 Task: Look for Airbnb options in Songkhla, Thailand from 9th December, 2023 to 16th December, 2023 for 2 adults. Place can be entire room with 2 bedrooms having 2 beds and 1 bathroom. Property type can be flat.
Action: Mouse moved to (400, 90)
Screenshot: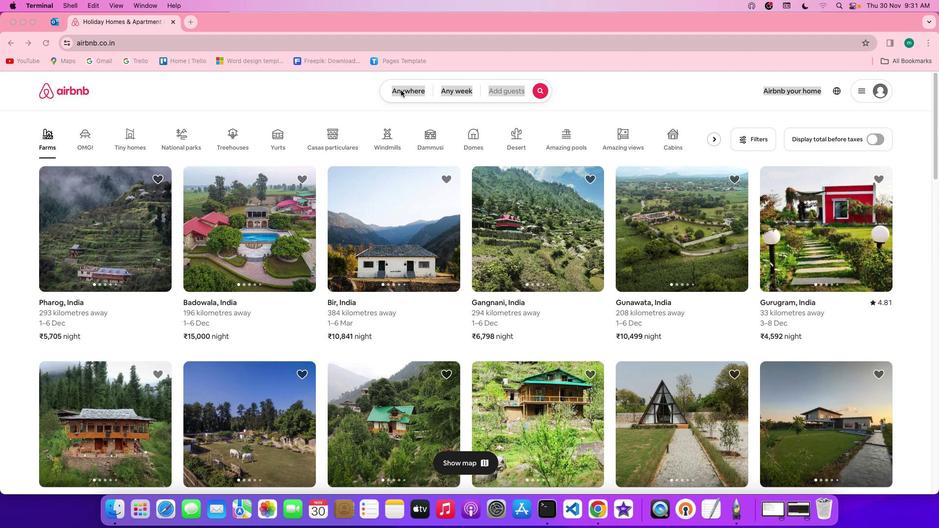 
Action: Mouse pressed left at (400, 90)
Screenshot: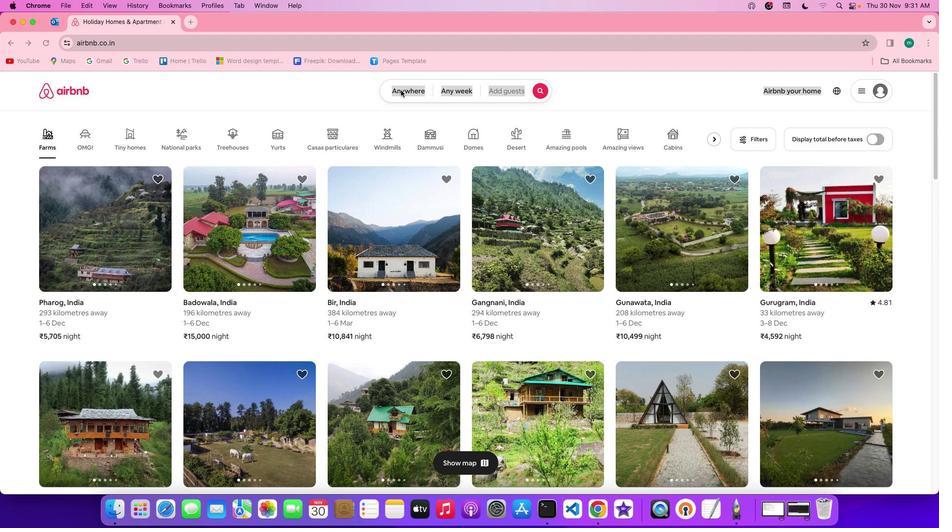 
Action: Mouse pressed left at (400, 90)
Screenshot: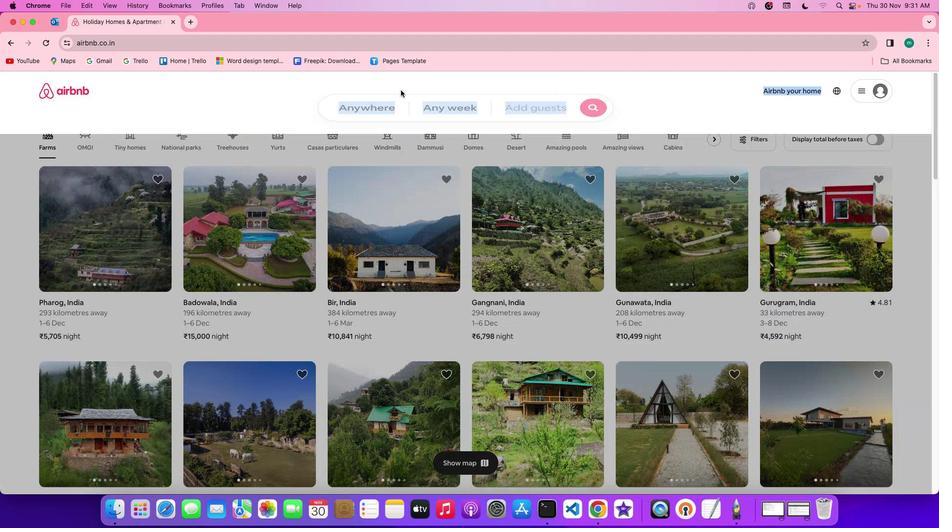 
Action: Mouse moved to (345, 132)
Screenshot: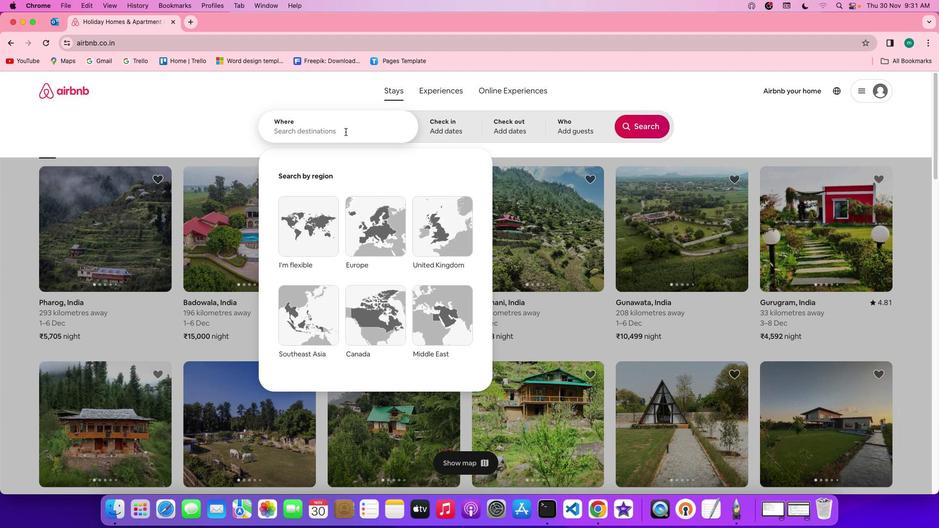 
Action: Mouse pressed left at (345, 132)
Screenshot: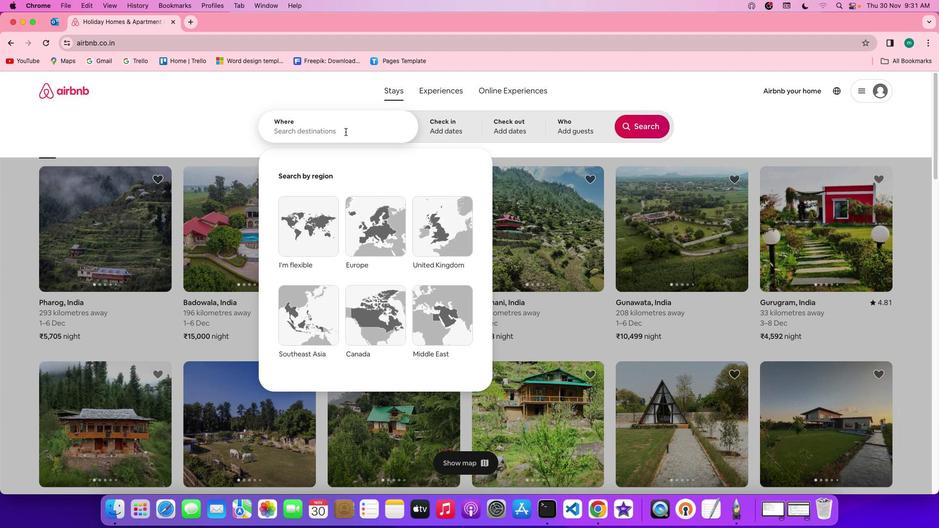 
Action: Key pressed Key.shift'S''o''n''g''k''h''l''a'','Key.spaceKey.shift't''h''a''i''l''a''n''d'
Screenshot: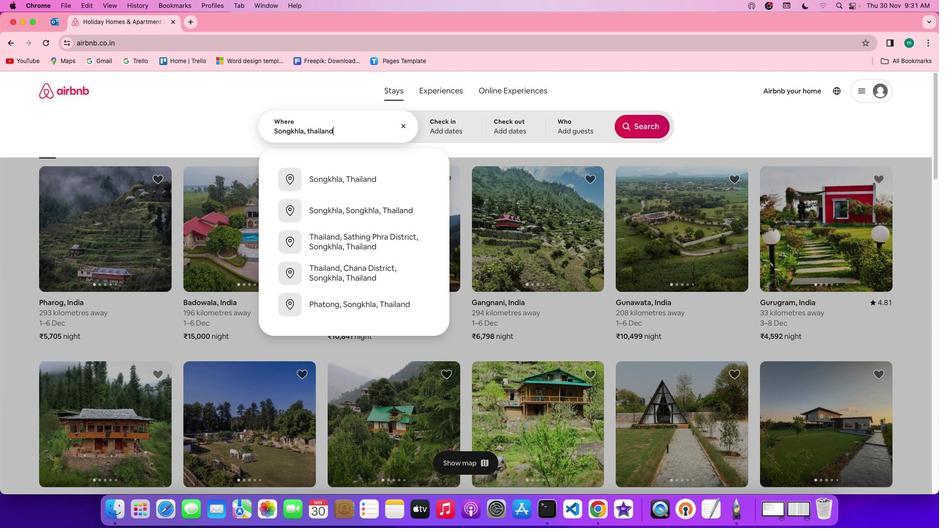 
Action: Mouse moved to (446, 127)
Screenshot: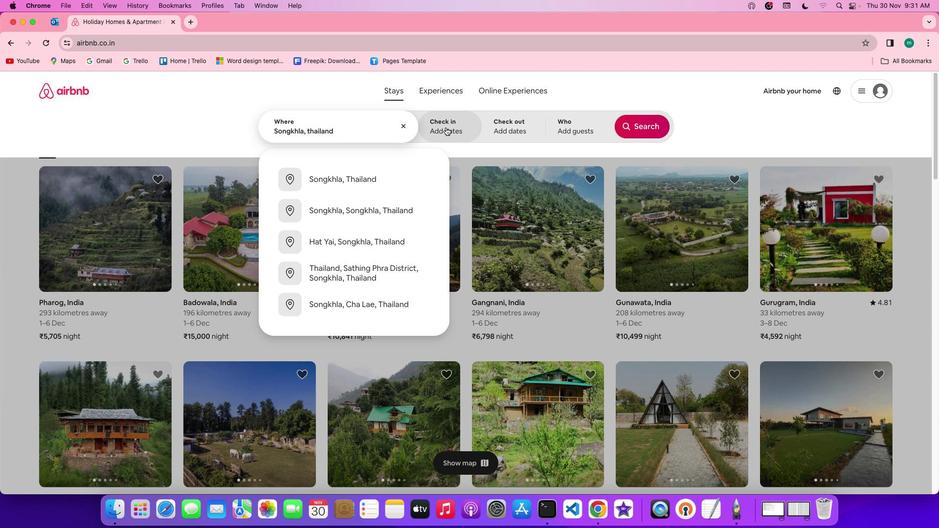 
Action: Mouse pressed left at (446, 127)
Screenshot: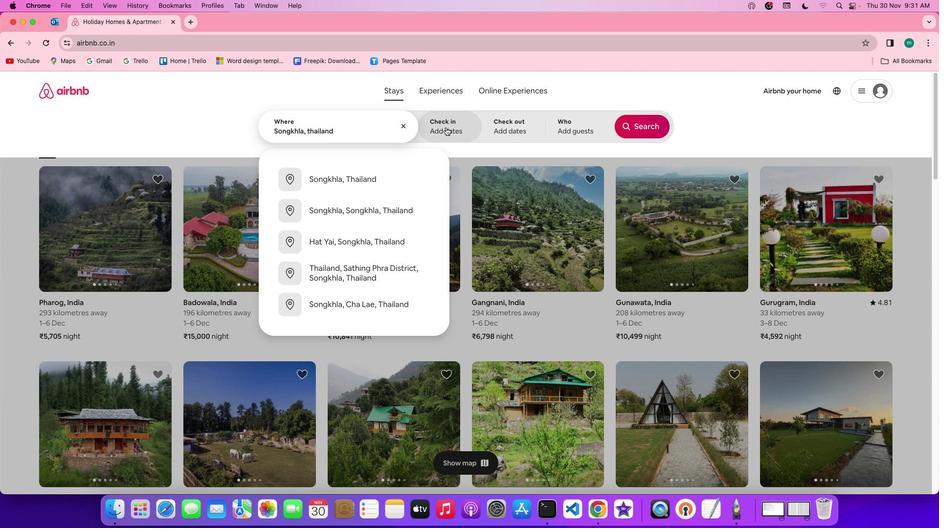
Action: Mouse moved to (624, 275)
Screenshot: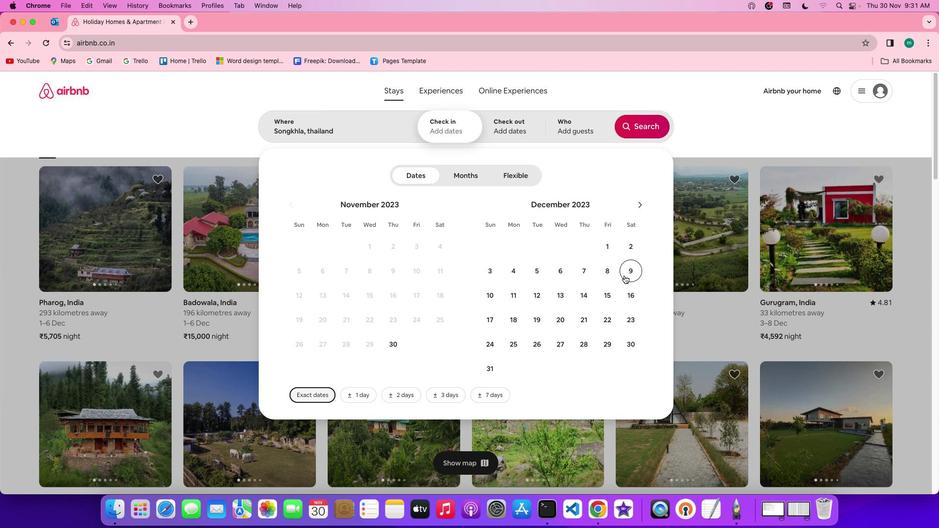 
Action: Mouse pressed left at (624, 275)
Screenshot: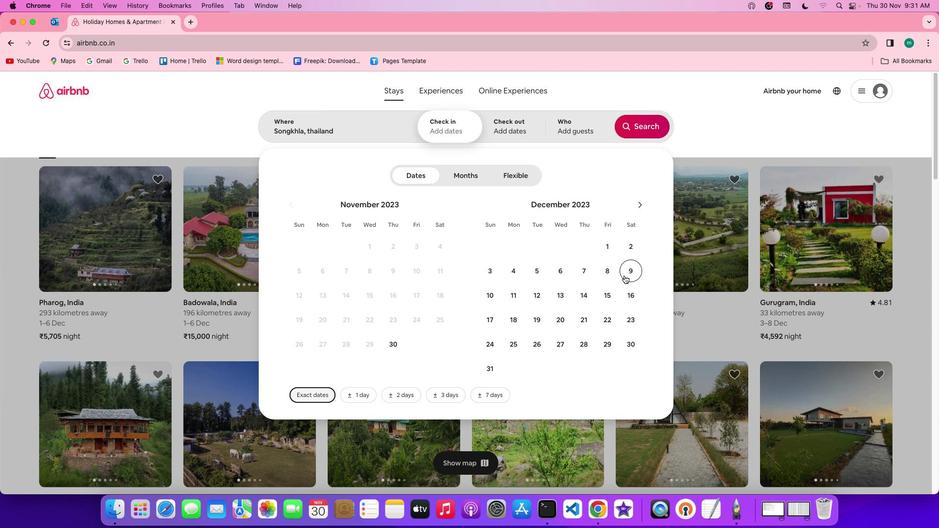 
Action: Mouse moved to (627, 299)
Screenshot: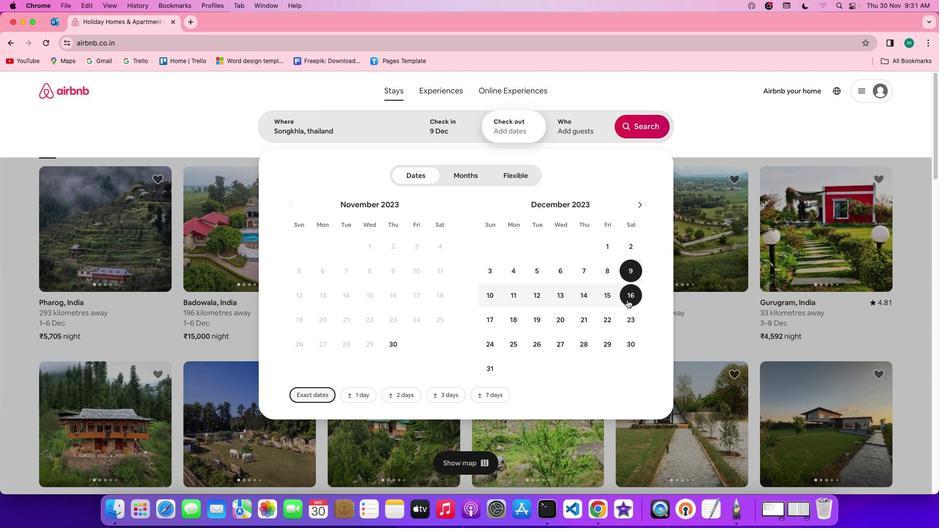 
Action: Mouse pressed left at (627, 299)
Screenshot: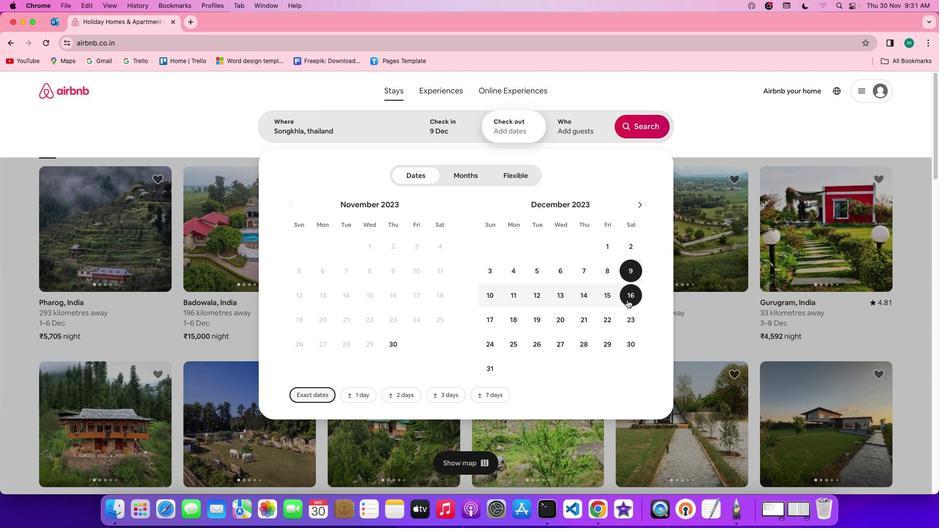
Action: Mouse moved to (572, 121)
Screenshot: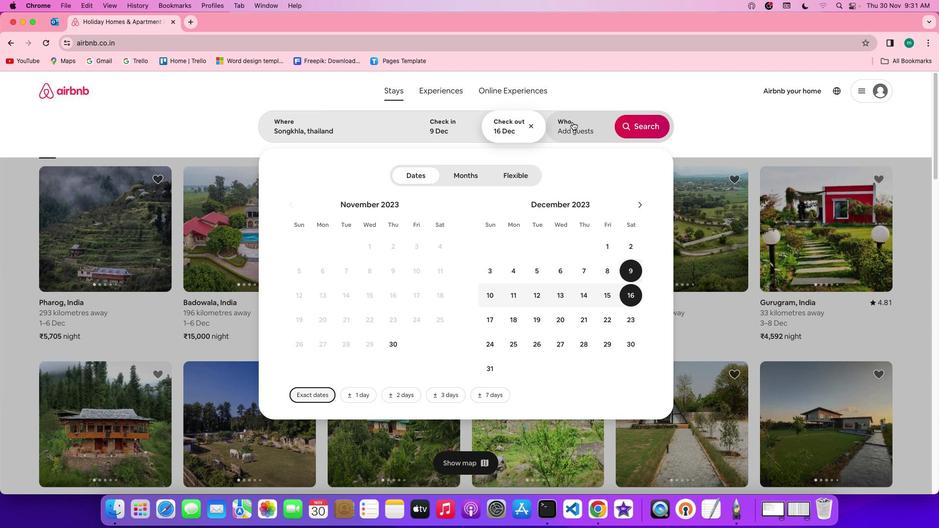 
Action: Mouse pressed left at (572, 121)
Screenshot: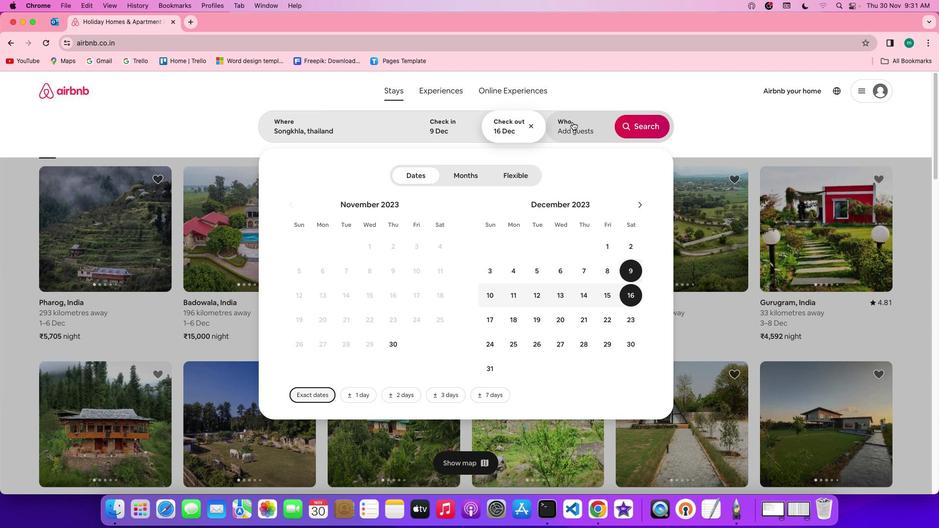
Action: Mouse moved to (643, 181)
Screenshot: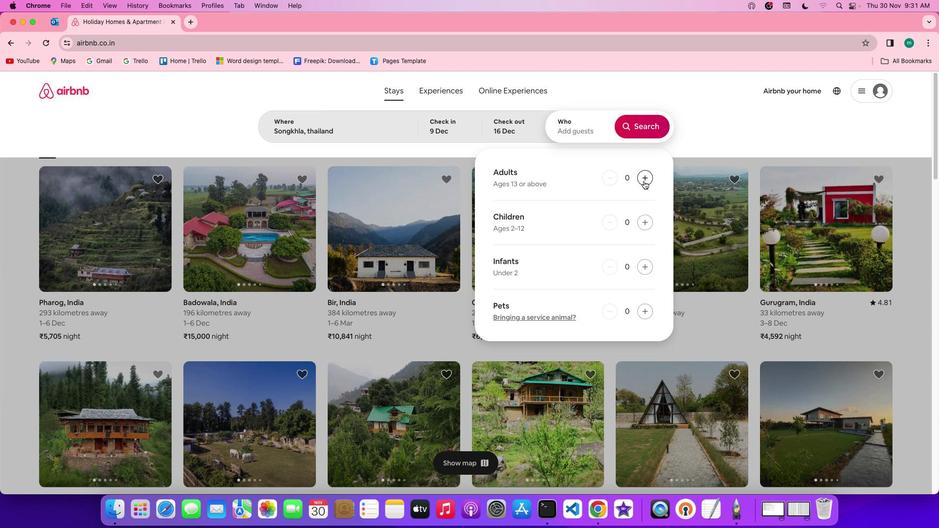 
Action: Mouse pressed left at (643, 181)
Screenshot: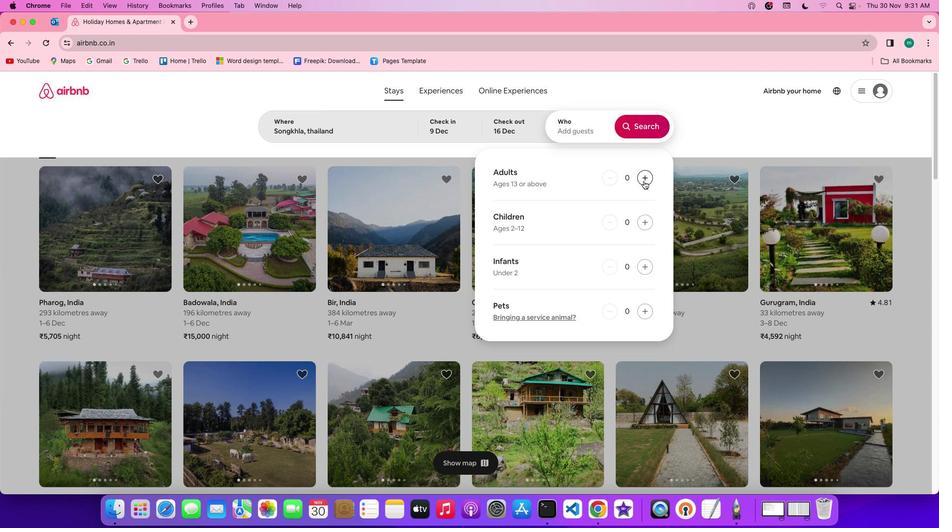 
Action: Mouse pressed left at (643, 181)
Screenshot: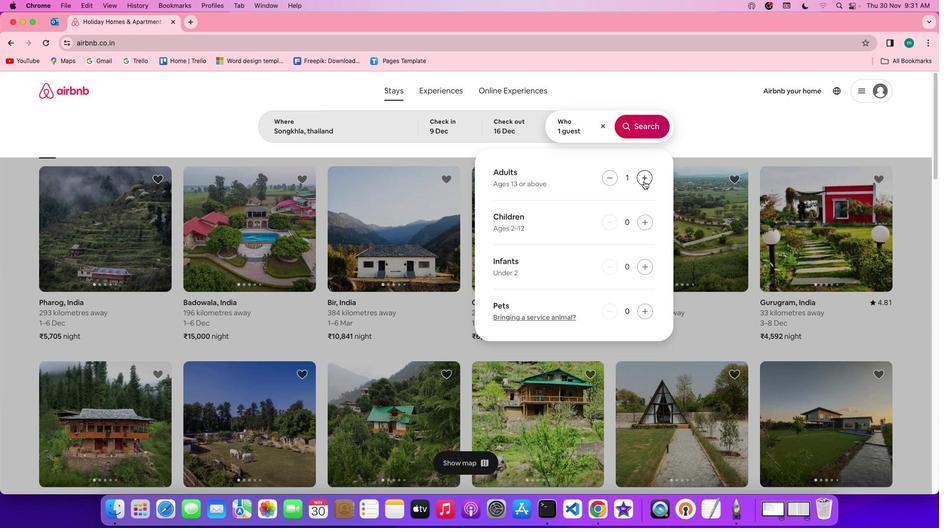 
Action: Mouse moved to (645, 122)
Screenshot: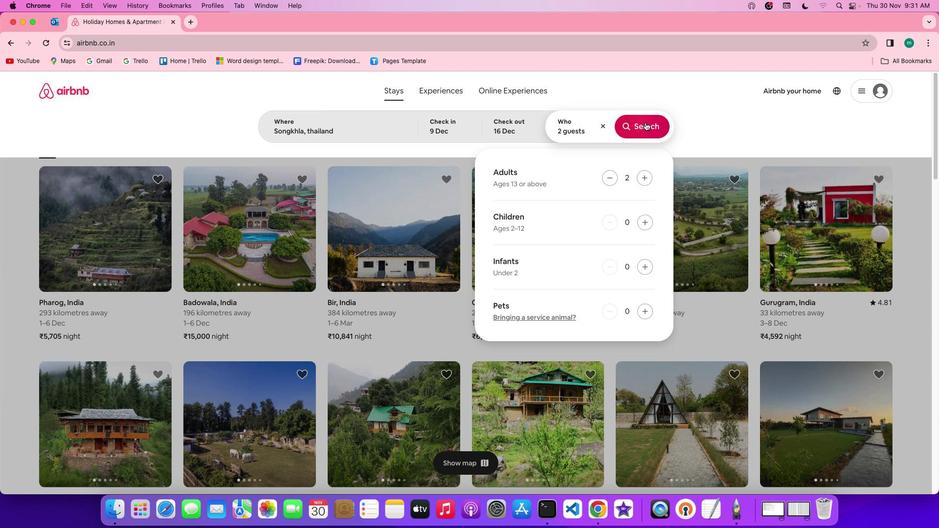 
Action: Mouse pressed left at (645, 122)
Screenshot: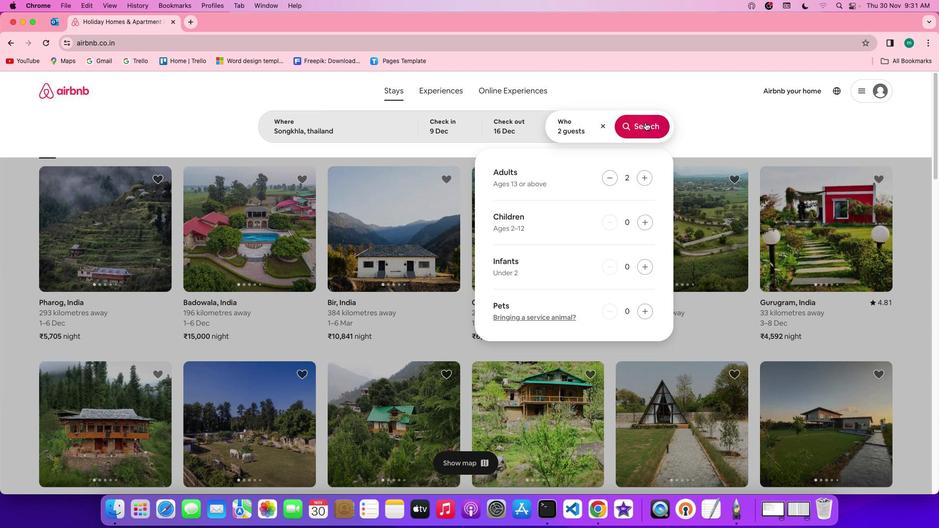
Action: Mouse moved to (778, 129)
Screenshot: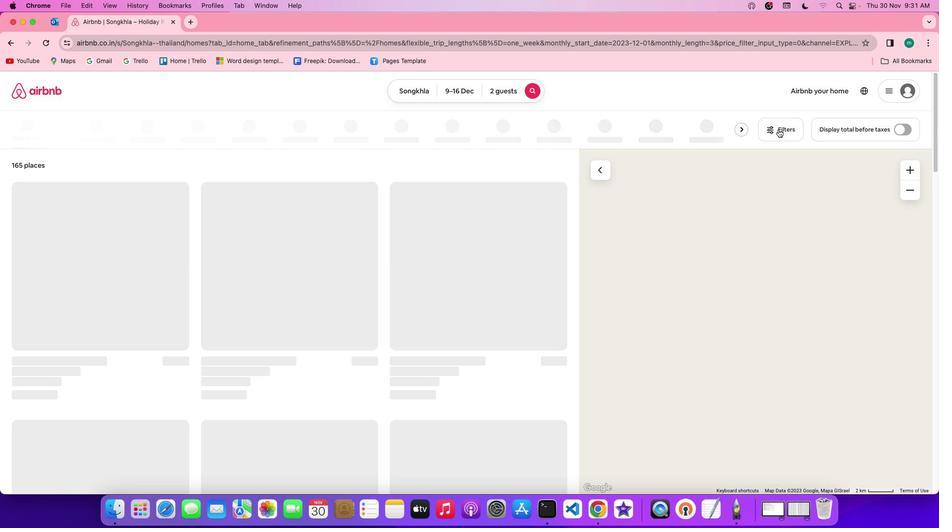 
Action: Mouse pressed left at (778, 129)
Screenshot: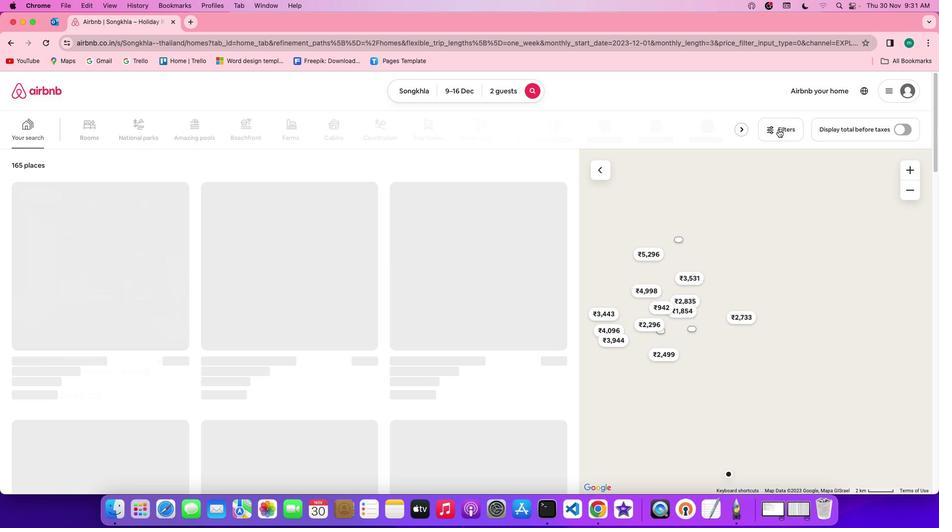 
Action: Mouse moved to (513, 279)
Screenshot: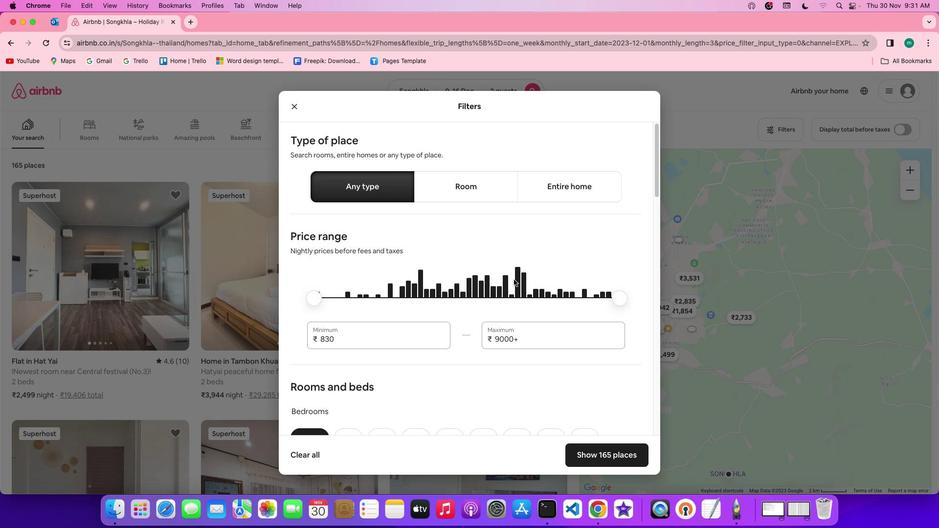 
Action: Mouse scrolled (513, 279) with delta (0, 0)
Screenshot: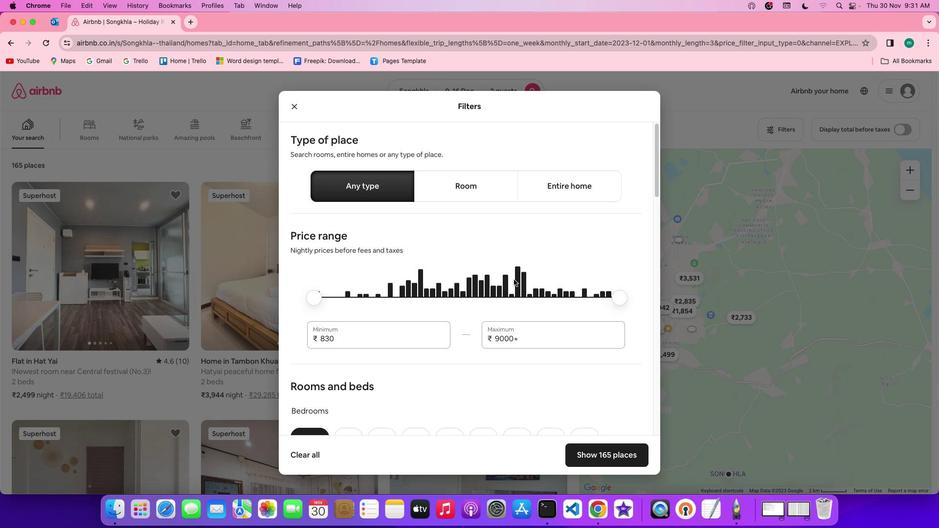 
Action: Mouse scrolled (513, 279) with delta (0, 0)
Screenshot: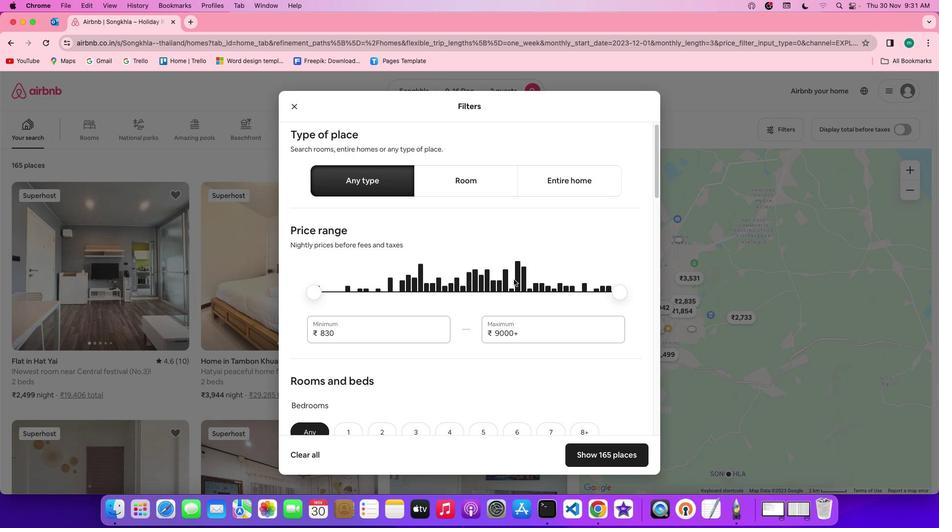 
Action: Mouse scrolled (513, 279) with delta (0, 0)
Screenshot: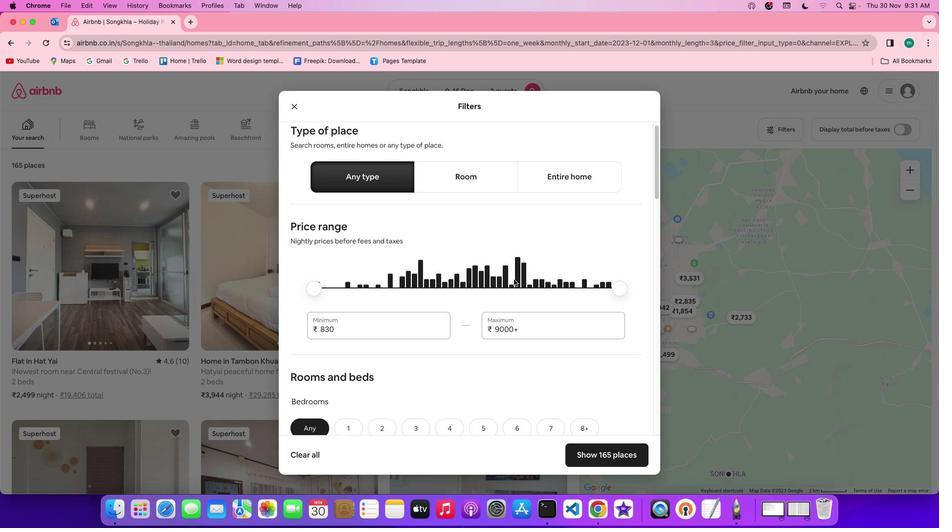 
Action: Mouse scrolled (513, 279) with delta (0, 0)
Screenshot: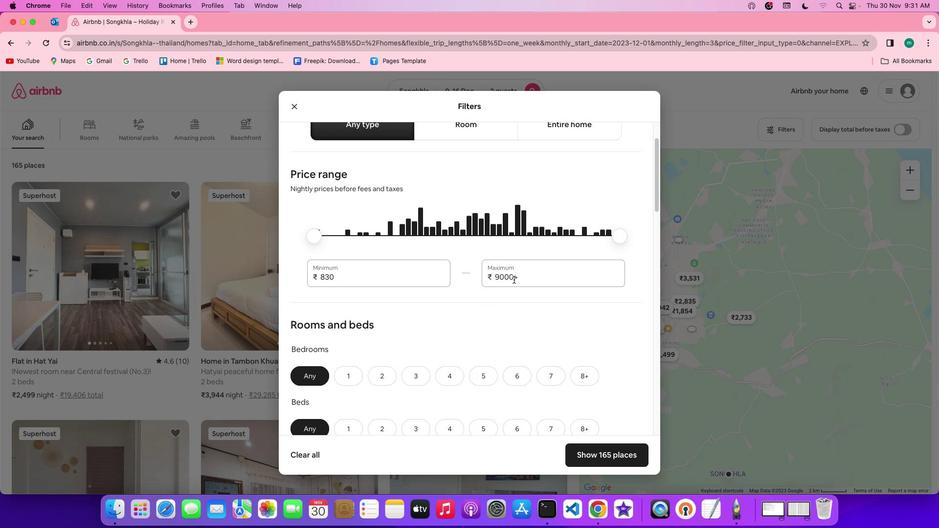 
Action: Mouse scrolled (513, 279) with delta (0, 0)
Screenshot: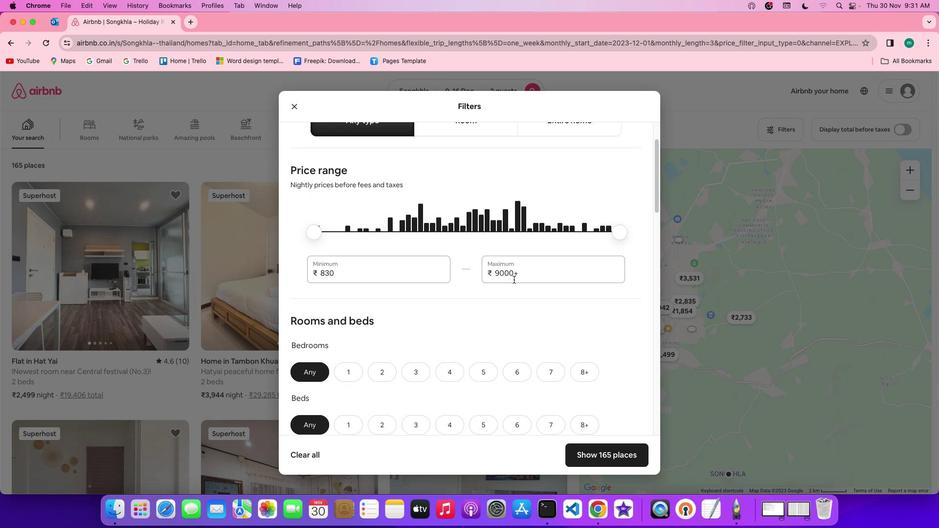 
Action: Mouse scrolled (513, 279) with delta (0, 0)
Screenshot: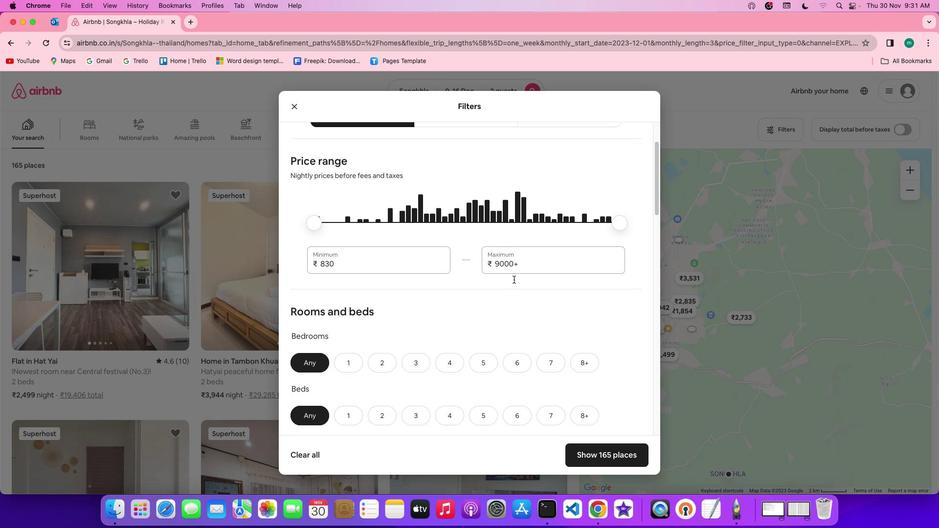 
Action: Mouse scrolled (513, 279) with delta (0, 0)
Screenshot: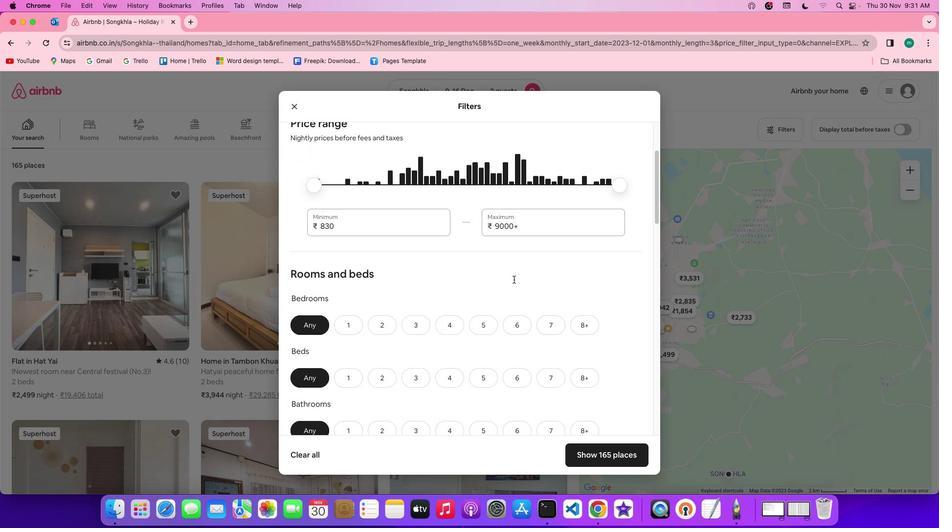 
Action: Mouse scrolled (513, 279) with delta (0, 0)
Screenshot: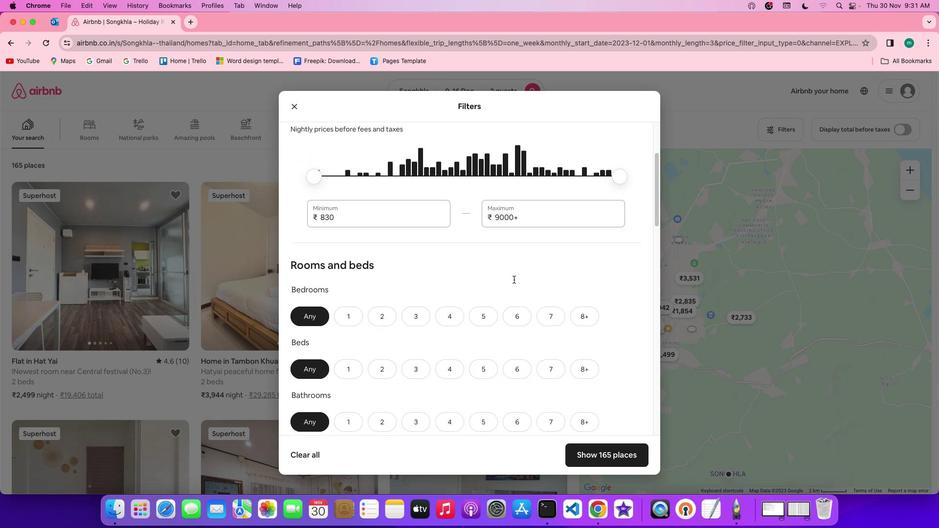 
Action: Mouse scrolled (513, 279) with delta (0, 0)
Screenshot: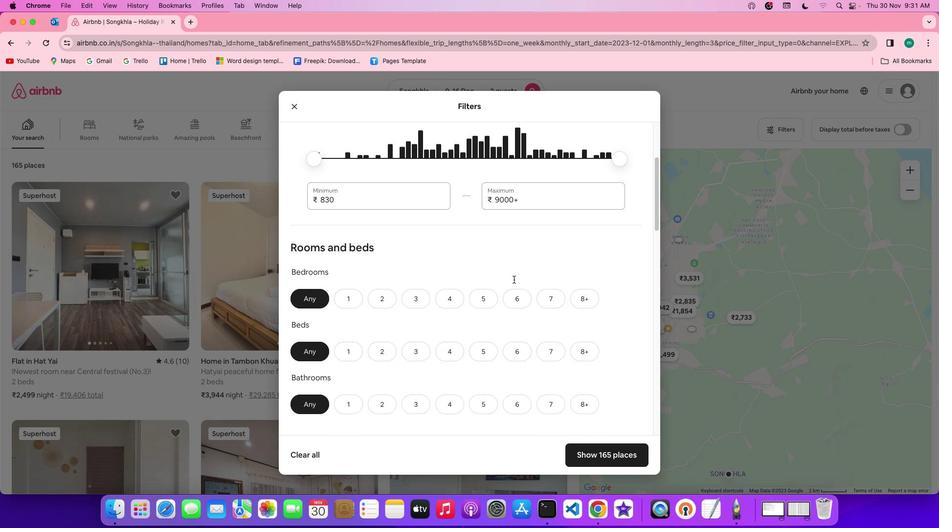
Action: Mouse moved to (513, 279)
Screenshot: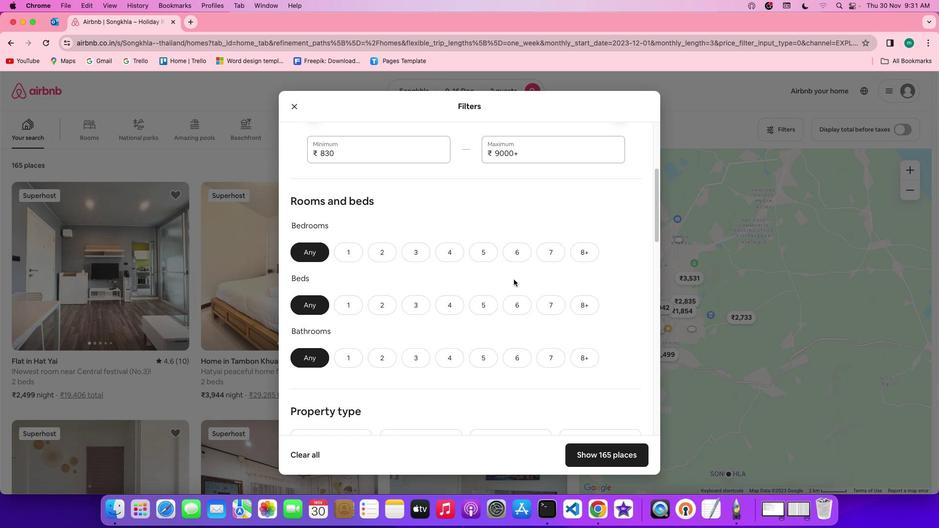 
Action: Mouse scrolled (513, 279) with delta (0, 0)
Screenshot: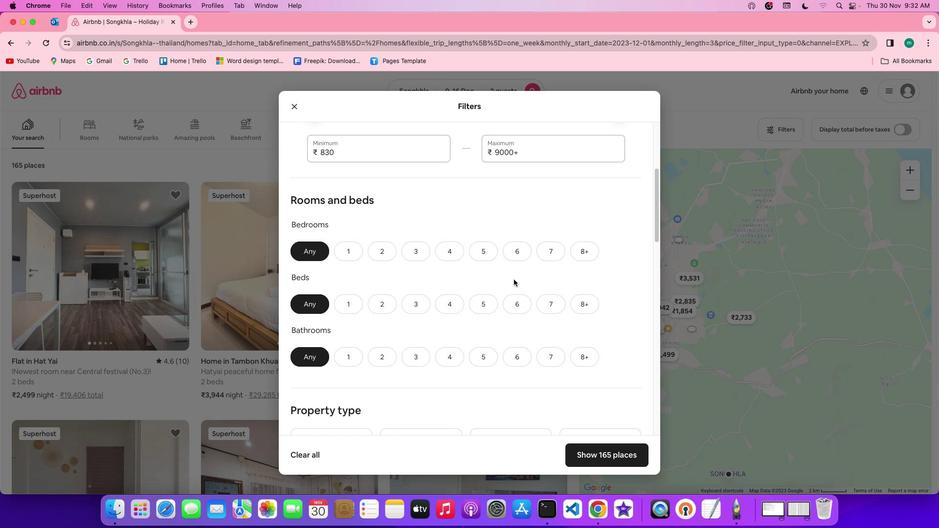 
Action: Mouse scrolled (513, 279) with delta (0, 0)
Screenshot: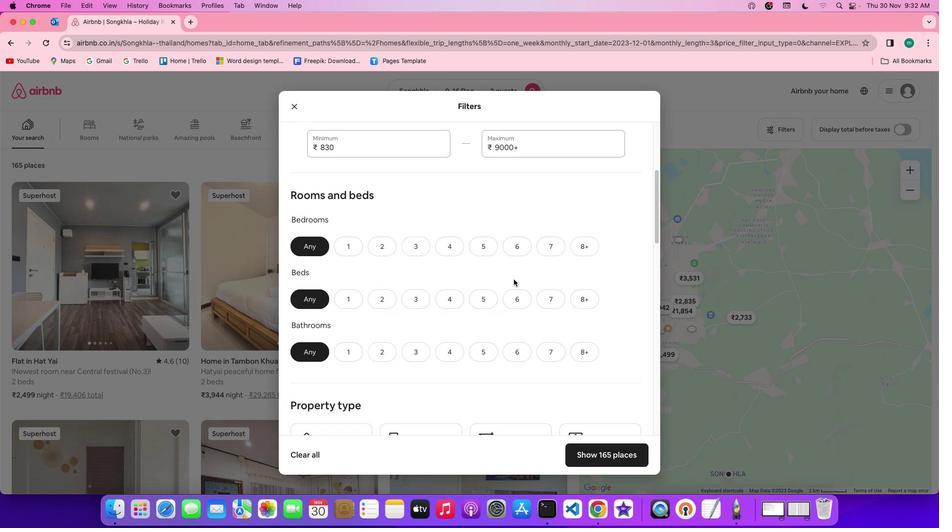 
Action: Mouse scrolled (513, 279) with delta (0, 0)
Screenshot: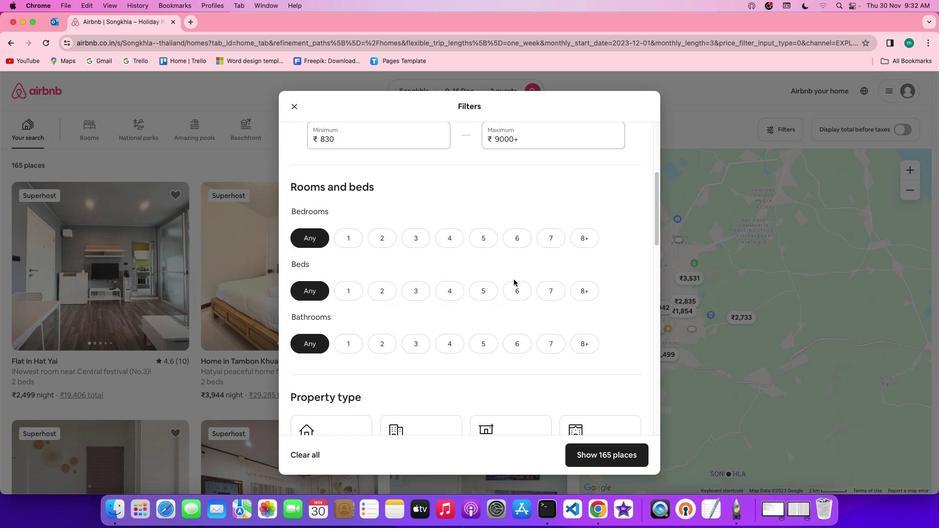 
Action: Mouse moved to (387, 200)
Screenshot: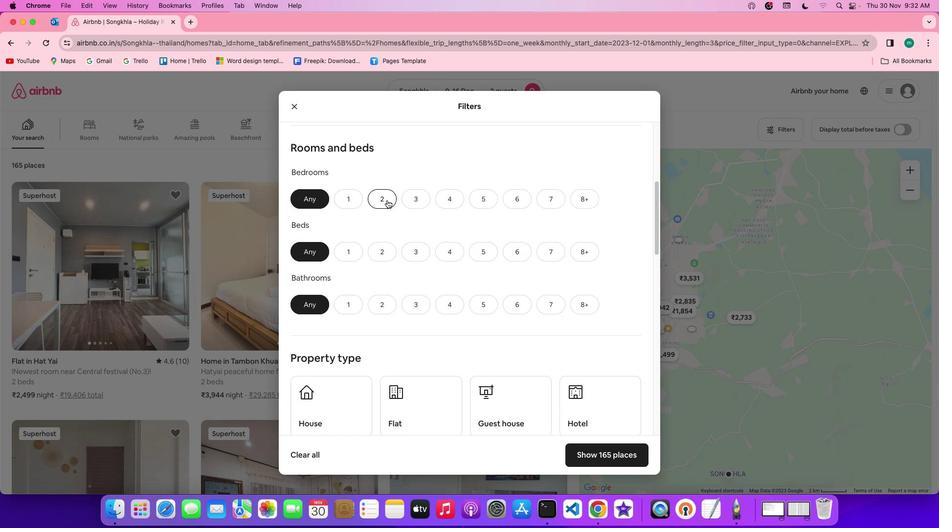 
Action: Mouse pressed left at (387, 200)
Screenshot: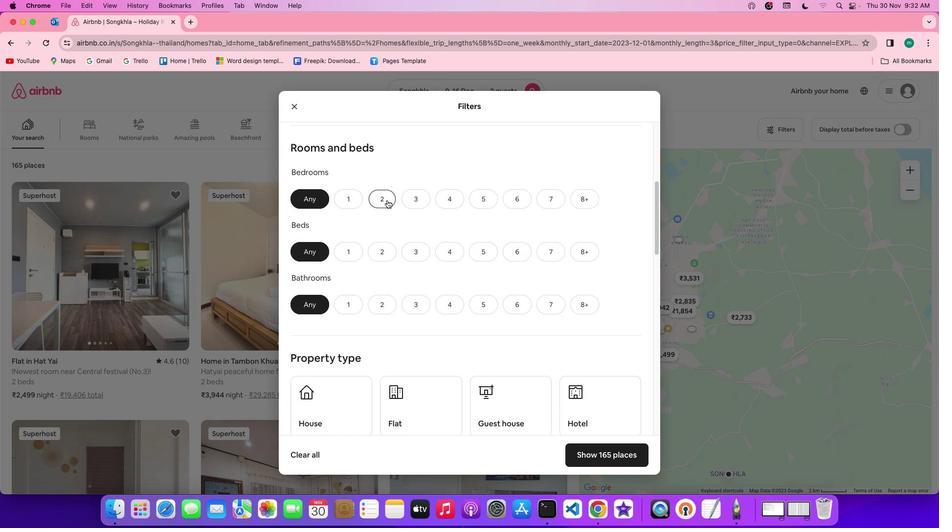 
Action: Mouse moved to (390, 255)
Screenshot: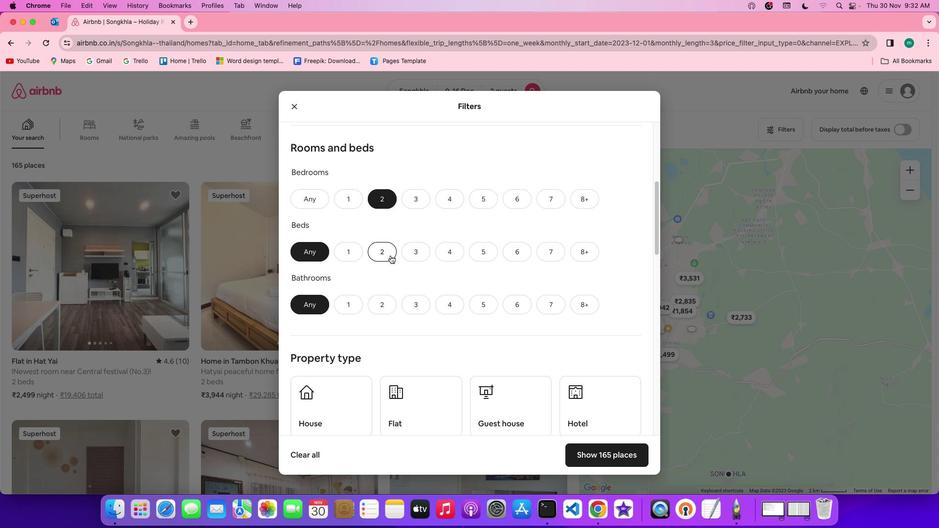 
Action: Mouse pressed left at (390, 255)
Screenshot: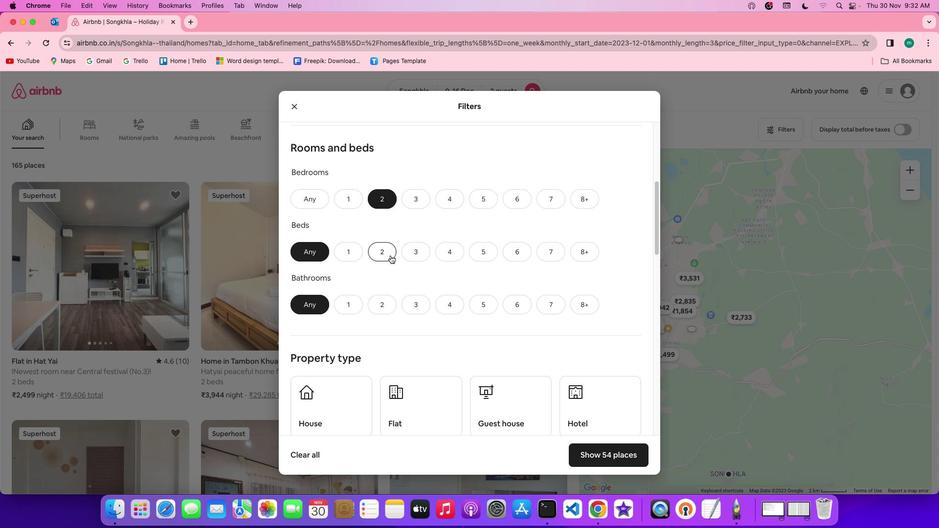 
Action: Mouse moved to (343, 309)
Screenshot: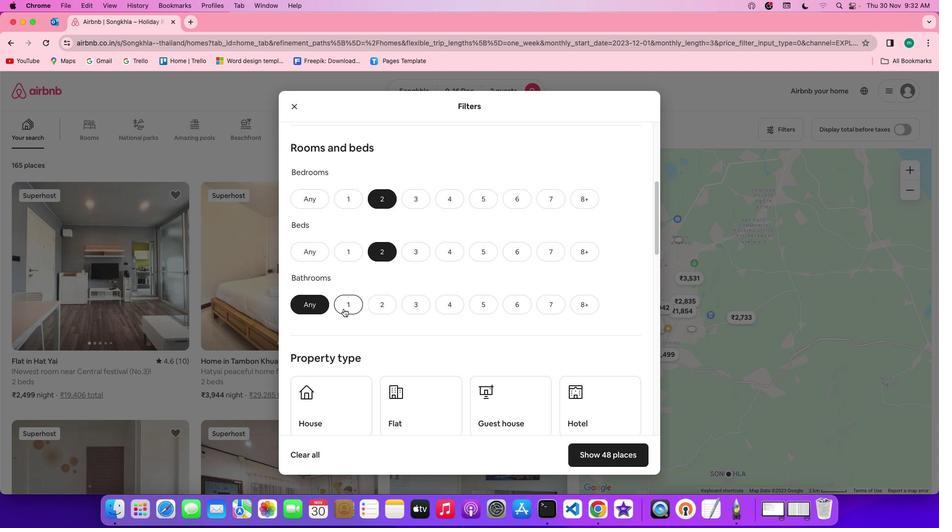 
Action: Mouse pressed left at (343, 309)
Screenshot: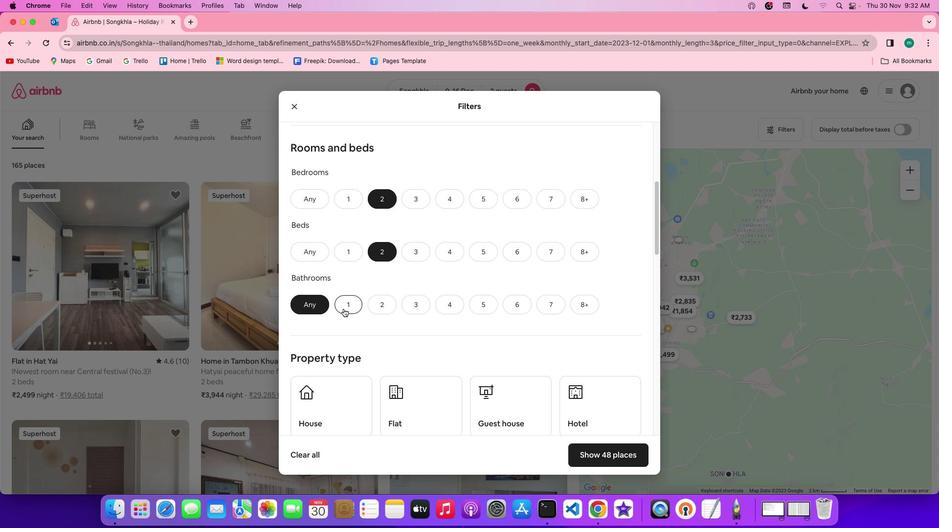 
Action: Mouse moved to (487, 294)
Screenshot: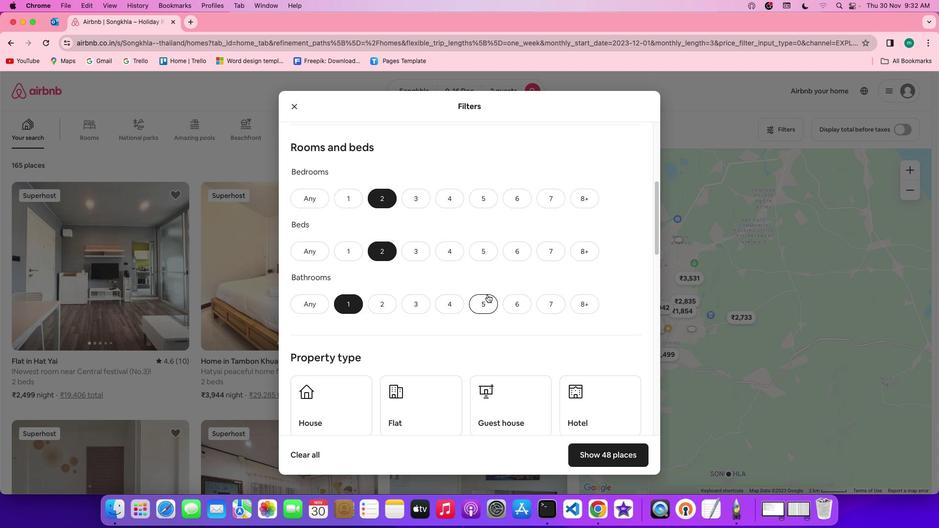 
Action: Mouse scrolled (487, 294) with delta (0, 0)
Screenshot: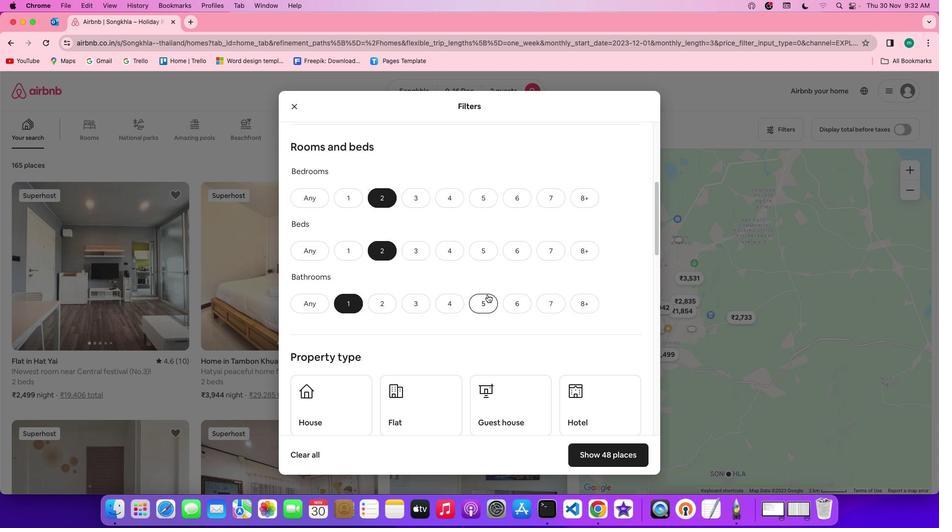 
Action: Mouse scrolled (487, 294) with delta (0, 0)
Screenshot: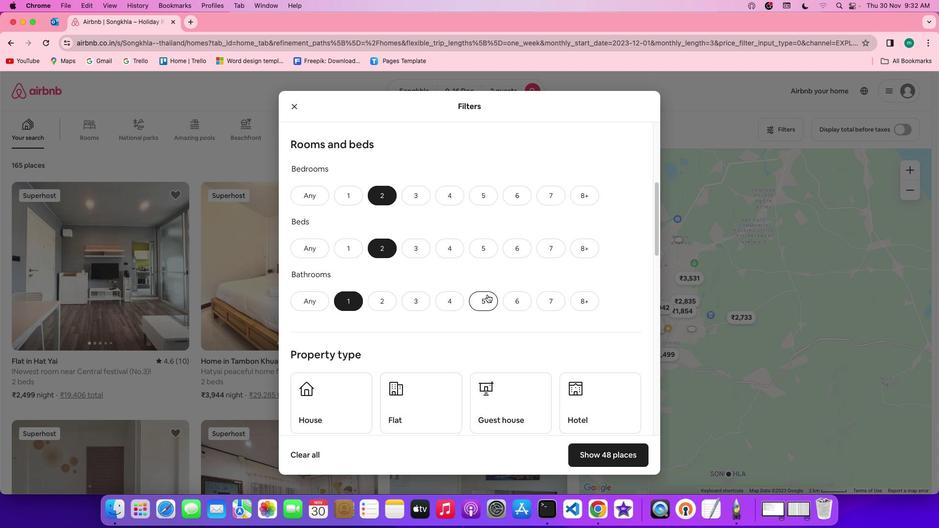 
Action: Mouse scrolled (487, 294) with delta (0, 0)
Screenshot: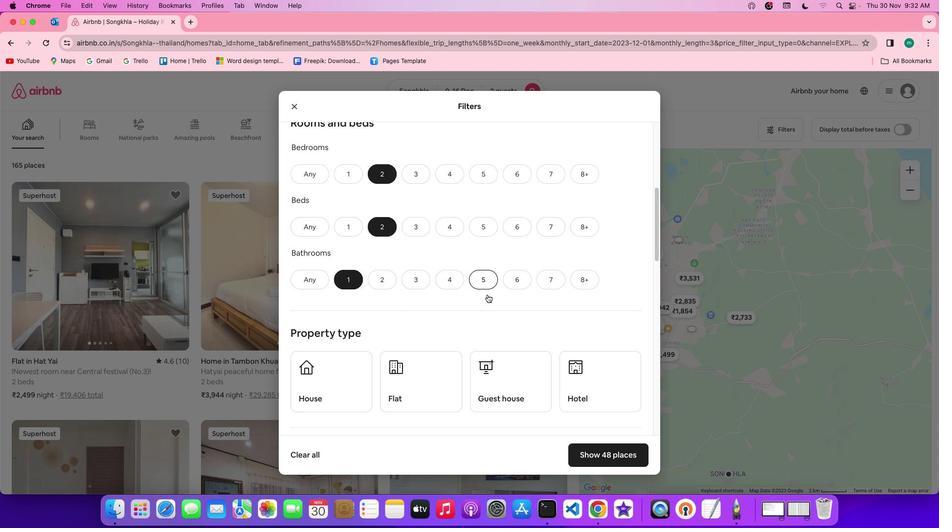 
Action: Mouse scrolled (487, 294) with delta (0, 0)
Screenshot: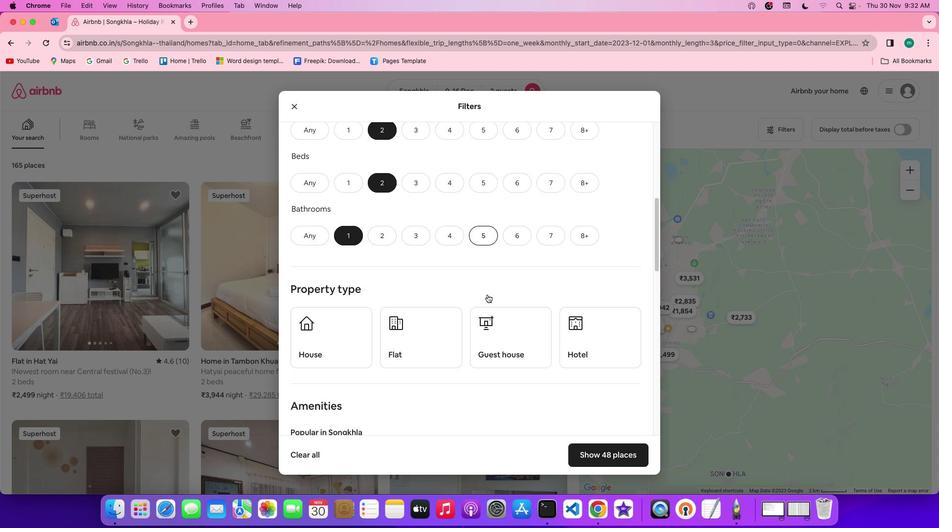 
Action: Mouse scrolled (487, 294) with delta (0, 0)
Screenshot: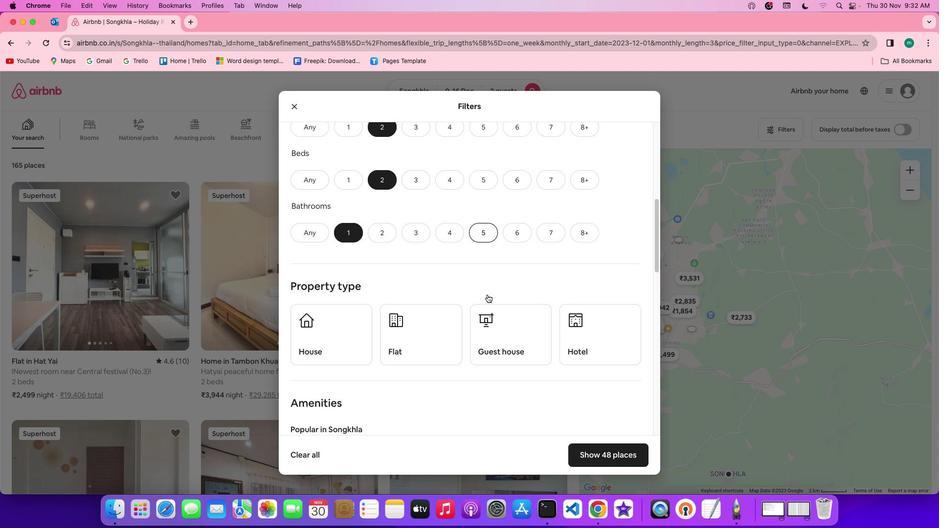 
Action: Mouse scrolled (487, 294) with delta (0, 0)
Screenshot: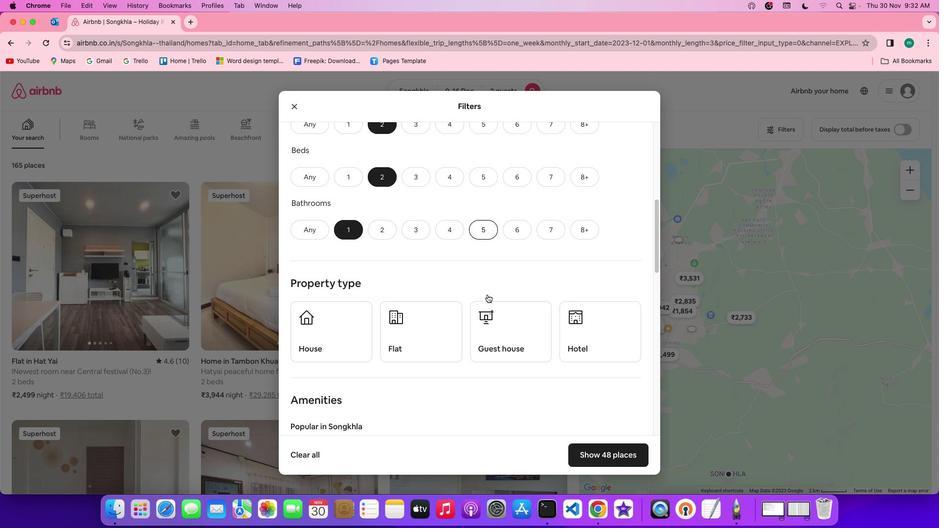 
Action: Mouse scrolled (487, 294) with delta (0, 0)
Screenshot: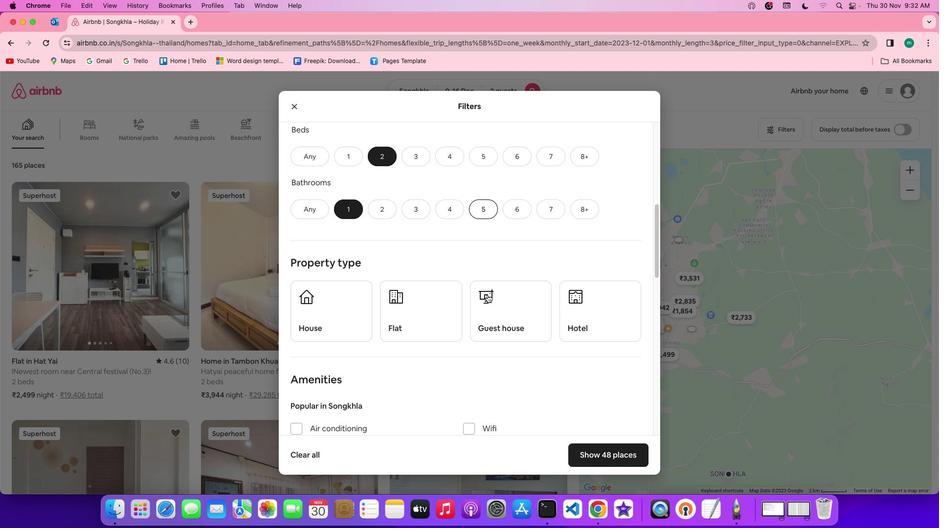 
Action: Mouse moved to (415, 298)
Screenshot: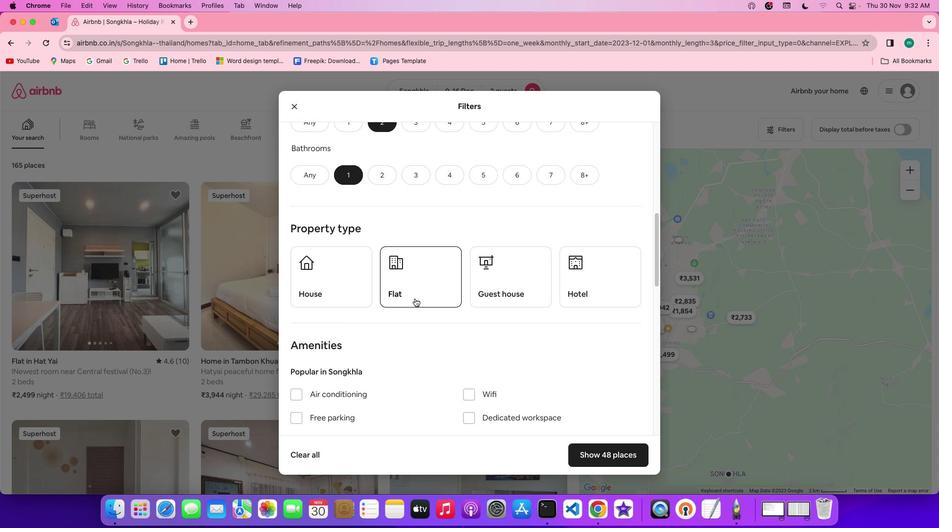 
Action: Mouse pressed left at (415, 298)
Screenshot: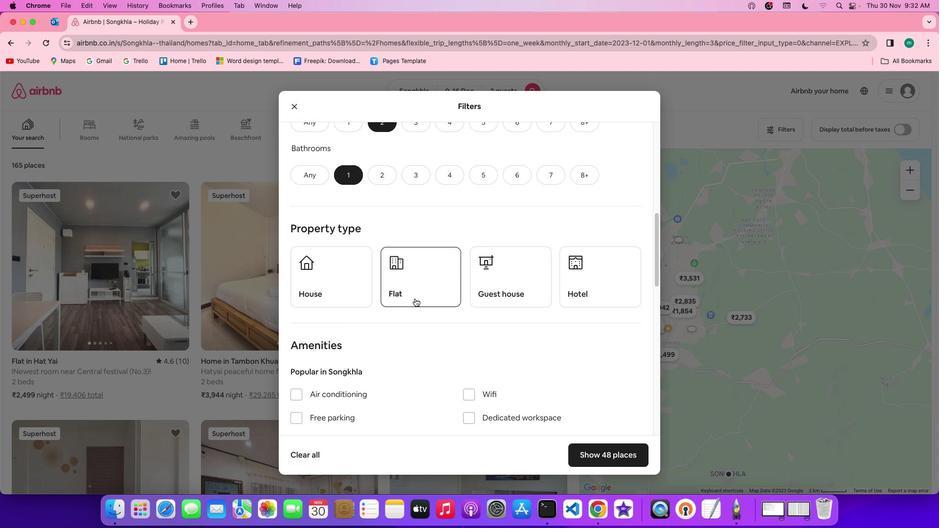 
Action: Mouse moved to (465, 289)
Screenshot: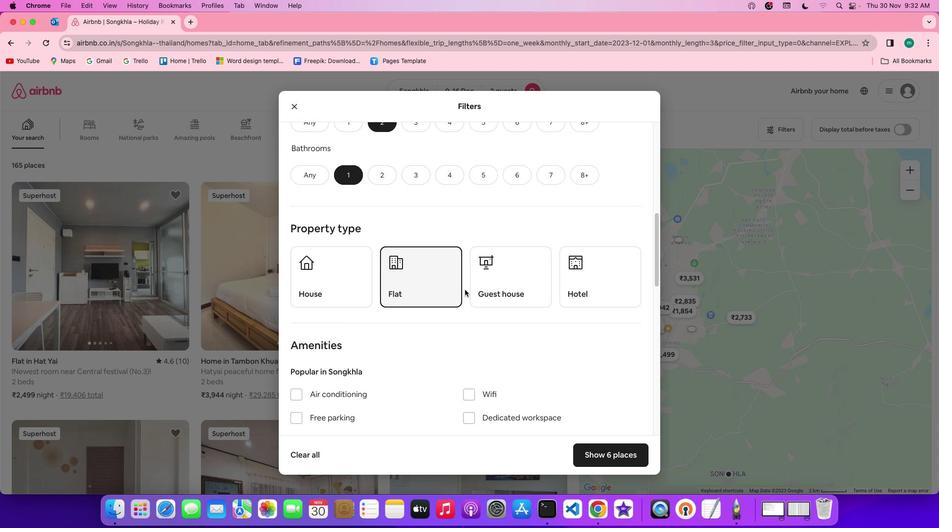 
Action: Mouse scrolled (465, 289) with delta (0, 0)
Screenshot: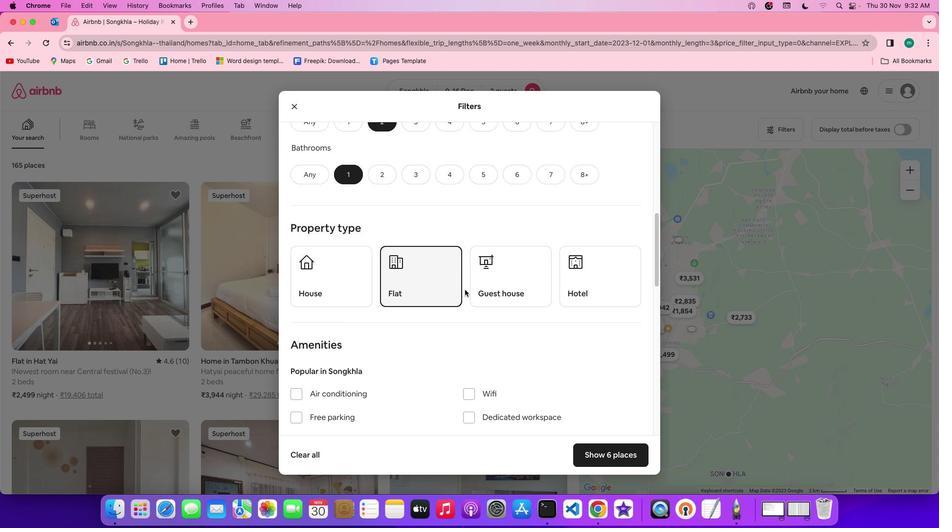 
Action: Mouse scrolled (465, 289) with delta (0, 0)
Screenshot: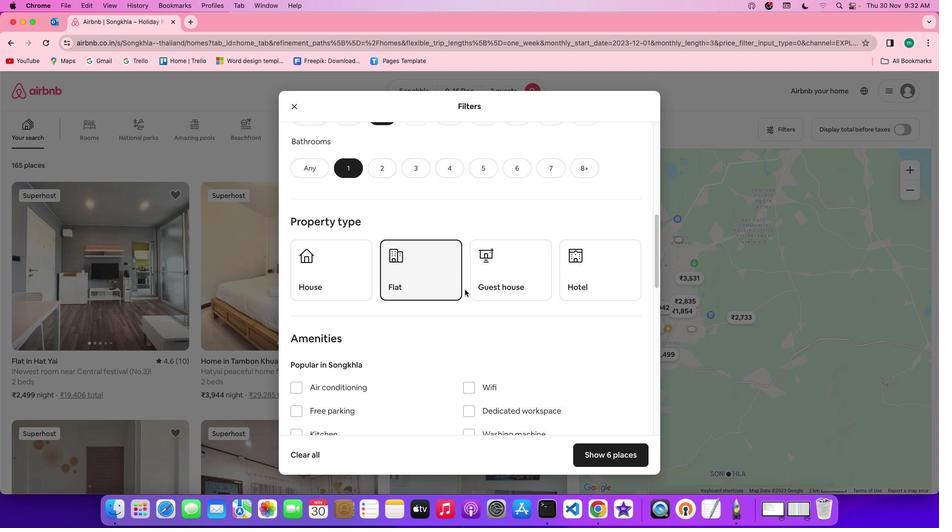 
Action: Mouse scrolled (465, 289) with delta (0, 0)
Screenshot: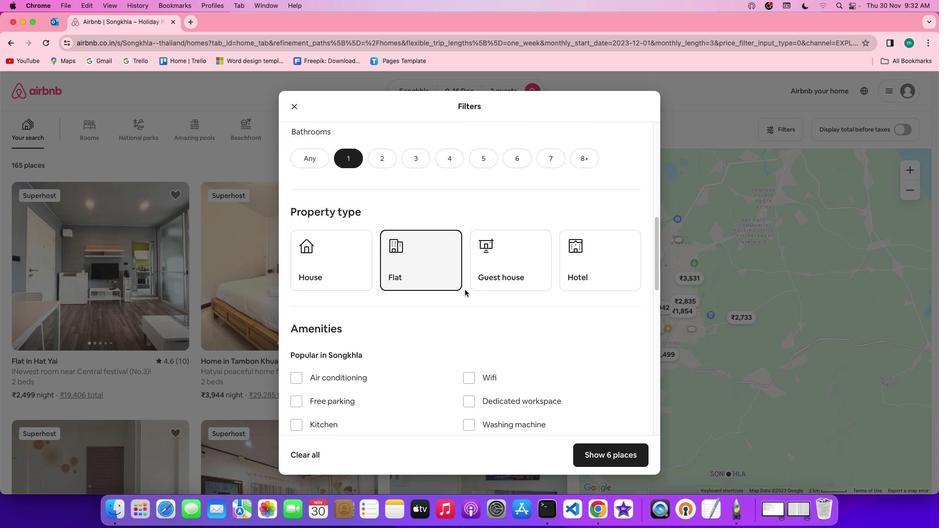 
Action: Mouse scrolled (465, 289) with delta (0, 0)
Screenshot: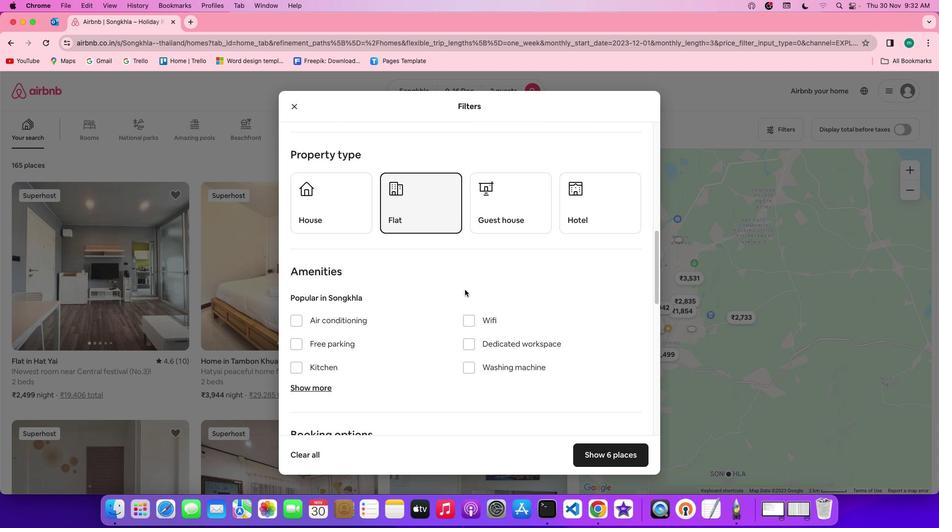 
Action: Mouse scrolled (465, 289) with delta (0, 0)
Screenshot: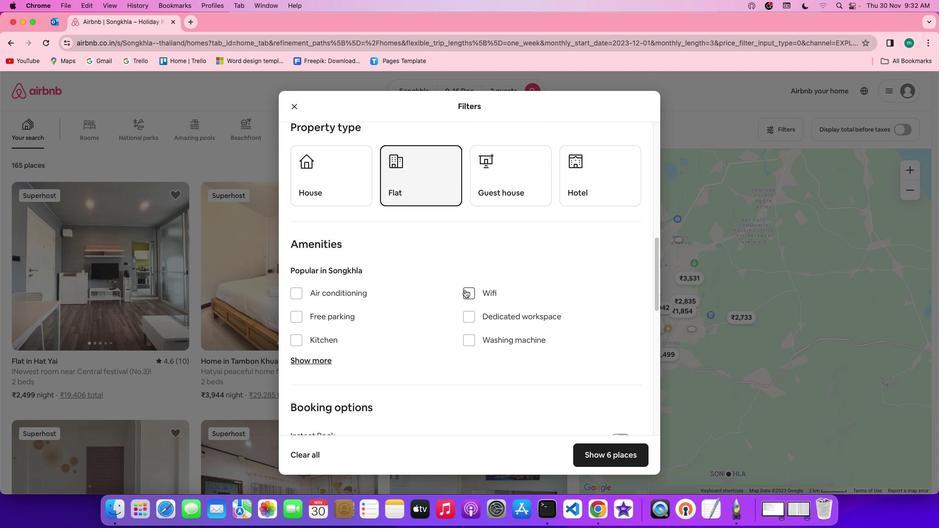 
Action: Mouse scrolled (465, 289) with delta (0, 0)
Screenshot: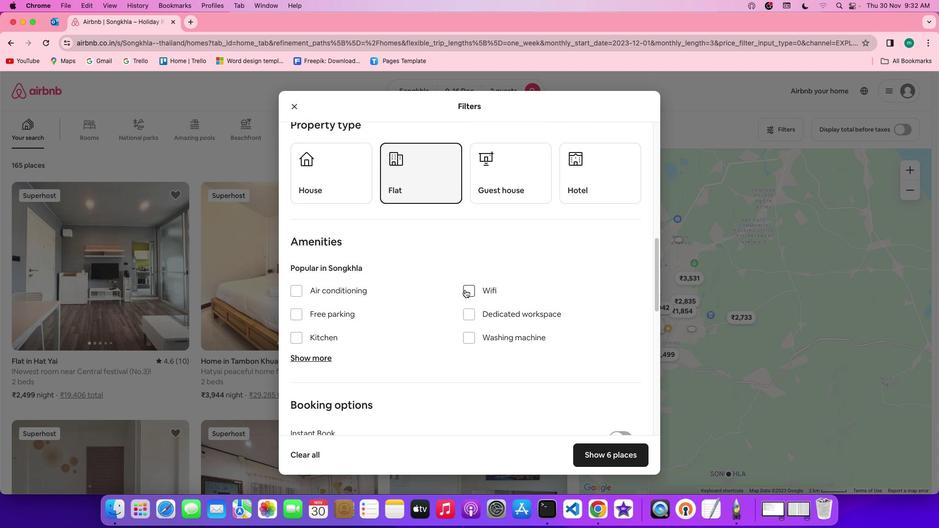 
Action: Mouse scrolled (465, 289) with delta (0, 0)
Screenshot: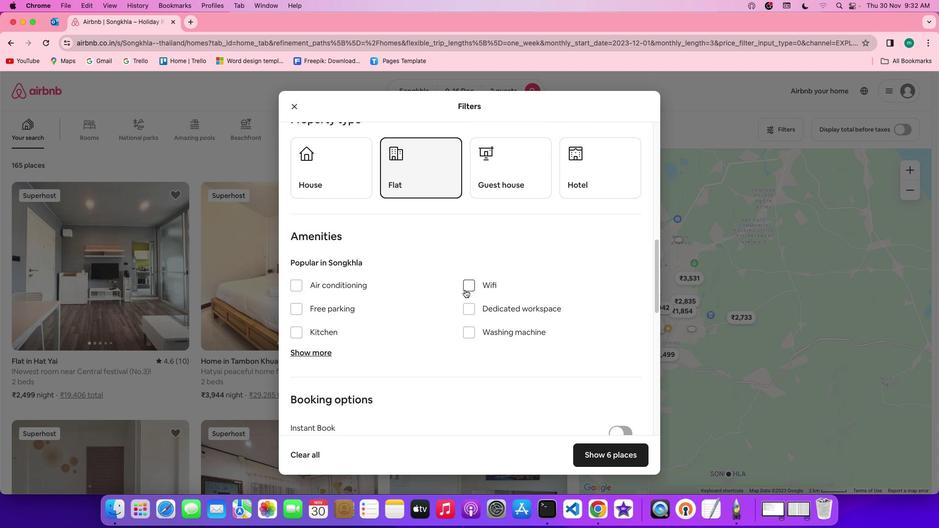 
Action: Mouse scrolled (465, 289) with delta (0, 0)
Screenshot: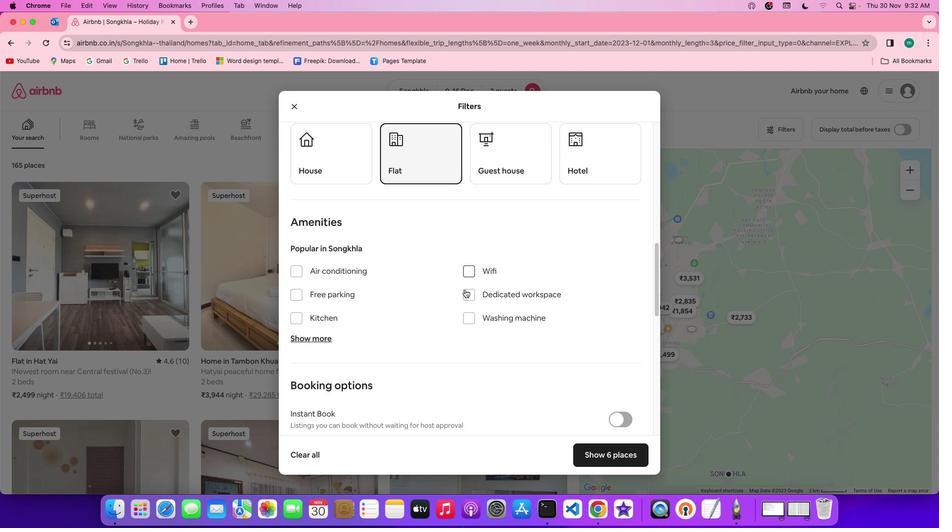 
Action: Mouse scrolled (465, 289) with delta (0, 0)
Screenshot: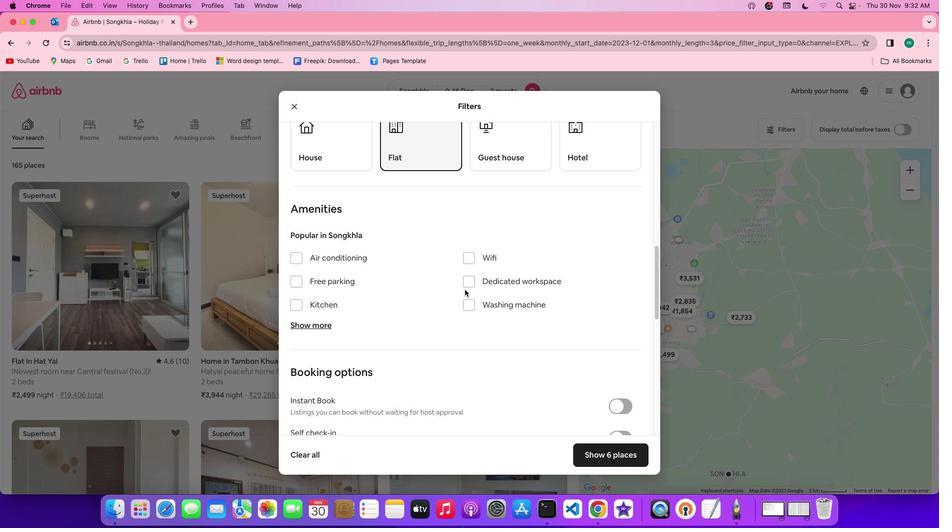 
Action: Mouse scrolled (465, 289) with delta (0, 0)
Screenshot: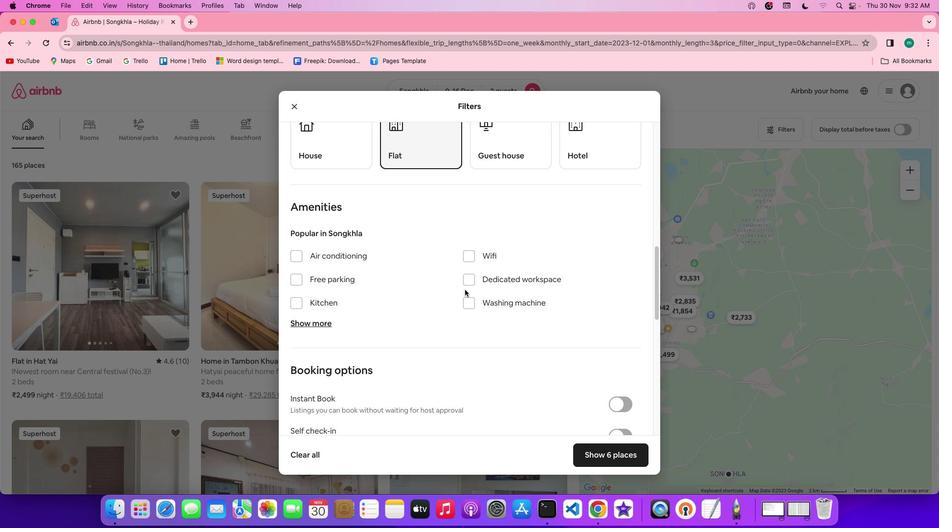 
Action: Mouse scrolled (465, 289) with delta (0, 0)
Screenshot: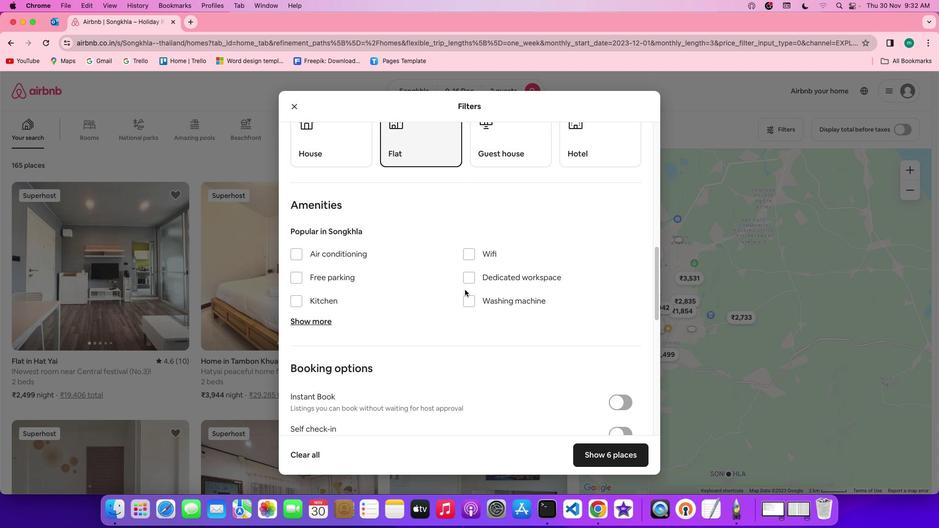 
Action: Mouse scrolled (465, 289) with delta (0, 0)
Screenshot: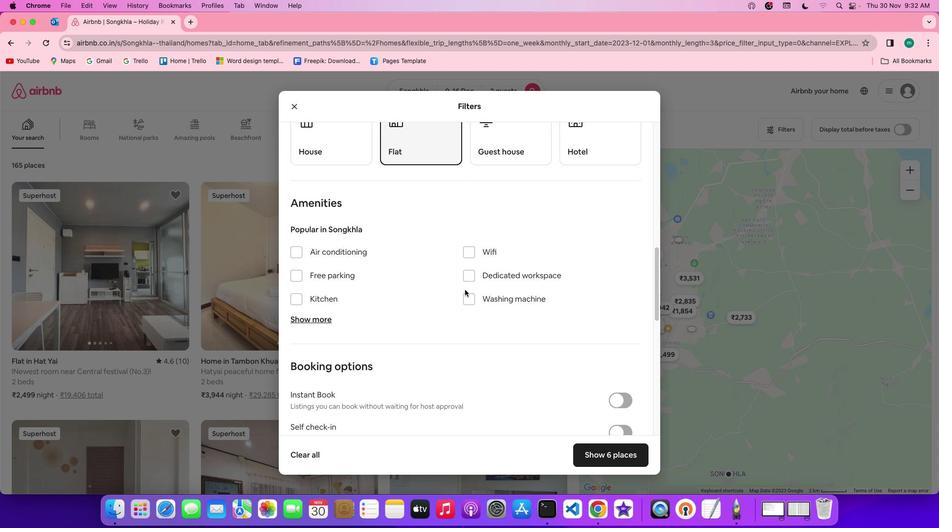 
Action: Mouse scrolled (465, 289) with delta (0, 0)
Screenshot: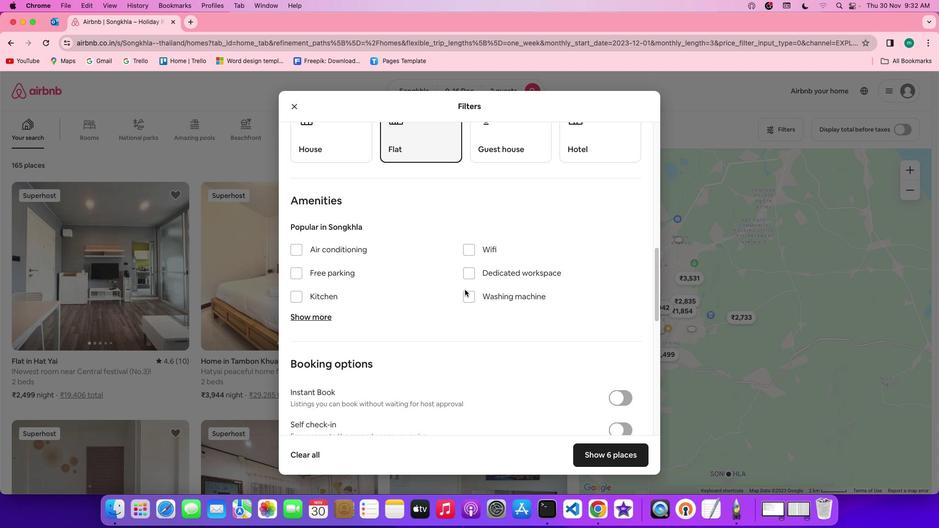 
Action: Mouse scrolled (465, 289) with delta (0, 0)
Screenshot: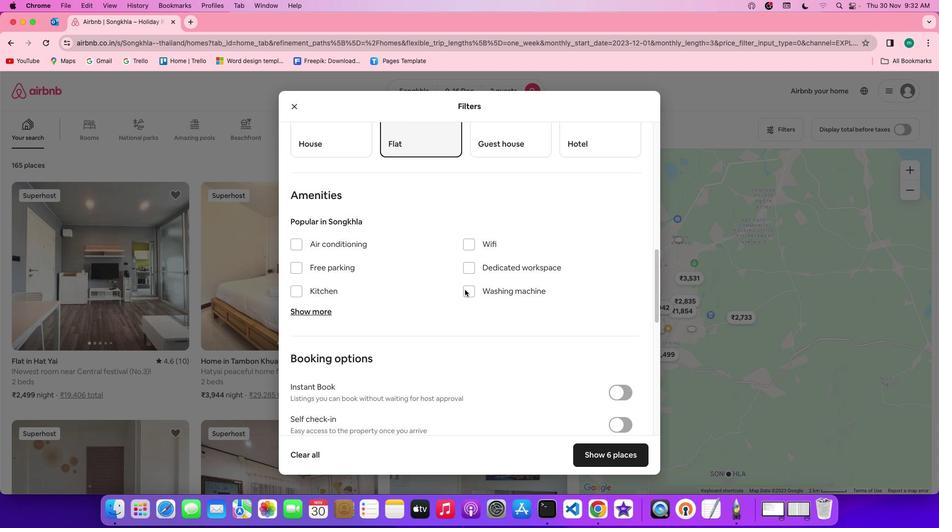 
Action: Mouse scrolled (465, 289) with delta (0, 0)
Screenshot: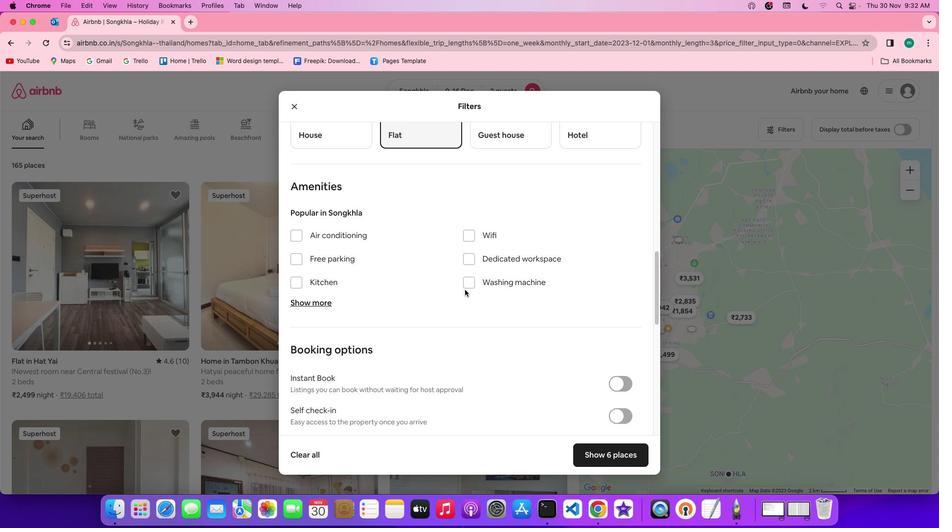 
Action: Mouse scrolled (465, 289) with delta (0, 0)
Screenshot: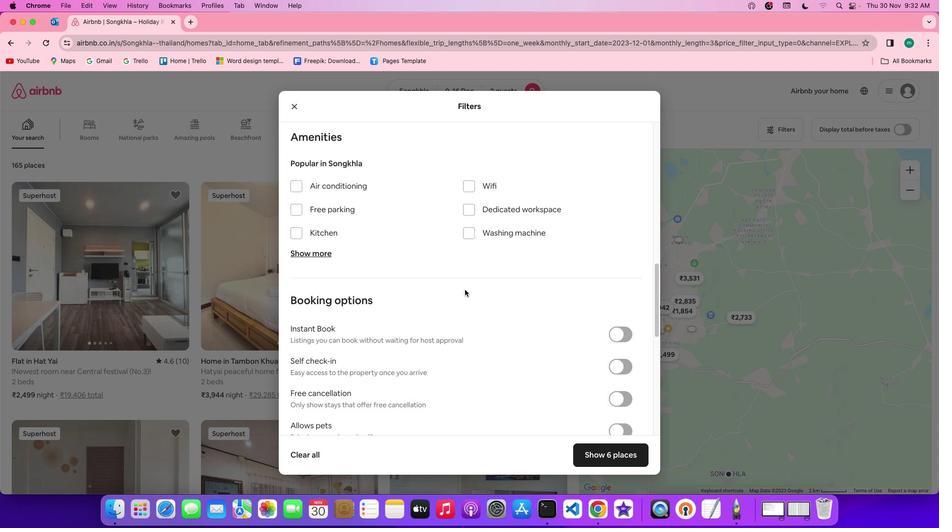 
Action: Mouse scrolled (465, 289) with delta (0, 0)
Screenshot: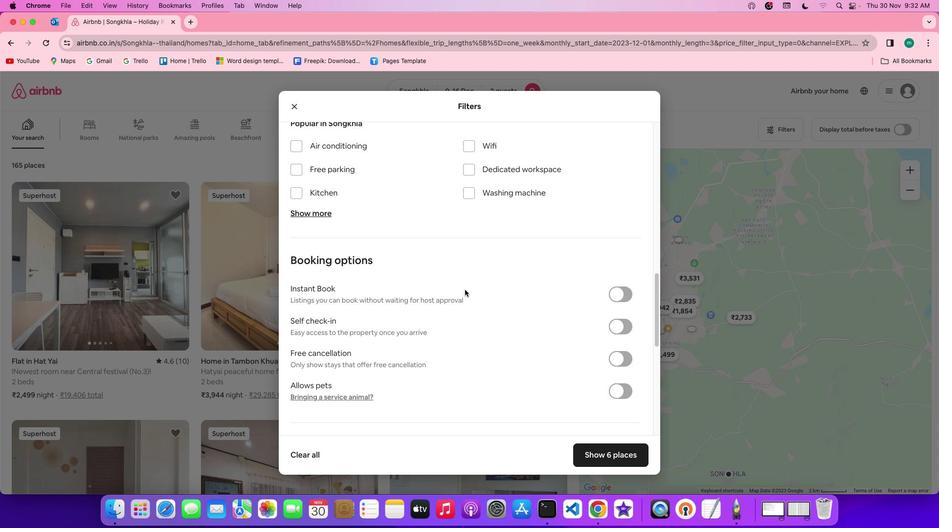 
Action: Mouse scrolled (465, 289) with delta (0, 0)
Screenshot: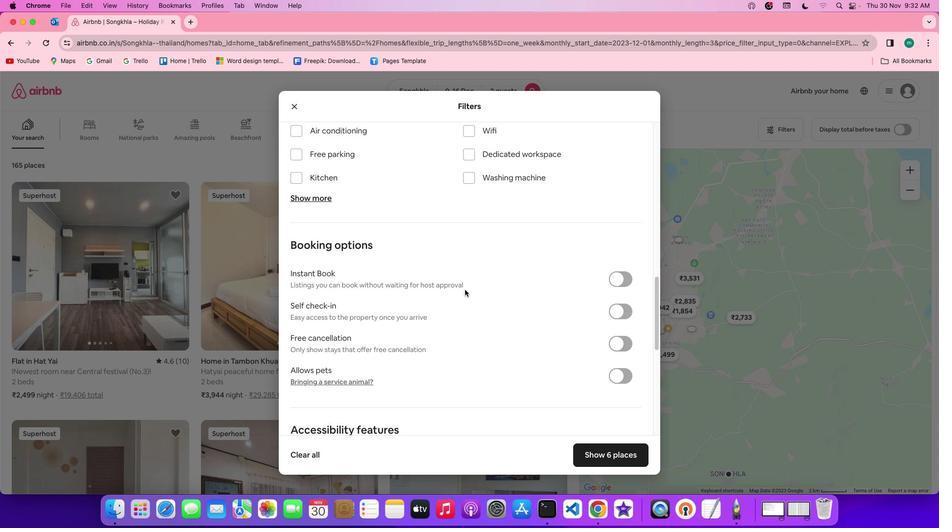 
Action: Mouse scrolled (465, 289) with delta (0, 0)
Screenshot: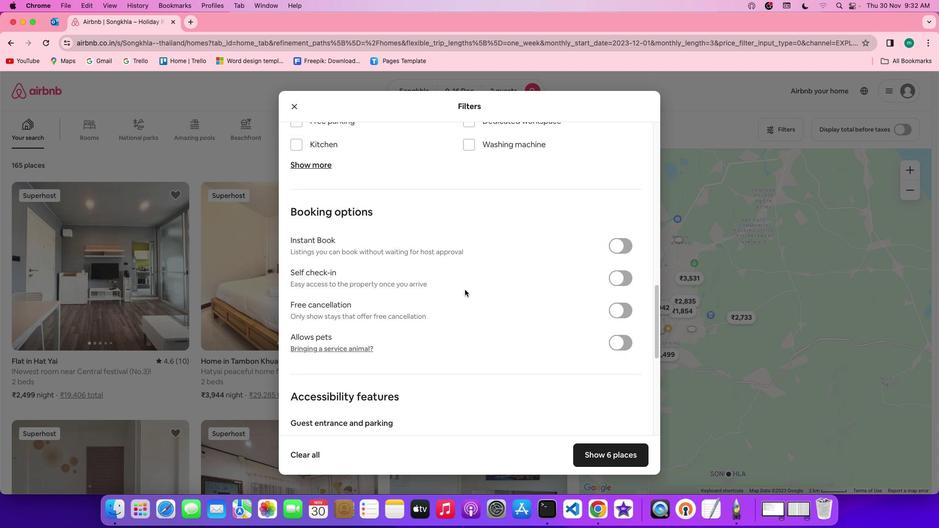 
Action: Mouse scrolled (465, 289) with delta (0, -1)
Screenshot: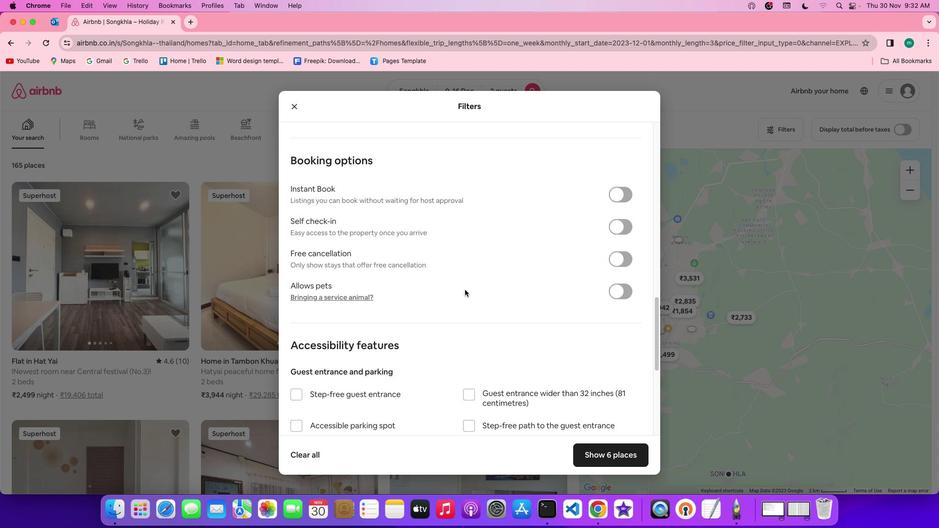 
Action: Mouse scrolled (465, 289) with delta (0, 0)
Screenshot: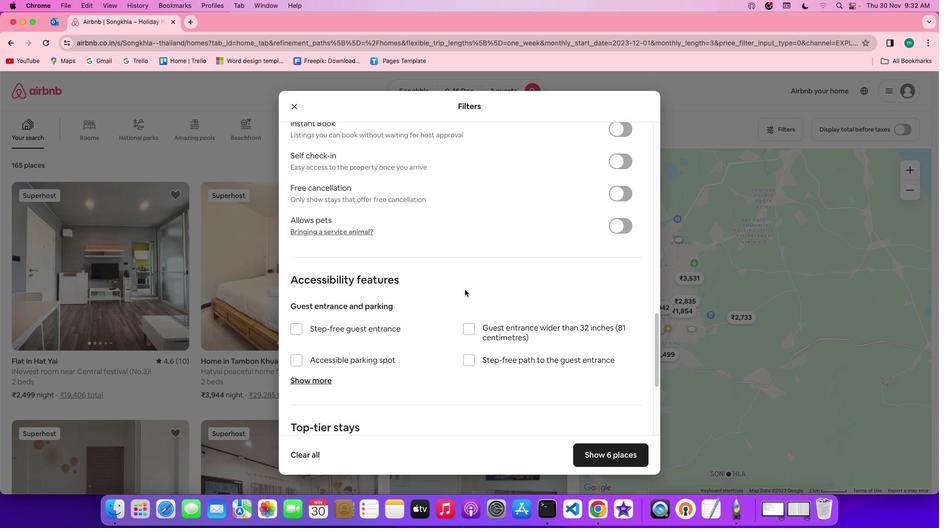 
Action: Mouse scrolled (465, 289) with delta (0, 0)
Screenshot: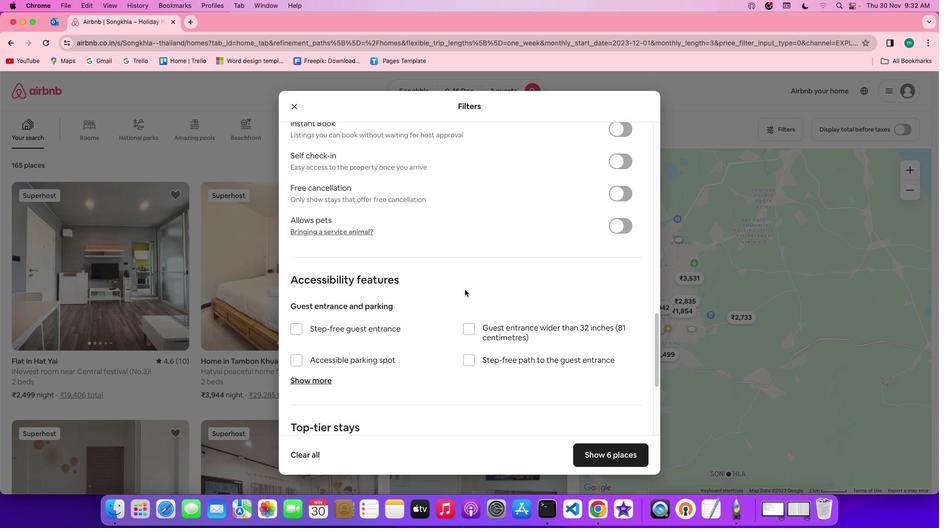 
Action: Mouse scrolled (465, 289) with delta (0, -1)
Screenshot: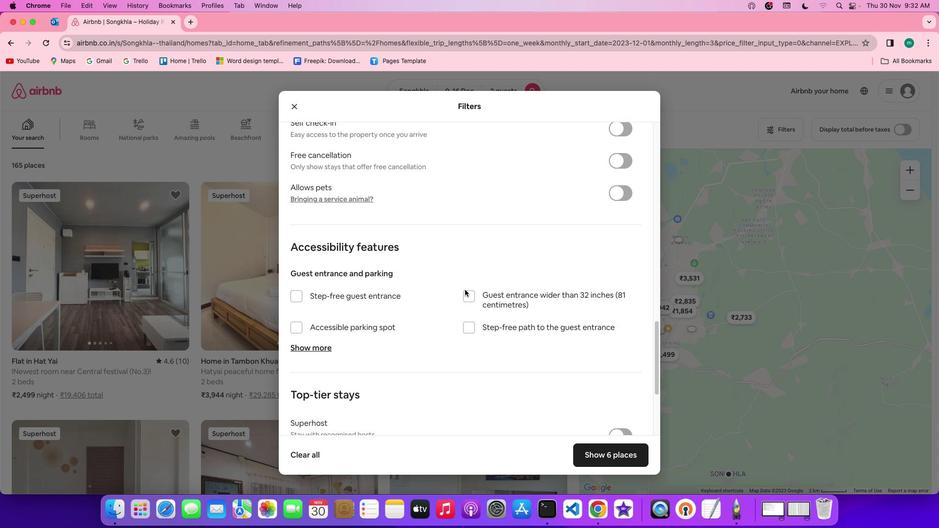 
Action: Mouse scrolled (465, 289) with delta (0, -2)
Screenshot: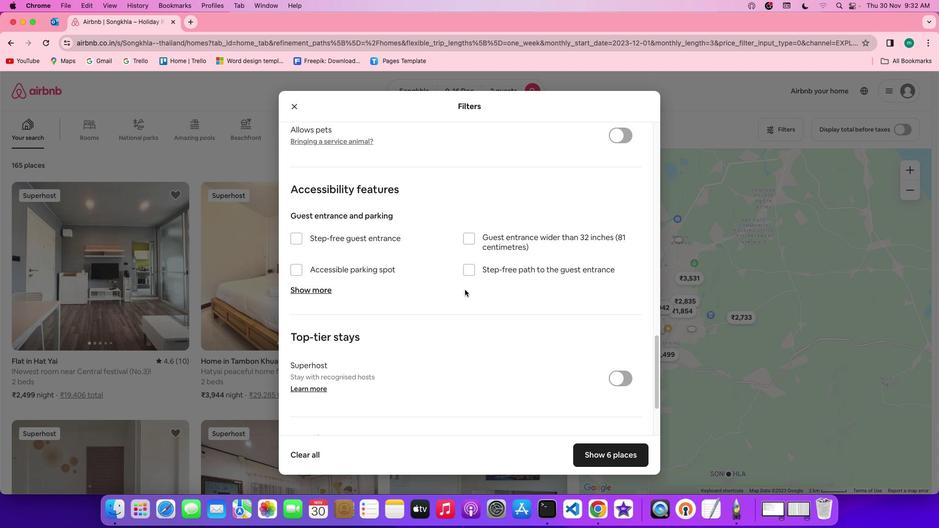 
Action: Mouse scrolled (465, 289) with delta (0, -2)
Screenshot: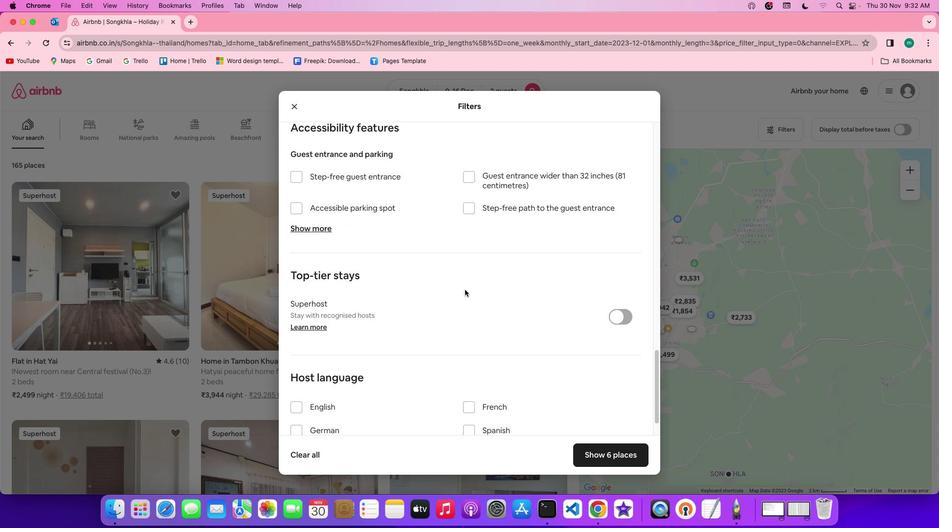 
Action: Mouse scrolled (465, 289) with delta (0, 0)
Screenshot: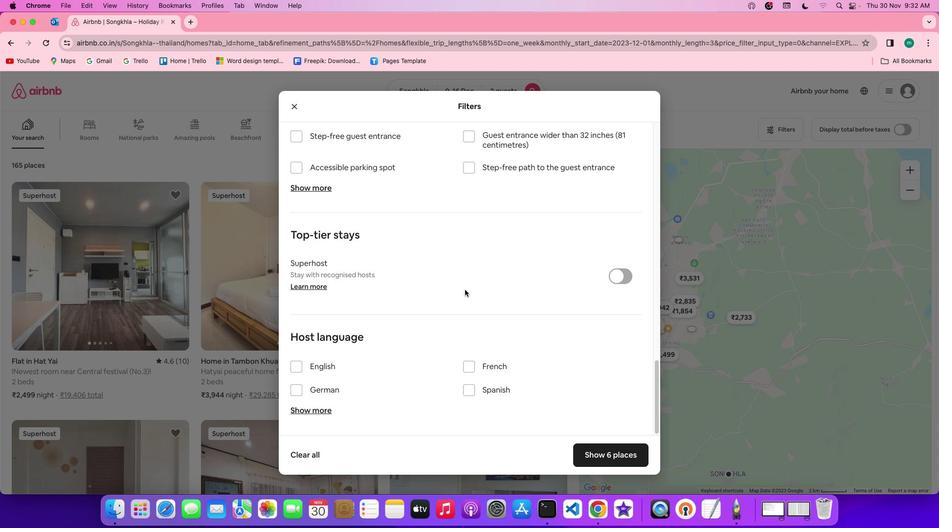 
Action: Mouse scrolled (465, 289) with delta (0, 0)
Screenshot: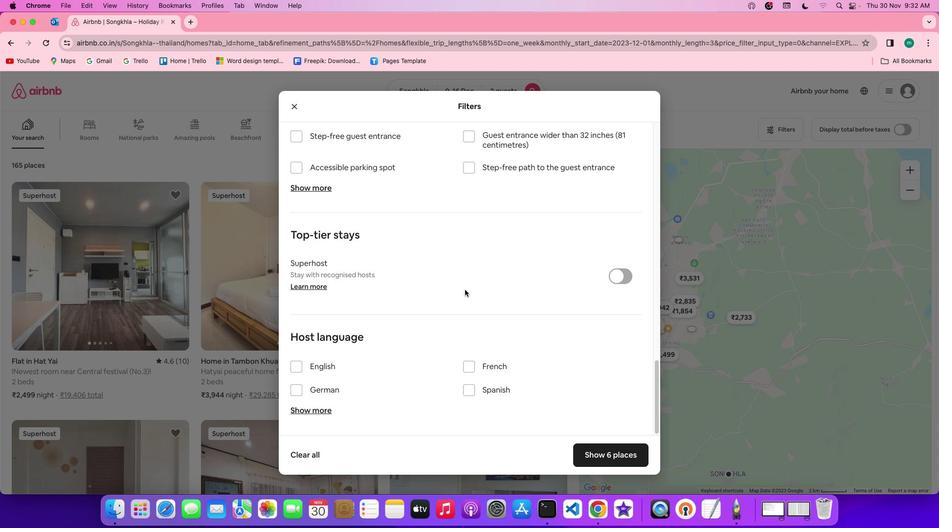 
Action: Mouse scrolled (465, 289) with delta (0, -1)
Screenshot: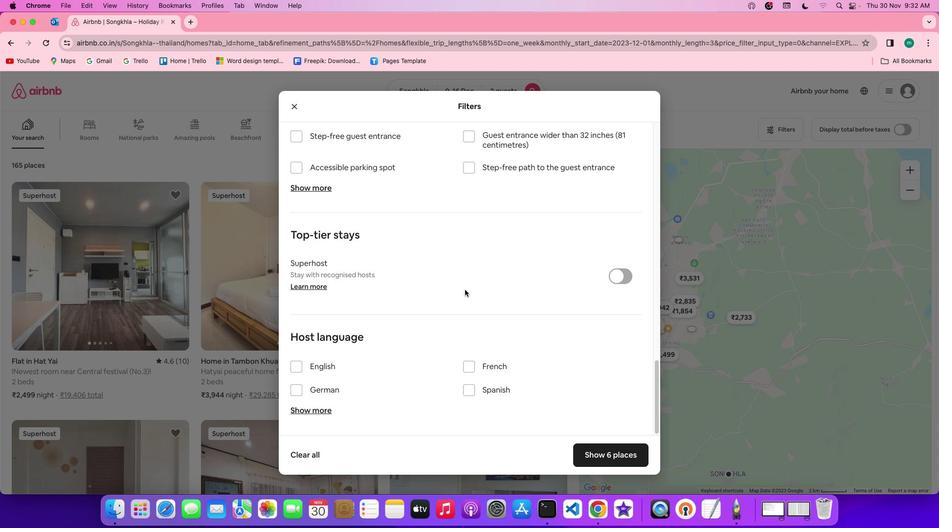 
Action: Mouse scrolled (465, 289) with delta (0, -2)
Screenshot: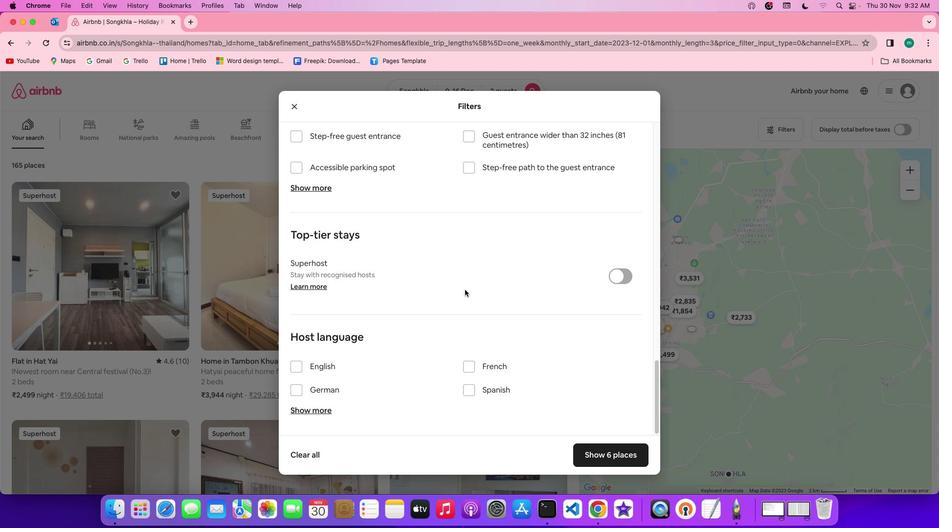 
Action: Mouse scrolled (465, 289) with delta (0, -2)
Screenshot: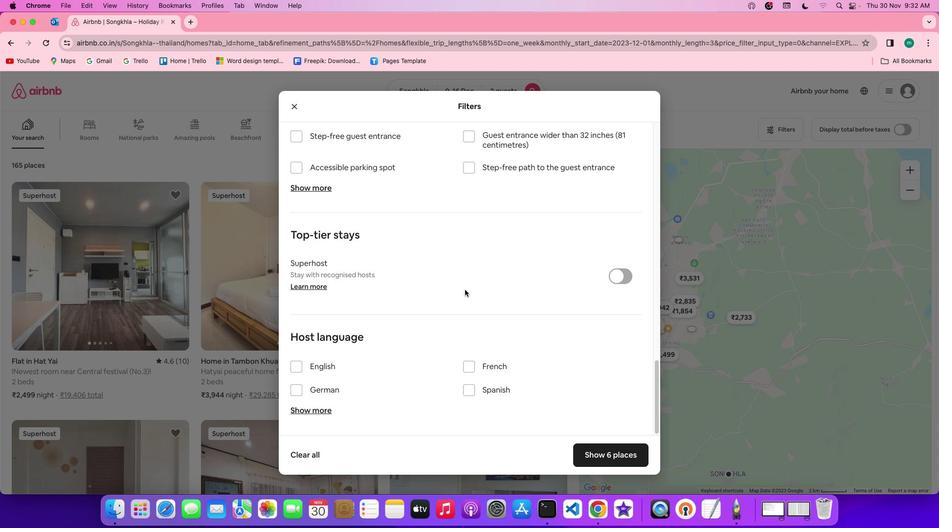 
Action: Mouse scrolled (465, 289) with delta (0, -2)
Screenshot: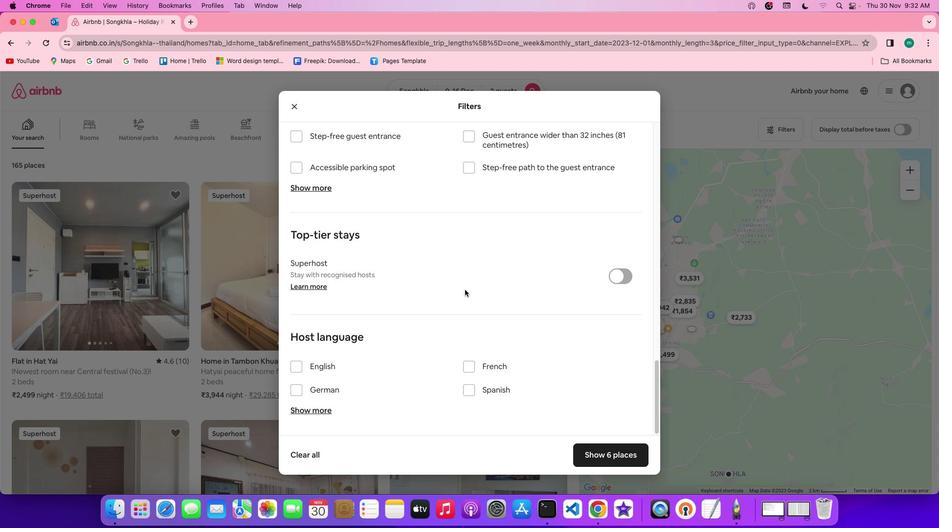 
Action: Mouse moved to (489, 304)
Screenshot: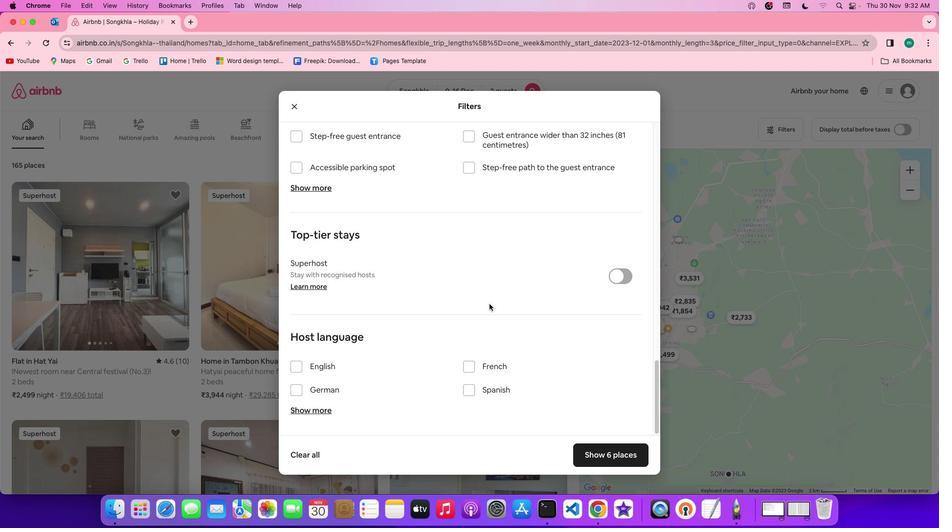 
Action: Mouse scrolled (489, 304) with delta (0, 0)
Screenshot: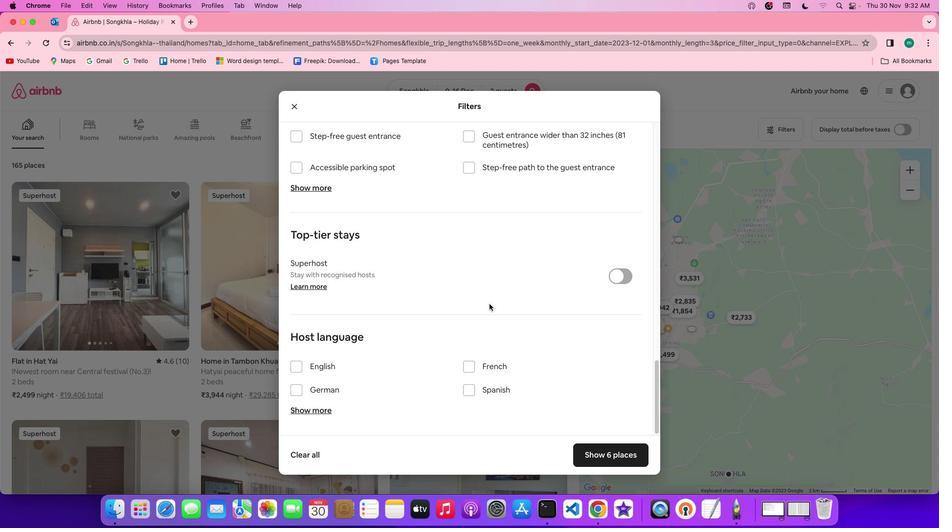 
Action: Mouse scrolled (489, 304) with delta (0, 0)
Screenshot: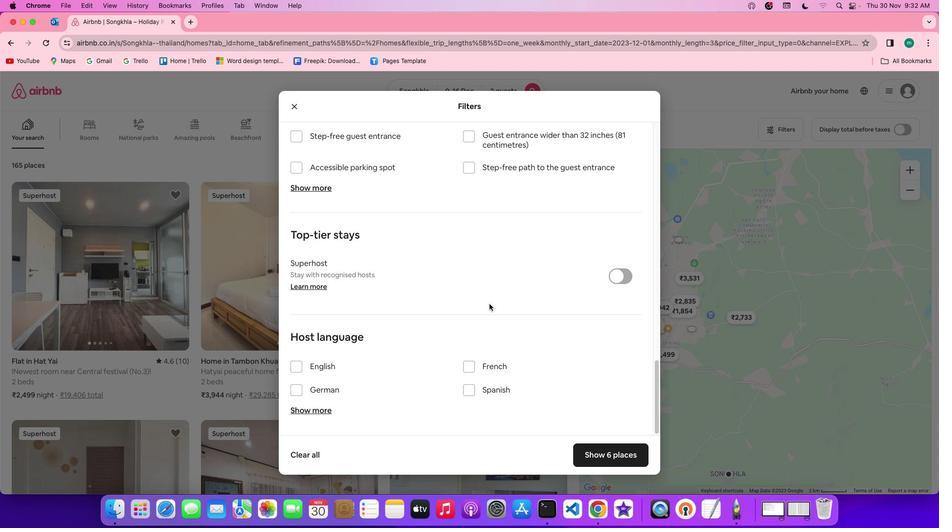 
Action: Mouse scrolled (489, 304) with delta (0, -1)
Screenshot: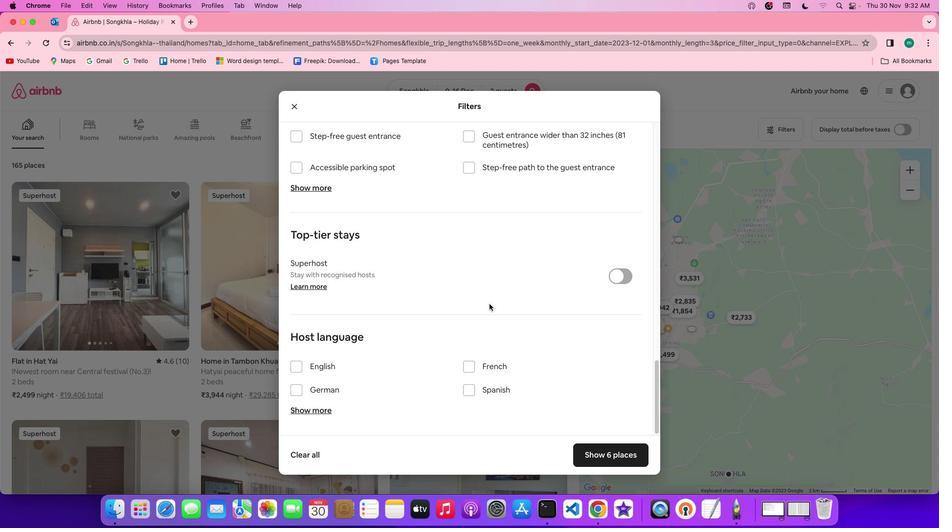 
Action: Mouse scrolled (489, 304) with delta (0, -2)
Screenshot: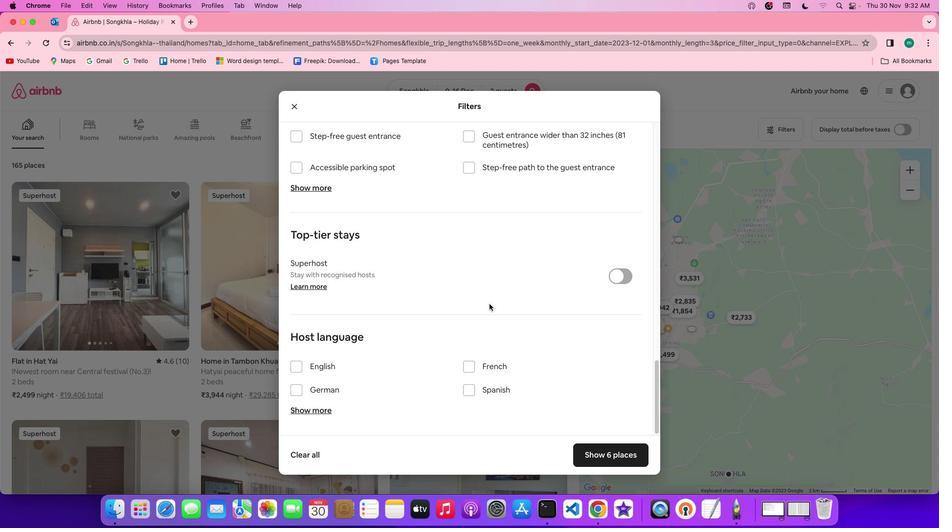 
Action: Mouse scrolled (489, 304) with delta (0, -2)
Screenshot: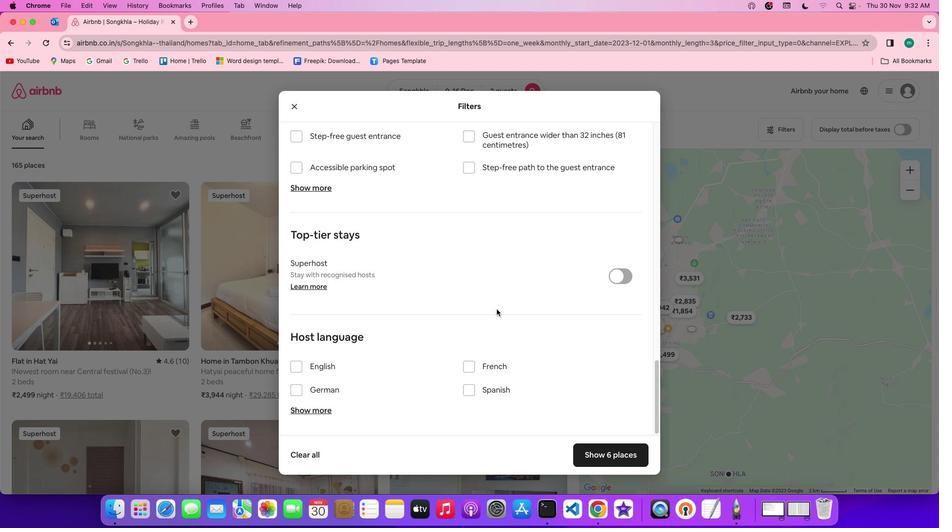 
Action: Mouse moved to (616, 455)
Screenshot: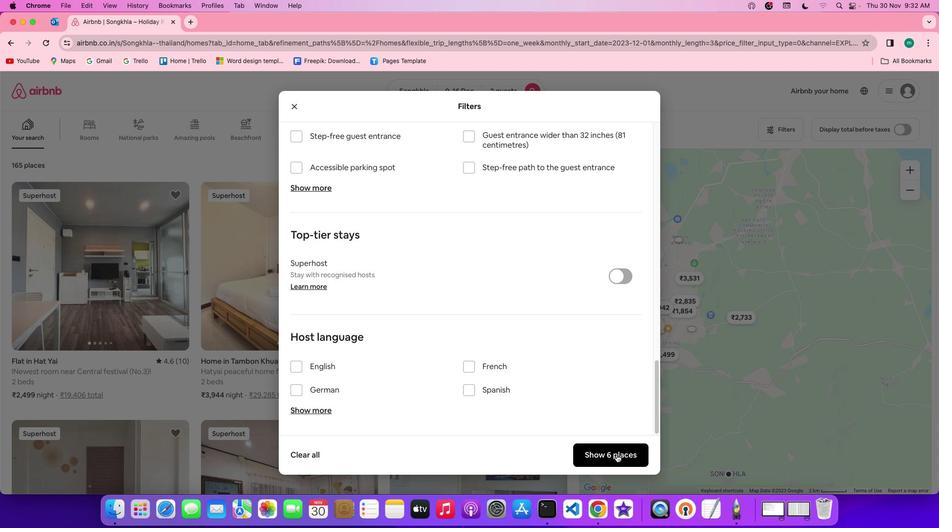 
Action: Mouse pressed left at (616, 455)
Screenshot: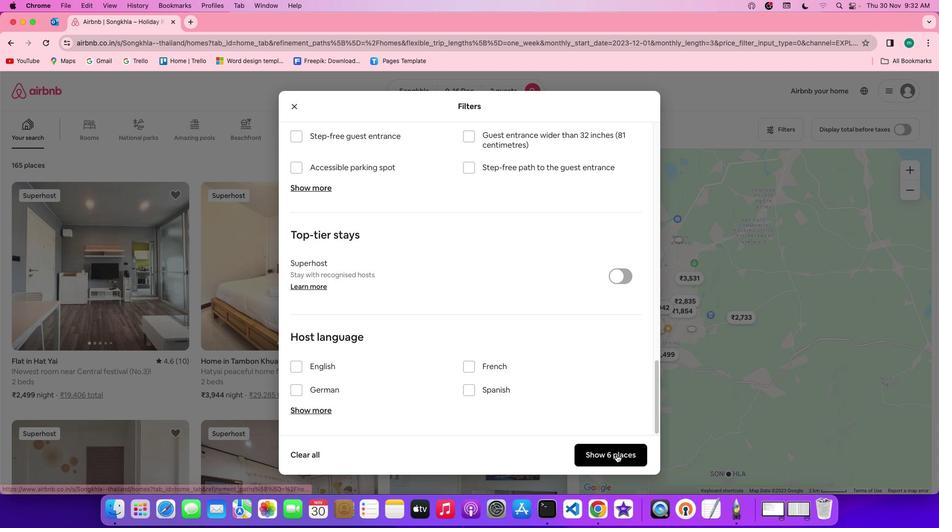 
Action: Mouse moved to (272, 280)
Screenshot: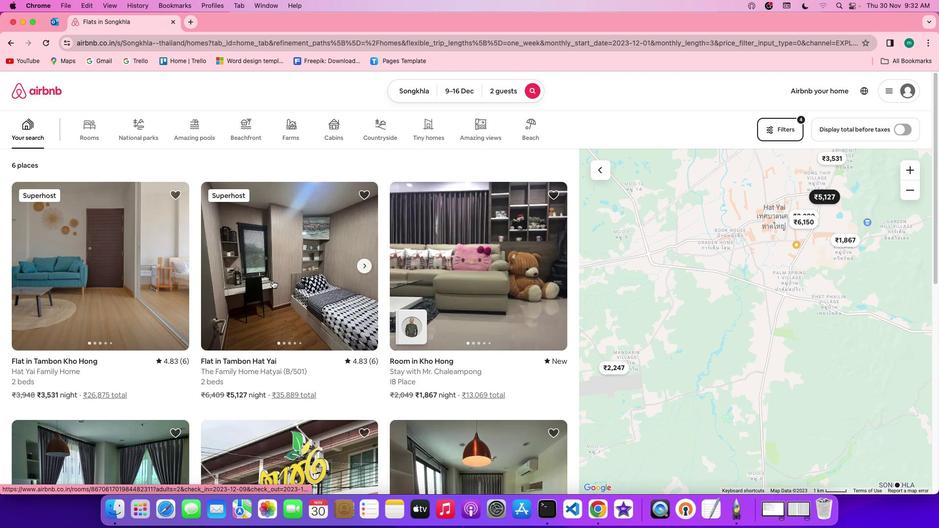 
Action: Mouse scrolled (272, 280) with delta (0, 0)
Screenshot: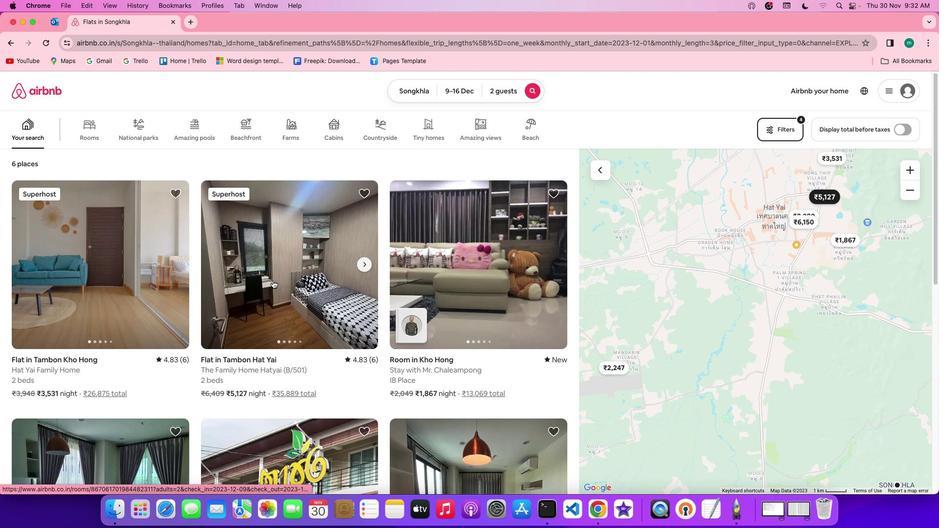 
Action: Mouse scrolled (272, 280) with delta (0, 0)
Screenshot: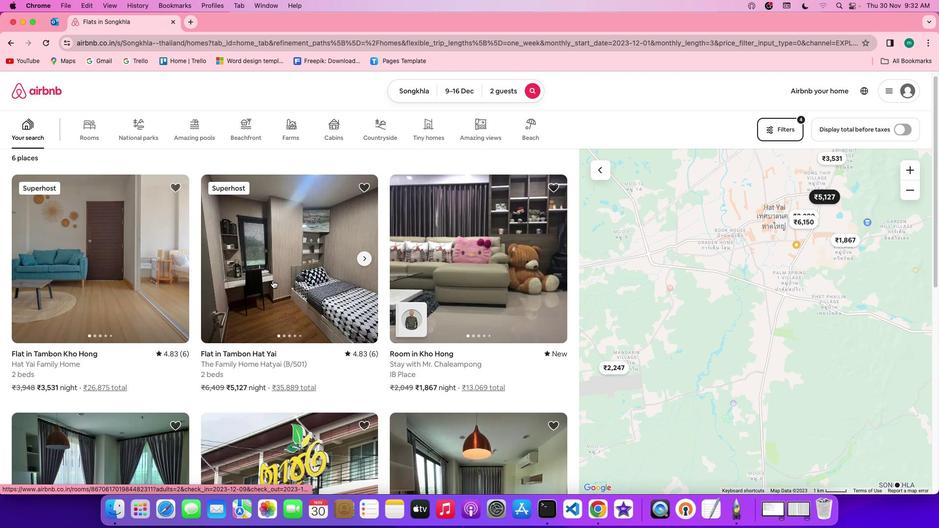 
Action: Mouse scrolled (272, 280) with delta (0, 0)
Screenshot: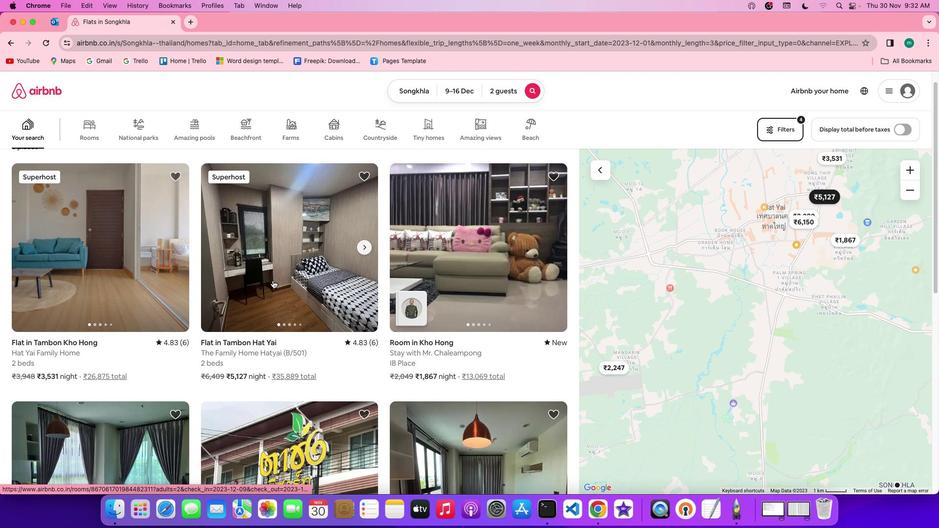 
Action: Mouse scrolled (272, 280) with delta (0, 0)
Screenshot: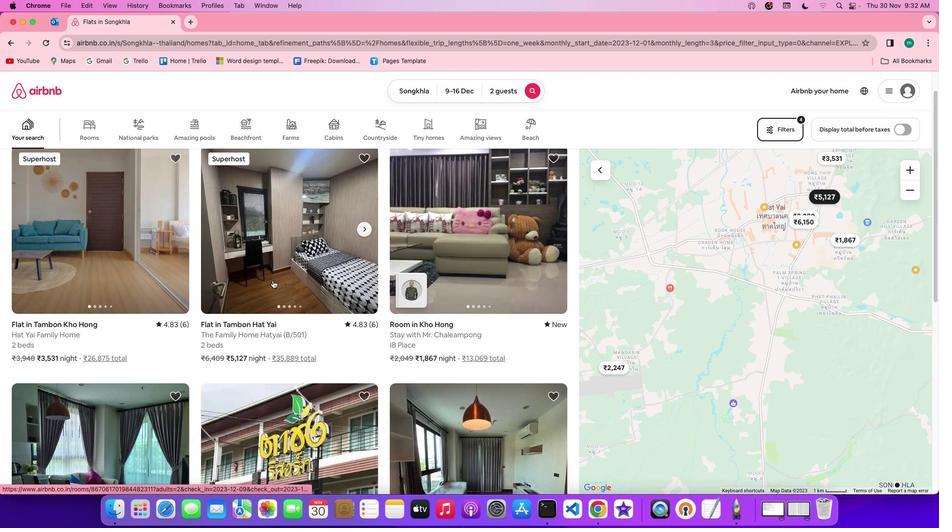 
Action: Mouse moved to (272, 280)
Screenshot: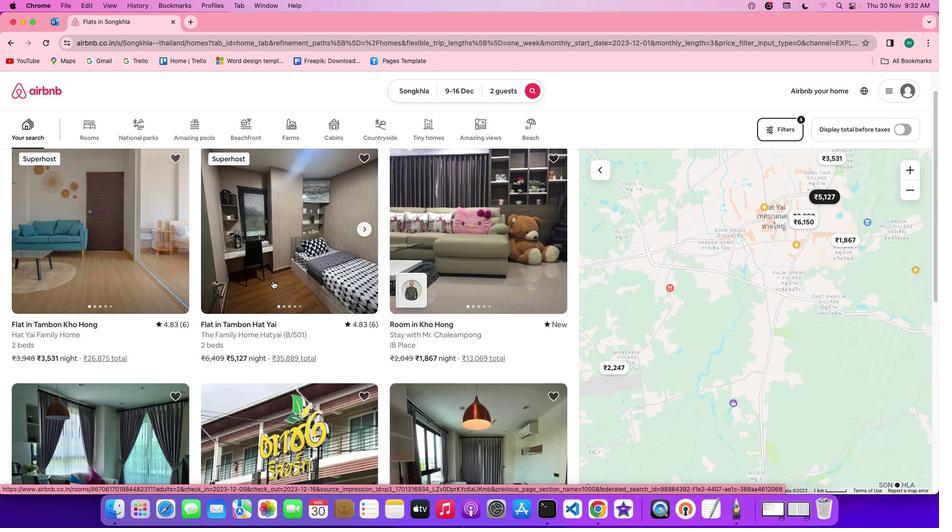 
Action: Mouse scrolled (272, 280) with delta (0, 0)
Screenshot: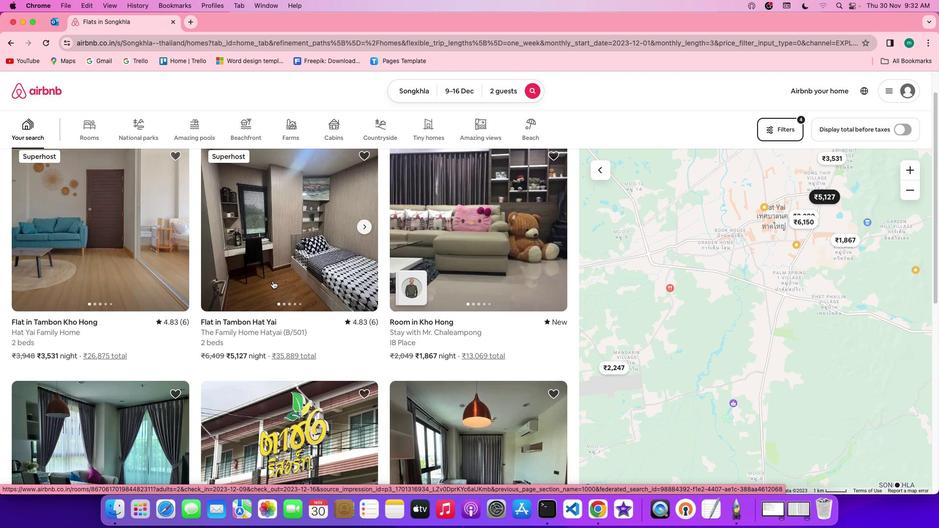 
Action: Mouse scrolled (272, 280) with delta (0, 0)
Screenshot: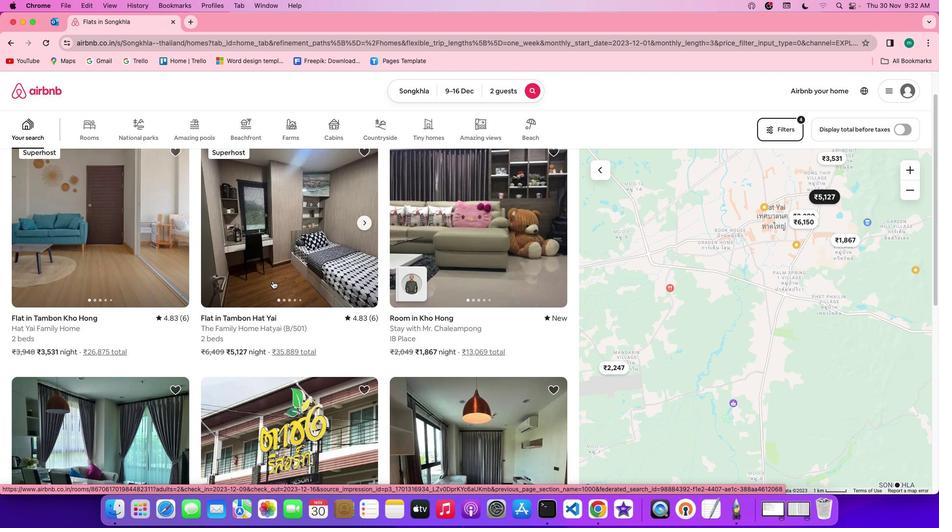 
Action: Mouse scrolled (272, 280) with delta (0, 0)
Screenshot: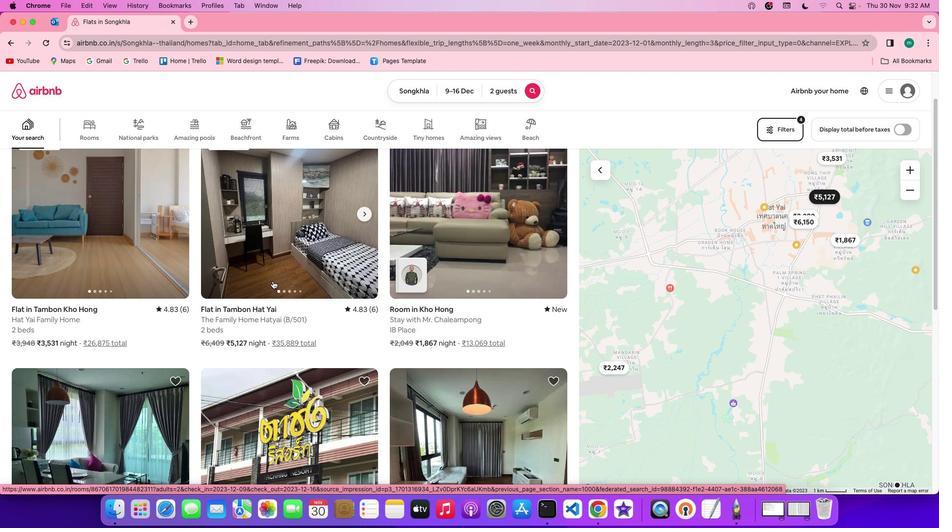 
Action: Mouse moved to (139, 252)
Screenshot: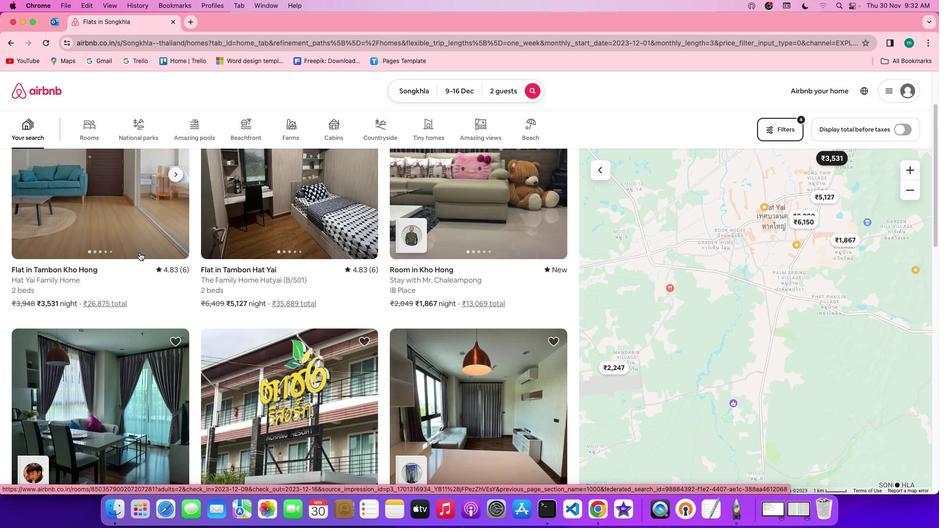 
Action: Mouse scrolled (139, 252) with delta (0, 0)
Screenshot: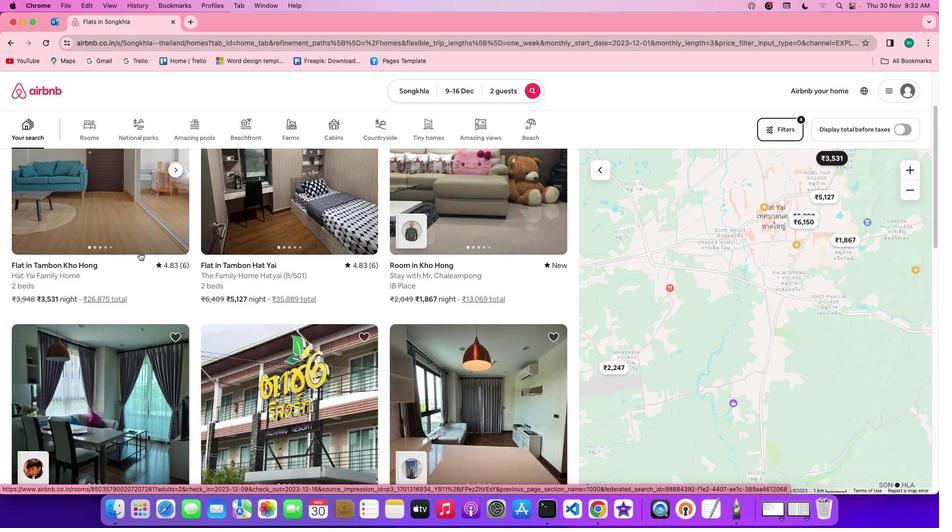 
Action: Mouse scrolled (139, 252) with delta (0, 0)
Screenshot: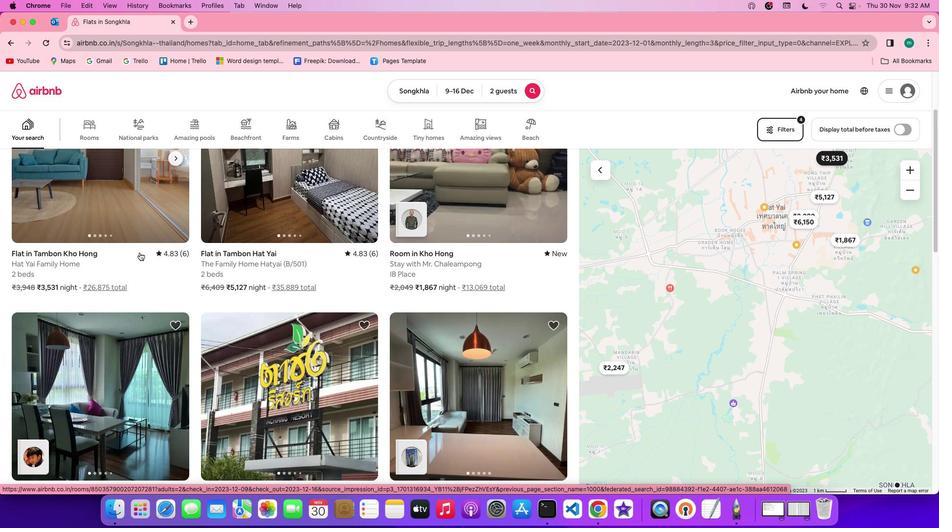 
Action: Mouse scrolled (139, 252) with delta (0, 0)
Screenshot: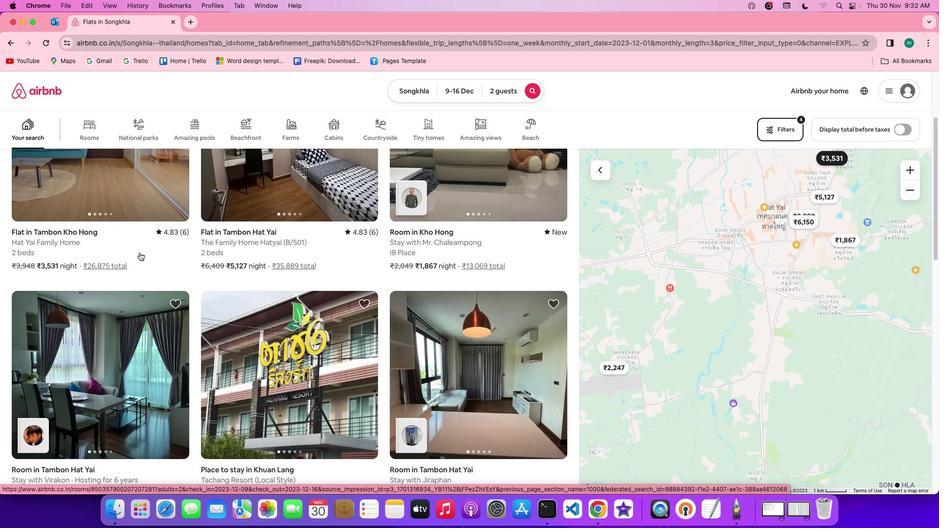 
Action: Mouse scrolled (139, 252) with delta (0, -1)
Screenshot: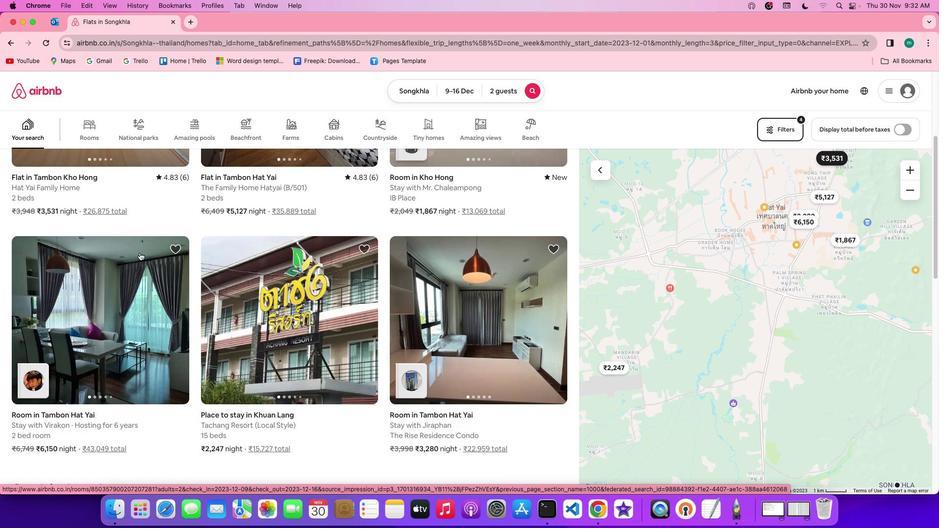 
Action: Mouse moved to (115, 256)
Screenshot: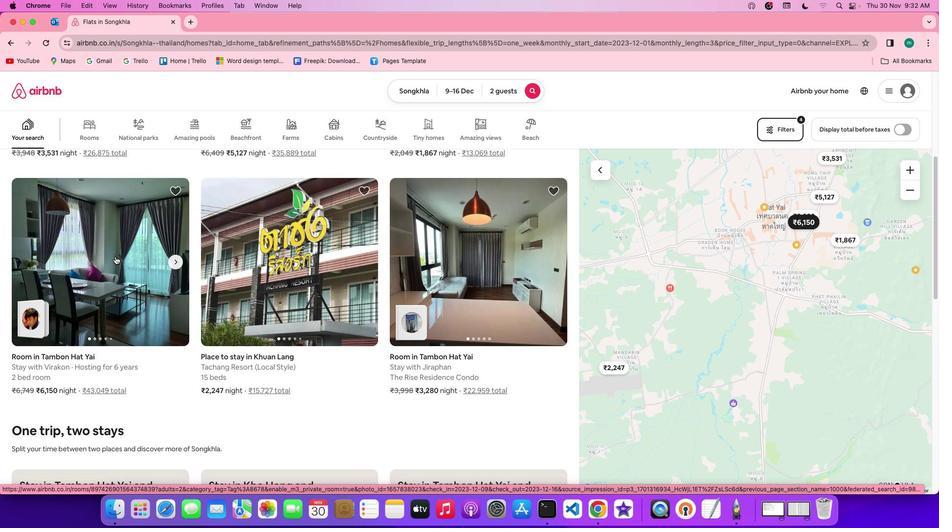
Action: Mouse pressed left at (115, 256)
Screenshot: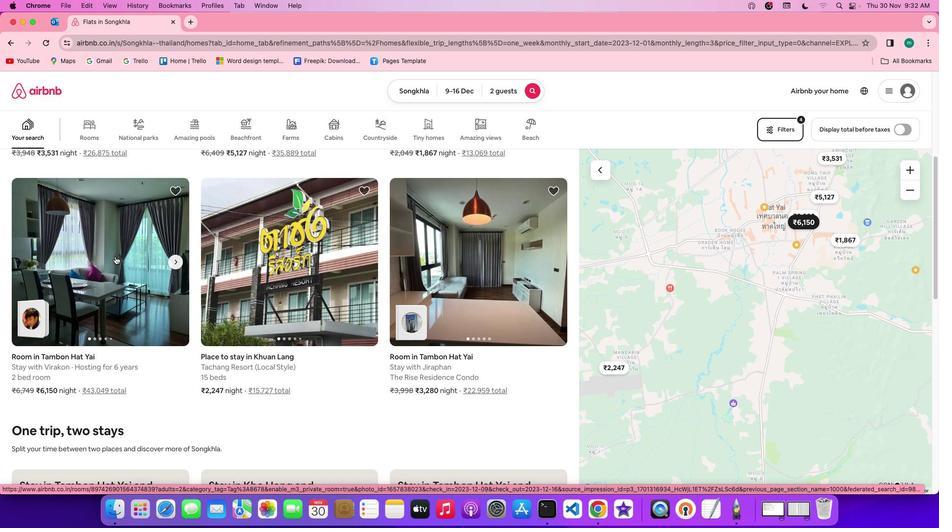 
Action: Mouse moved to (679, 363)
Screenshot: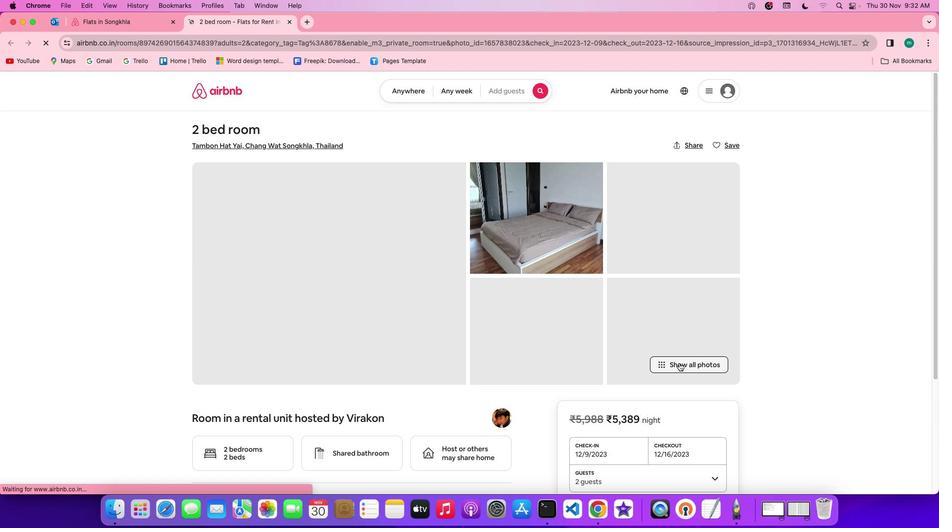 
Action: Mouse pressed left at (679, 363)
Screenshot: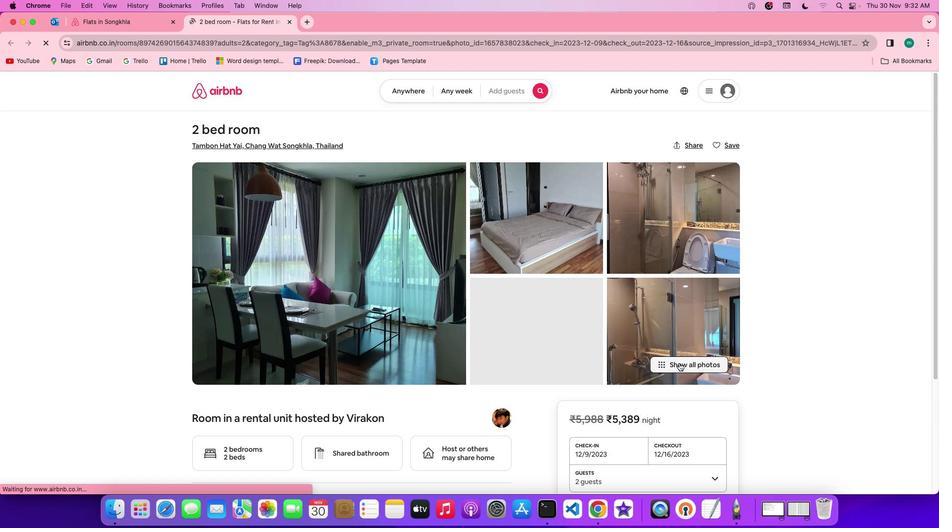 
Action: Mouse moved to (434, 302)
Screenshot: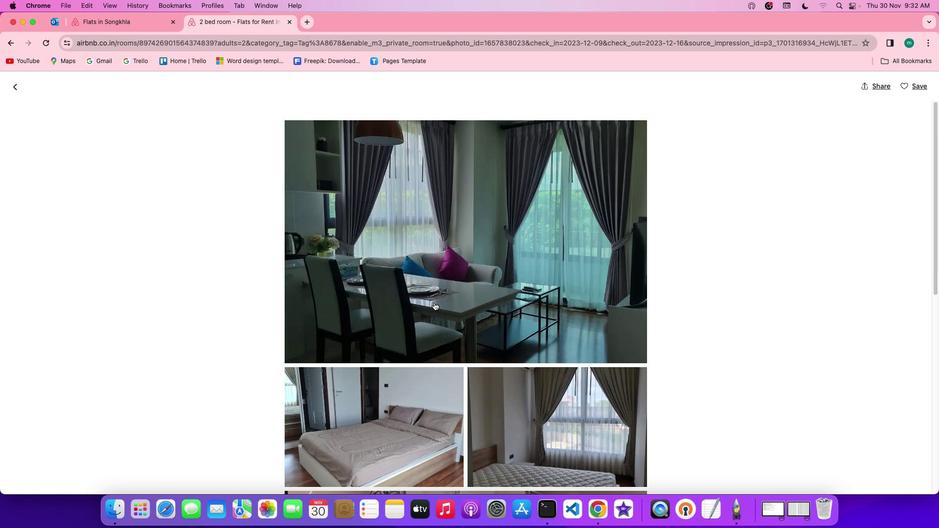 
Action: Mouse scrolled (434, 302) with delta (0, 0)
Screenshot: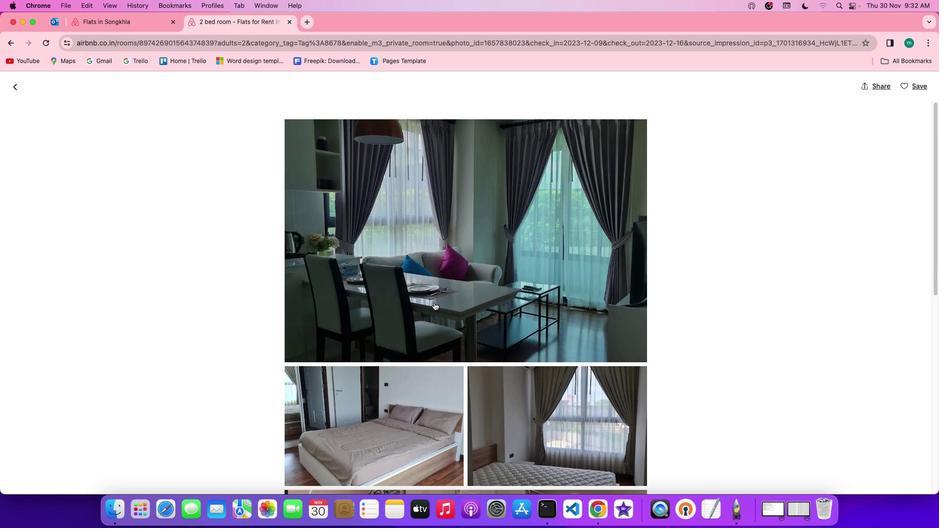 
Action: Mouse scrolled (434, 302) with delta (0, 0)
Screenshot: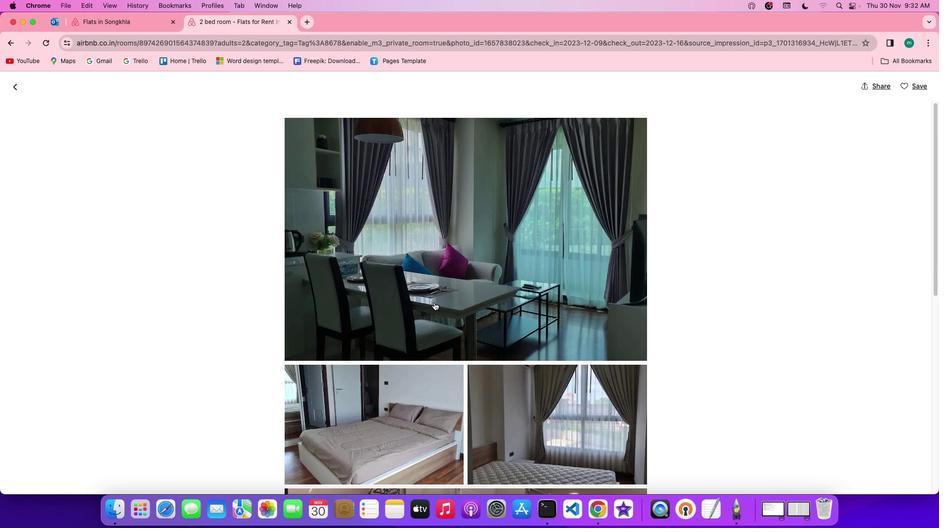 
Action: Mouse scrolled (434, 302) with delta (0, 0)
Screenshot: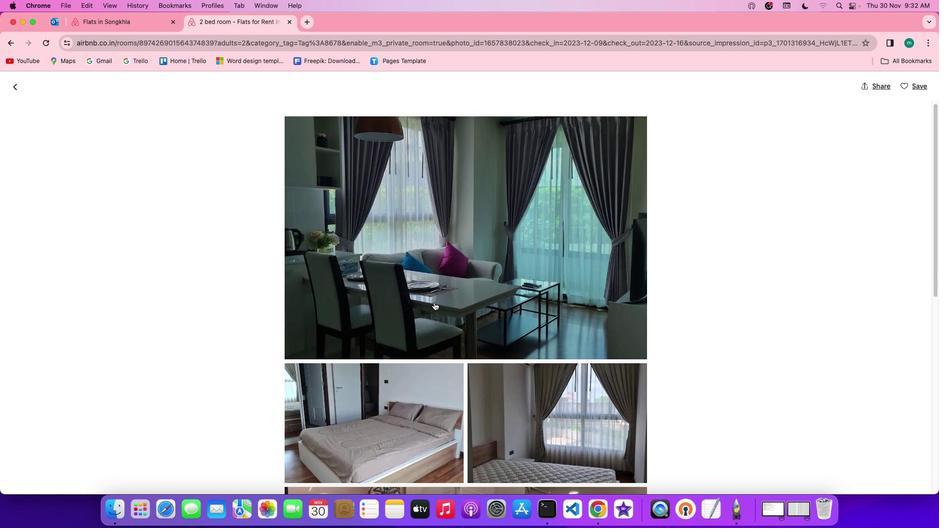 
Action: Mouse scrolled (434, 302) with delta (0, 0)
Screenshot: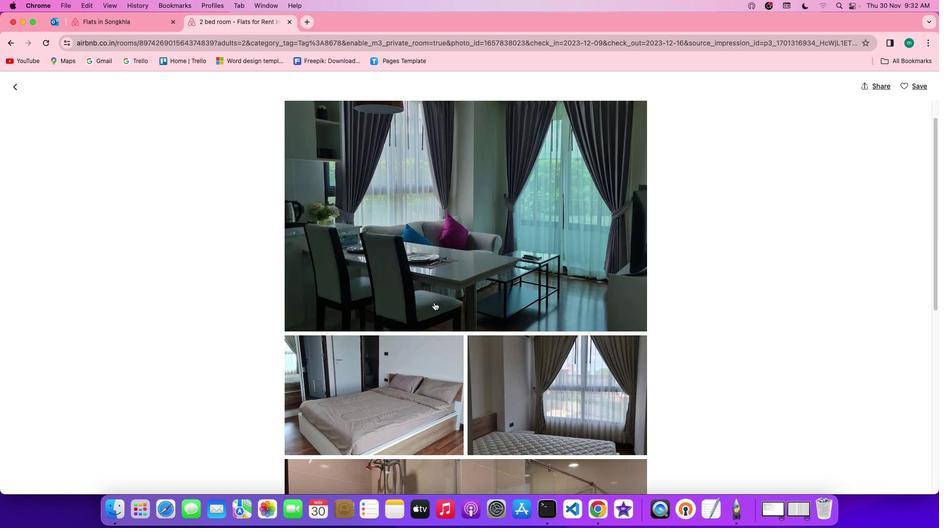 
Action: Mouse scrolled (434, 302) with delta (0, -1)
Screenshot: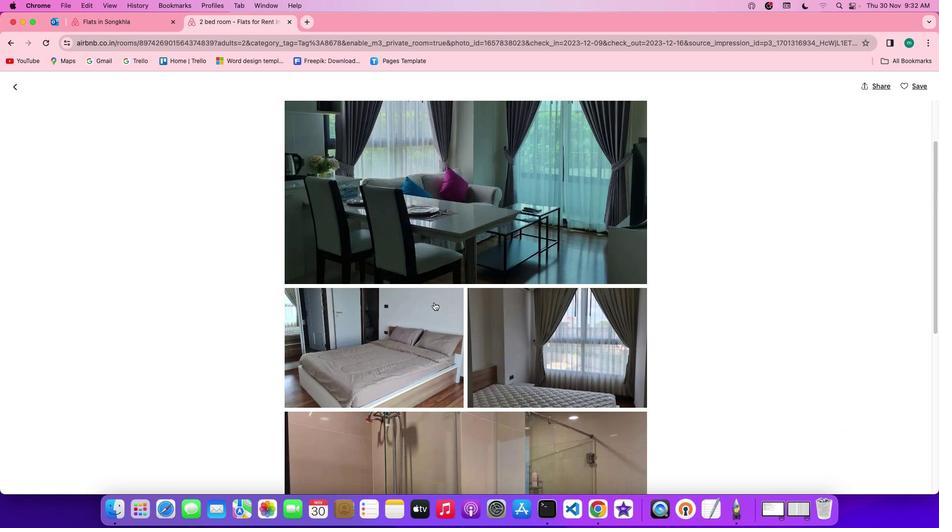 
Action: Mouse scrolled (434, 302) with delta (0, 0)
Screenshot: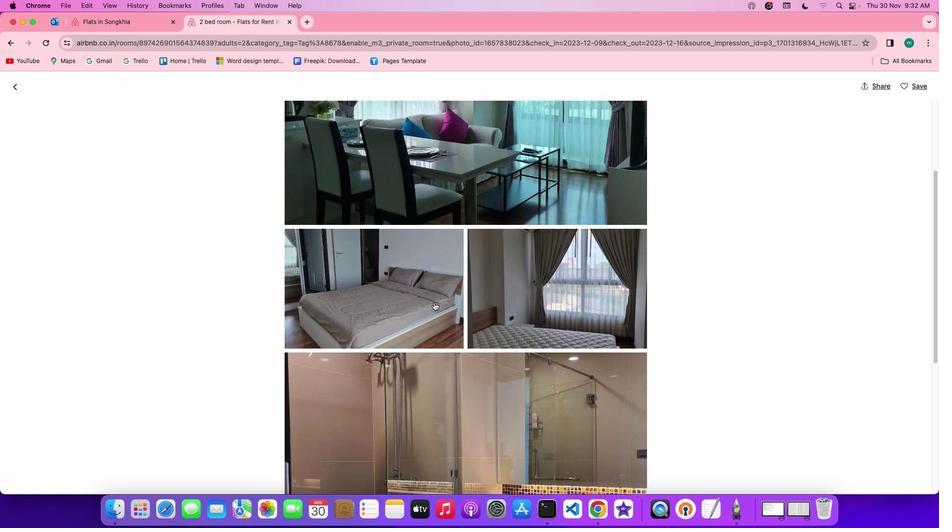 
Action: Mouse scrolled (434, 302) with delta (0, 0)
Screenshot: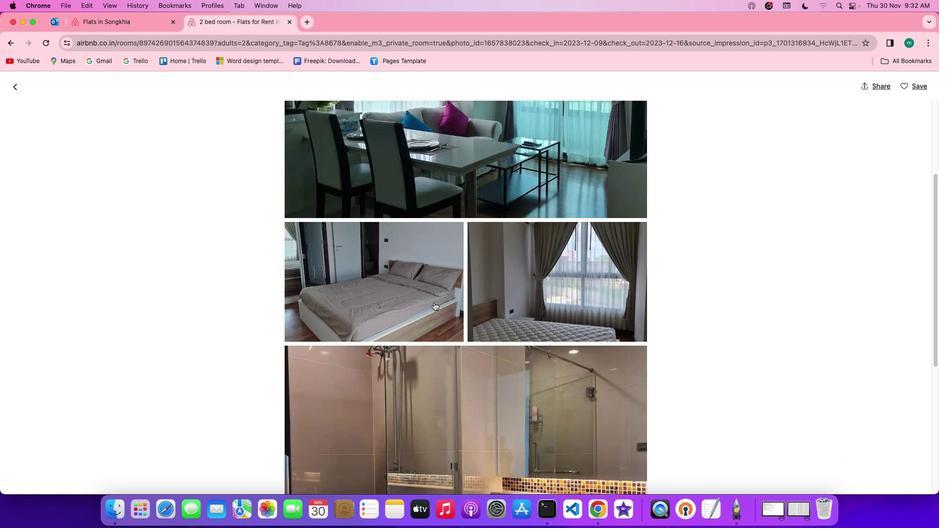 
Action: Mouse scrolled (434, 302) with delta (0, 0)
Screenshot: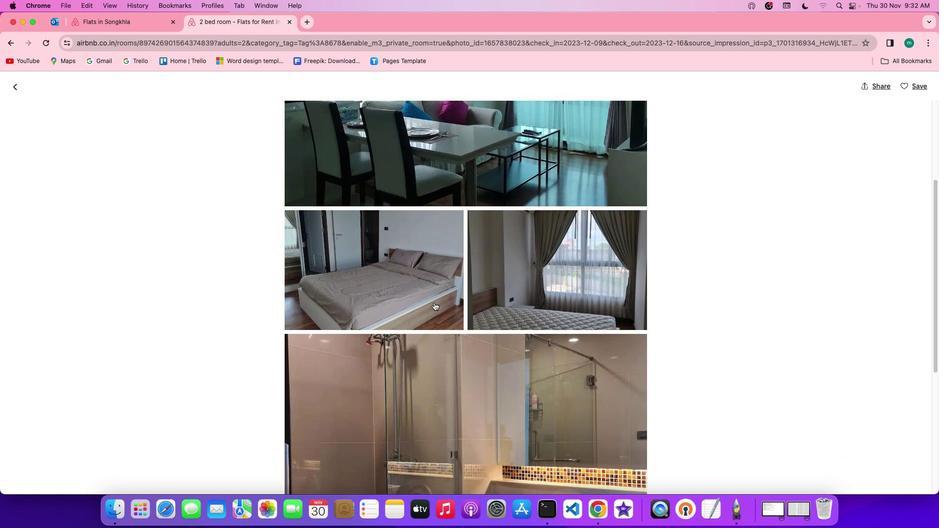 
Action: Mouse scrolled (434, 302) with delta (0, 0)
Screenshot: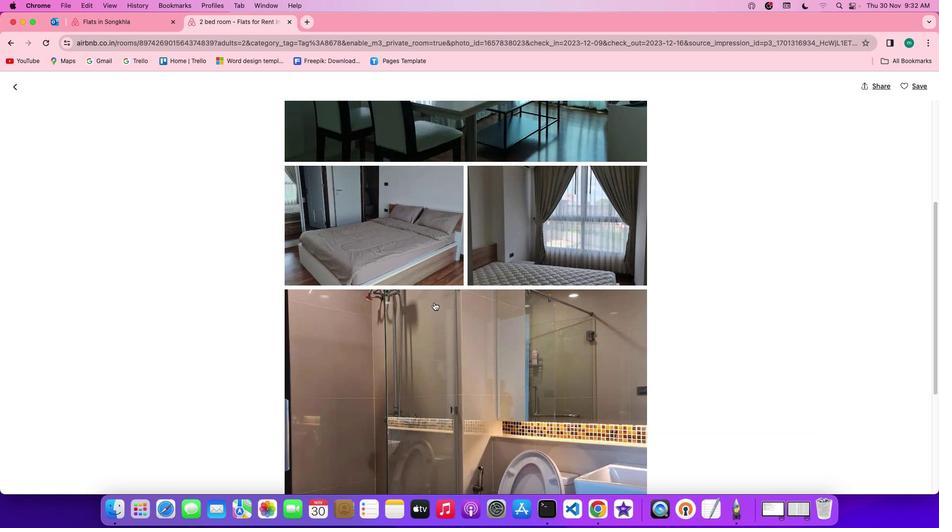
Action: Mouse scrolled (434, 302) with delta (0, 0)
Screenshot: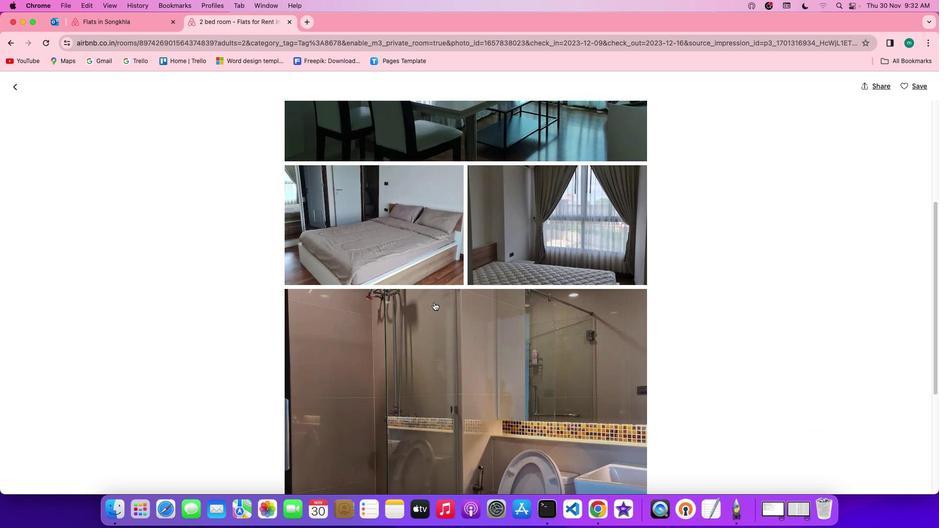 
Action: Mouse scrolled (434, 302) with delta (0, 0)
Screenshot: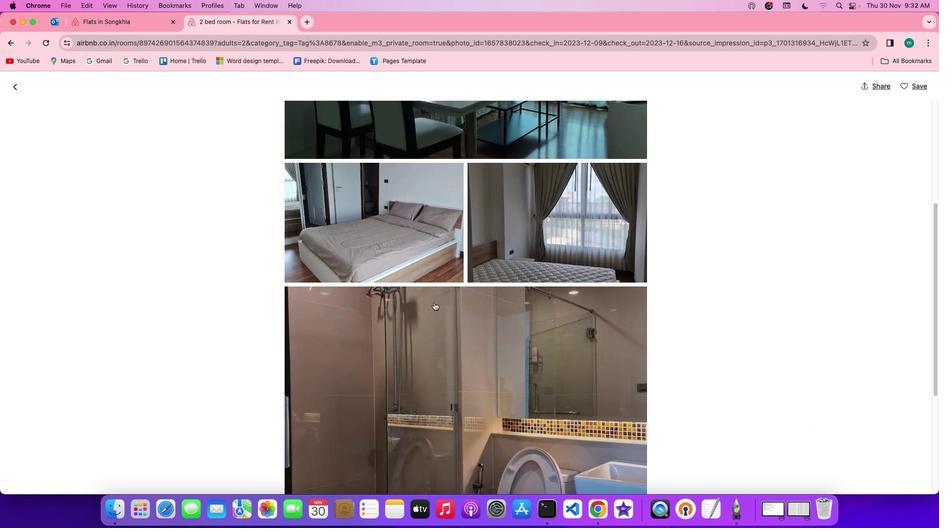 
Action: Mouse scrolled (434, 302) with delta (0, 0)
Screenshot: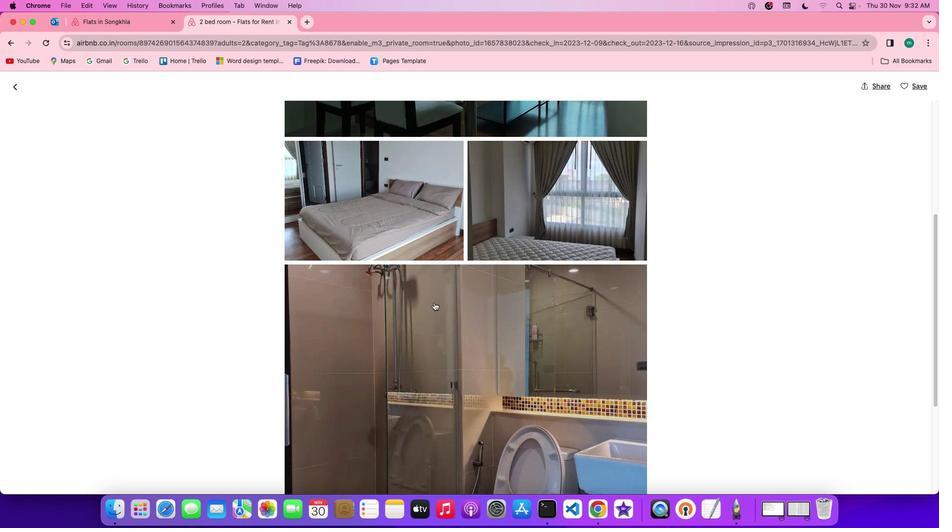 
Action: Mouse scrolled (434, 302) with delta (0, 0)
Screenshot: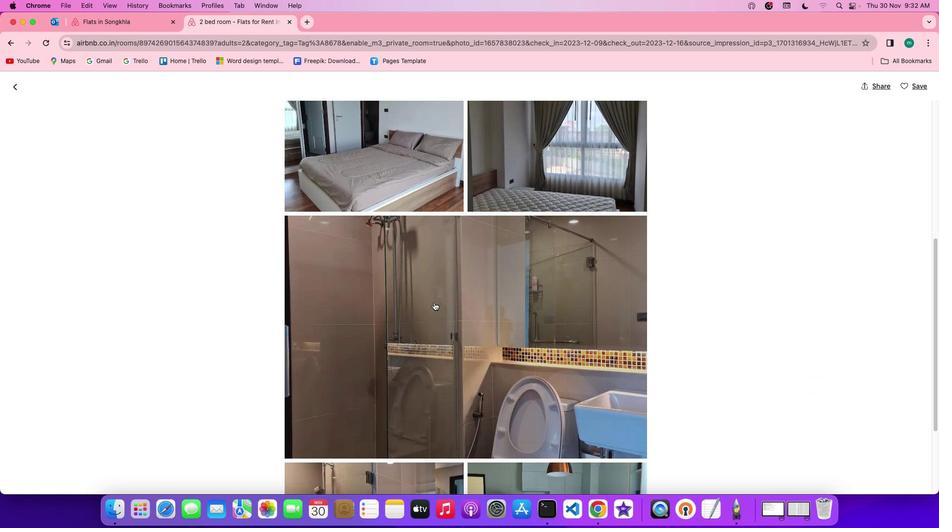 
Action: Mouse scrolled (434, 302) with delta (0, 0)
Screenshot: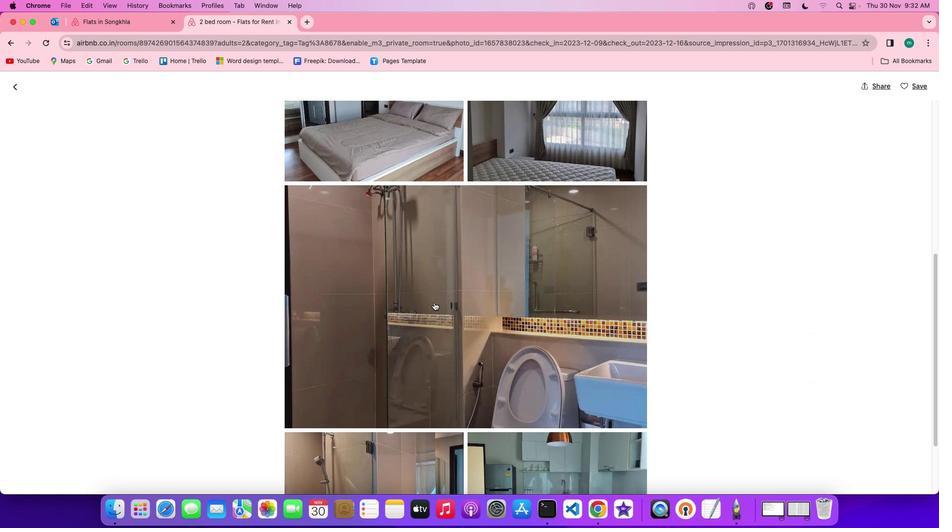 
Action: Mouse scrolled (434, 302) with delta (0, 0)
Screenshot: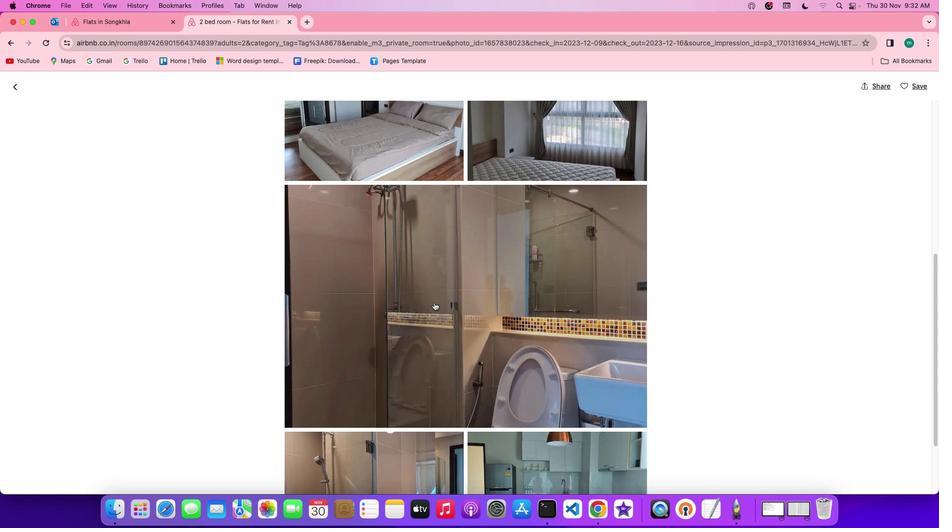 
Action: Mouse scrolled (434, 302) with delta (0, 0)
Screenshot: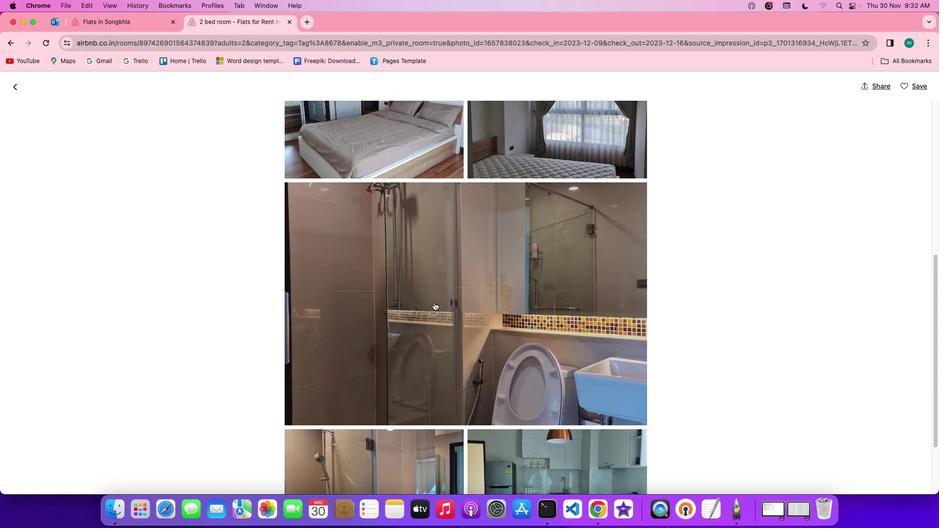 
Action: Mouse scrolled (434, 302) with delta (0, 0)
Screenshot: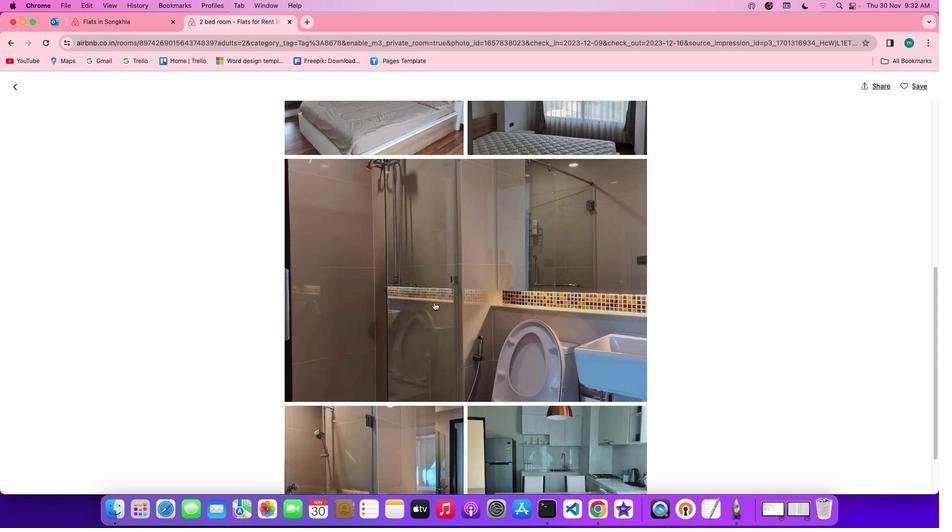 
Action: Mouse scrolled (434, 302) with delta (0, 0)
Screenshot: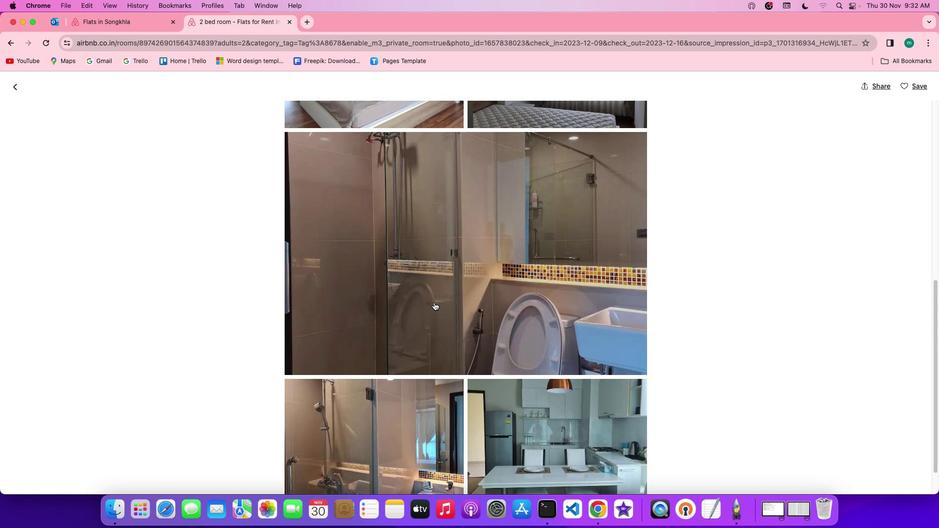 
Action: Mouse scrolled (434, 302) with delta (0, 0)
Screenshot: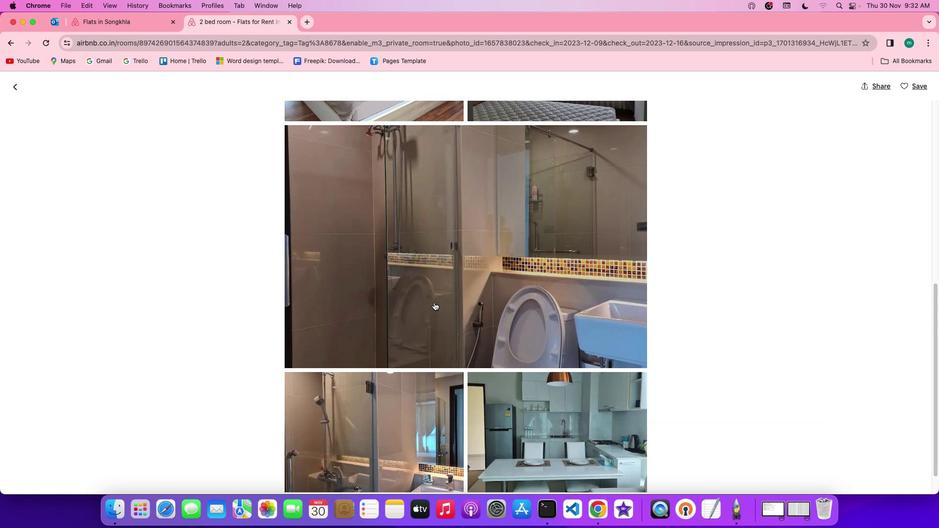 
Action: Mouse scrolled (434, 302) with delta (0, 0)
Screenshot: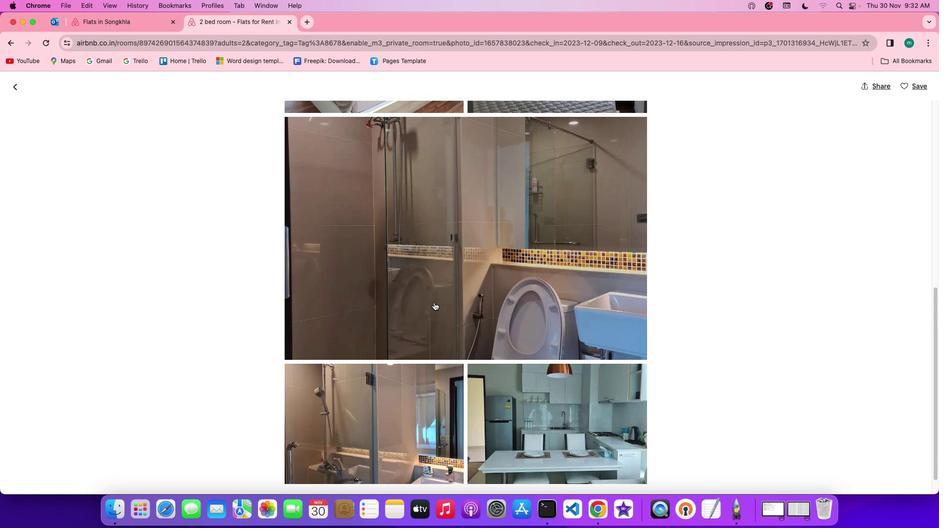 
Action: Mouse scrolled (434, 302) with delta (0, 0)
Screenshot: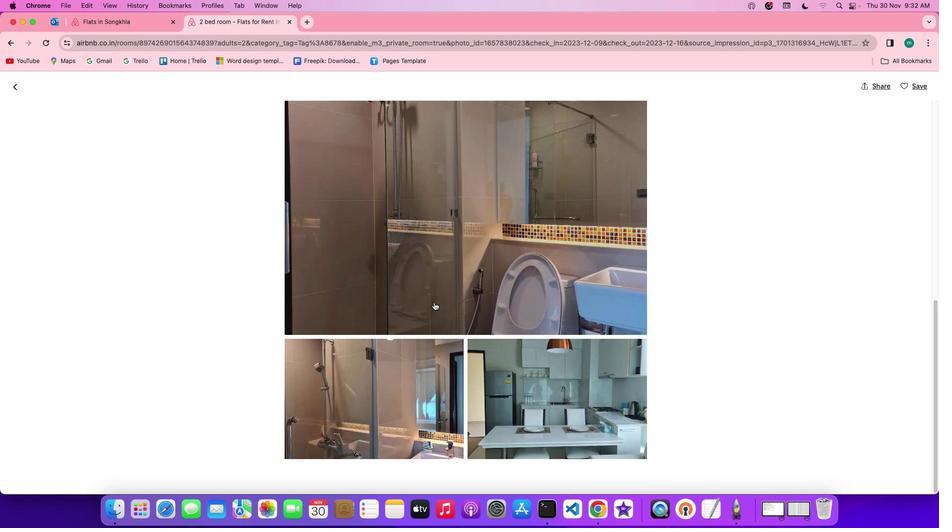 
Action: Mouse scrolled (434, 302) with delta (0, 0)
Screenshot: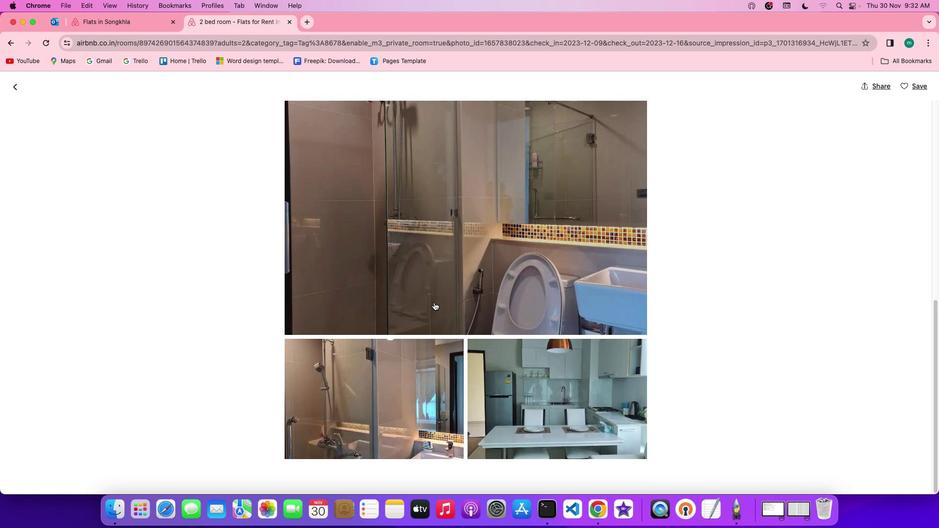 
Action: Mouse scrolled (434, 302) with delta (0, 0)
Screenshot: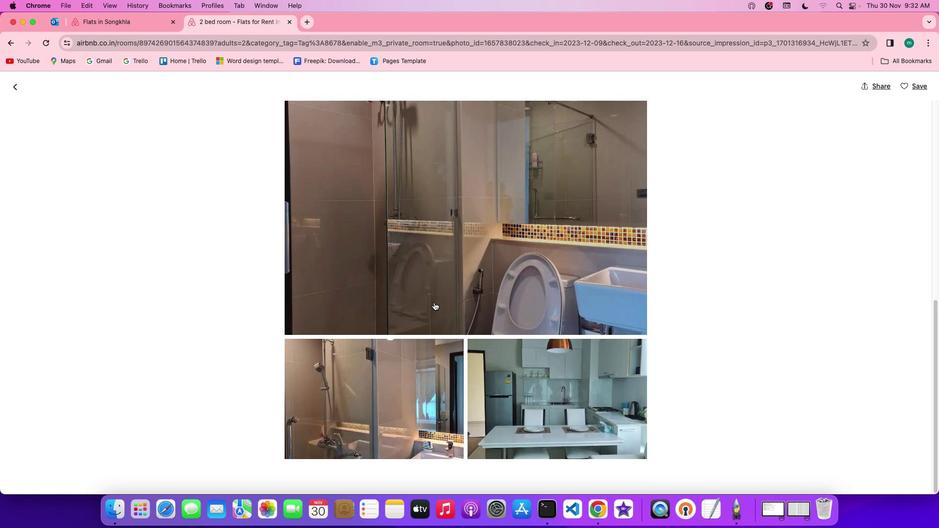 
Action: Mouse scrolled (434, 302) with delta (0, 0)
Screenshot: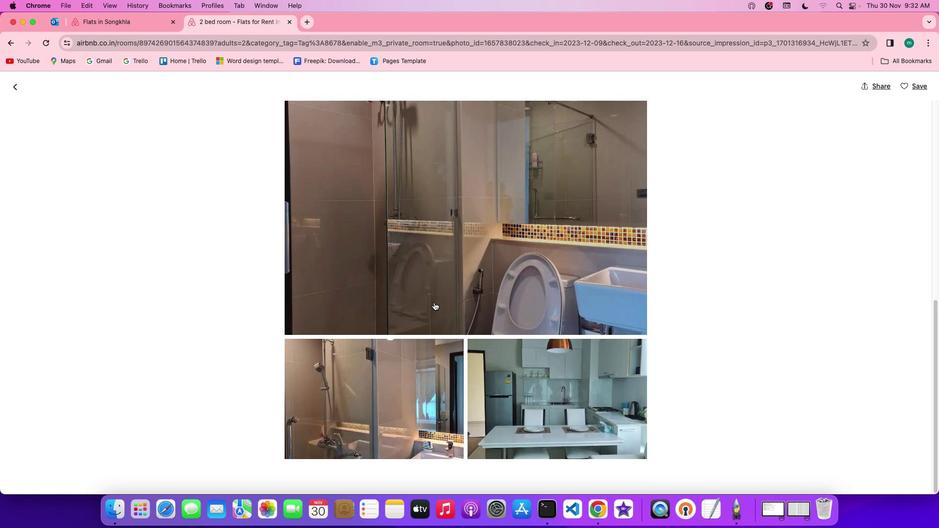 
Action: Mouse scrolled (434, 302) with delta (0, 0)
Screenshot: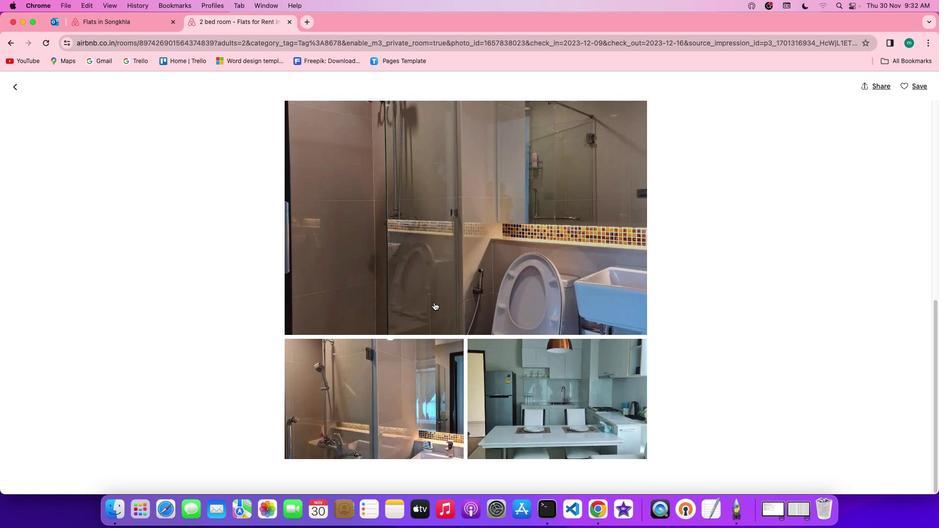 
Action: Mouse scrolled (434, 302) with delta (0, 0)
Screenshot: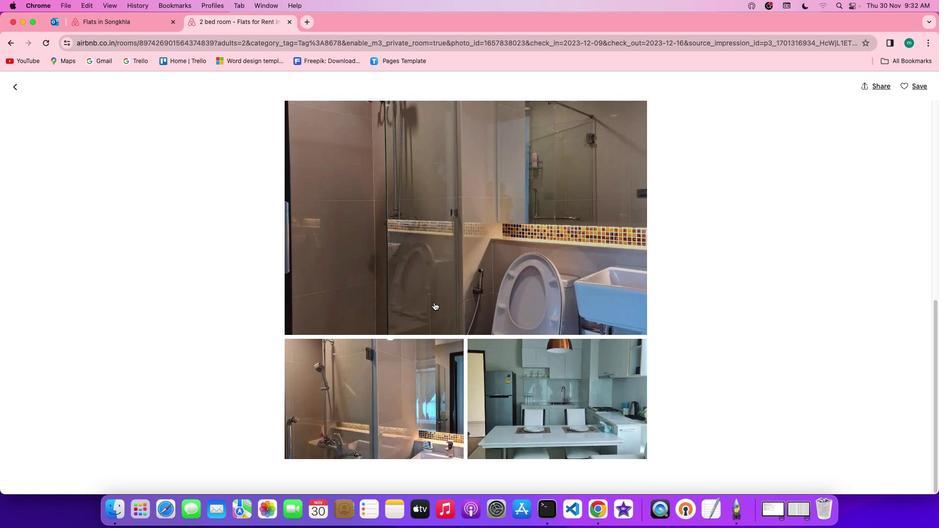 
Action: Mouse scrolled (434, 302) with delta (0, -1)
Screenshot: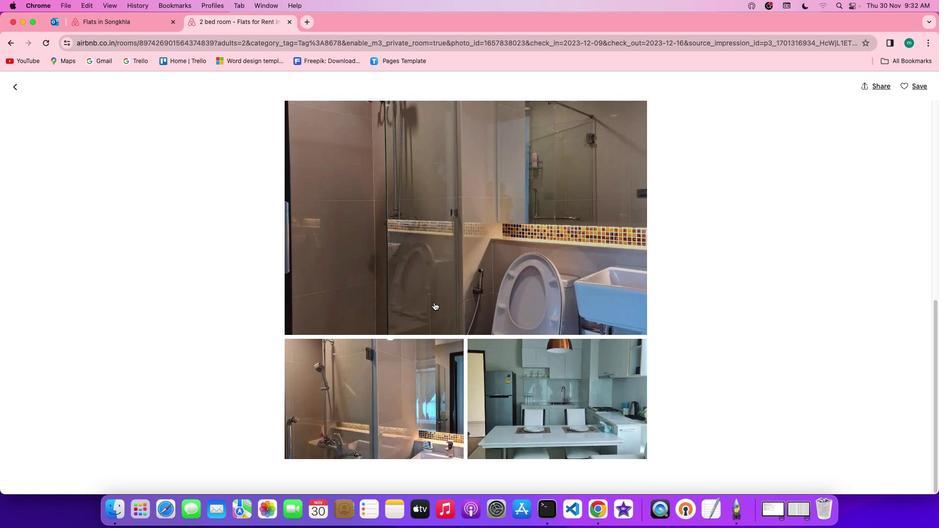 
Action: Mouse scrolled (434, 302) with delta (0, -1)
Screenshot: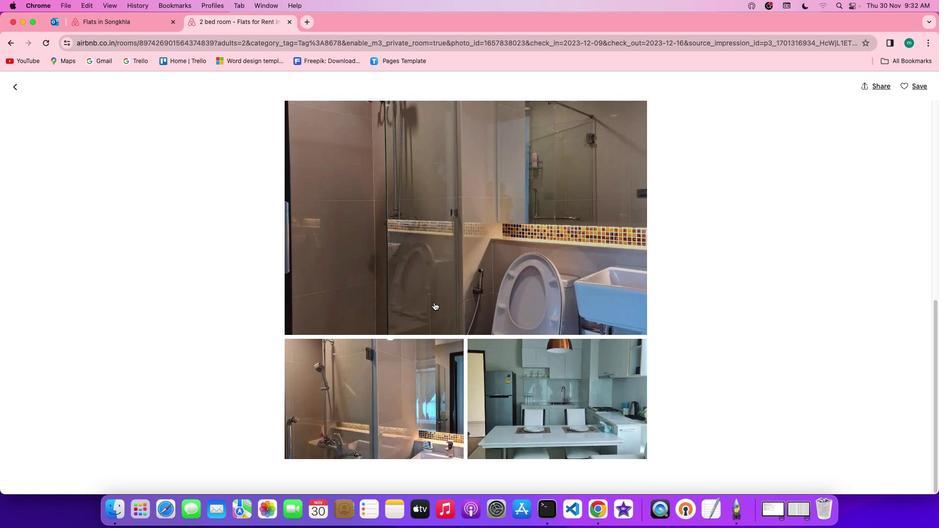 
Action: Mouse moved to (13, 89)
Screenshot: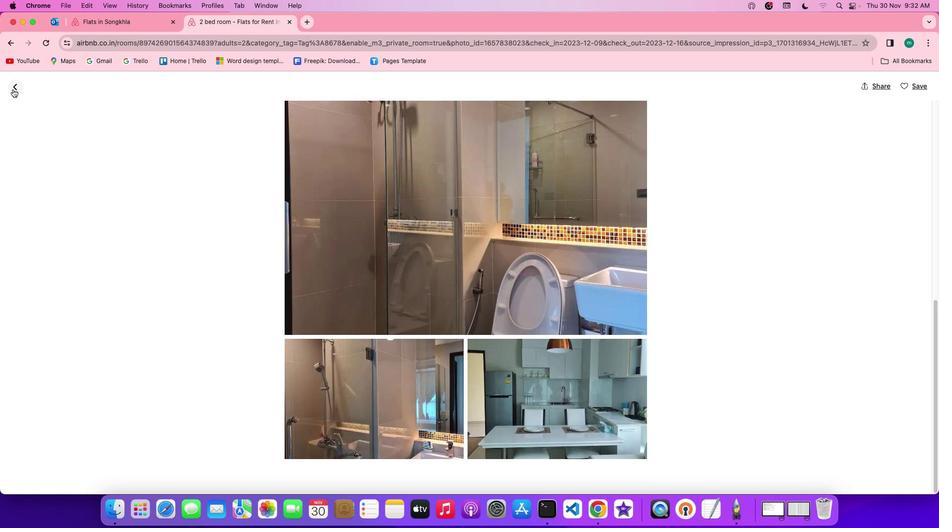 
Action: Mouse pressed left at (13, 89)
Screenshot: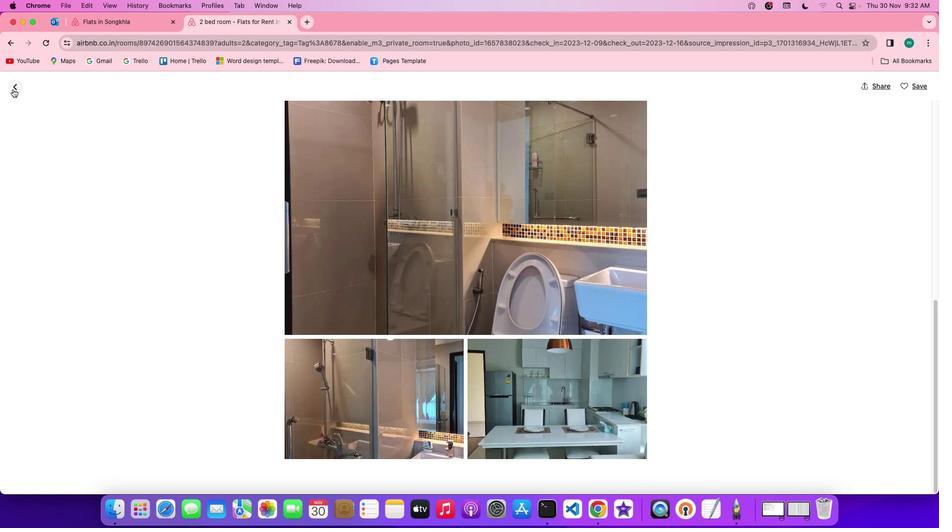 
Action: Mouse moved to (433, 357)
Screenshot: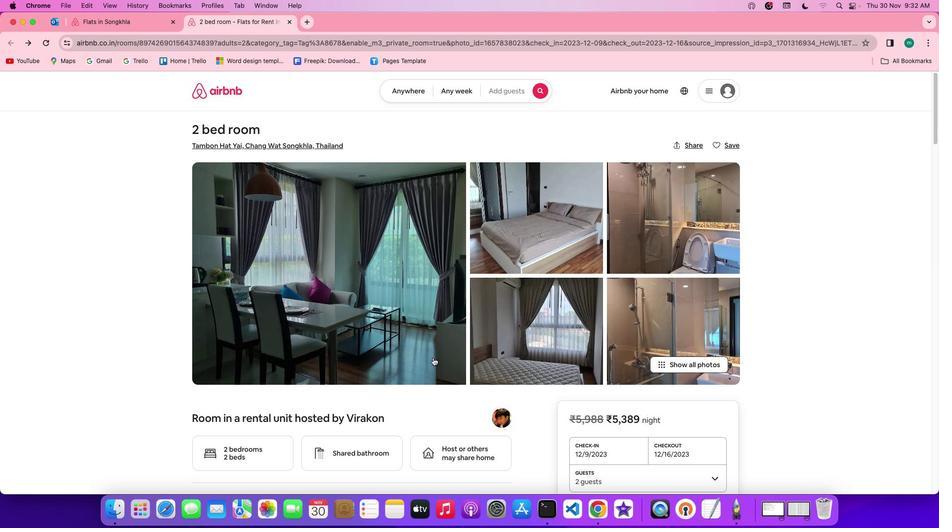 
Action: Mouse scrolled (433, 357) with delta (0, 0)
Screenshot: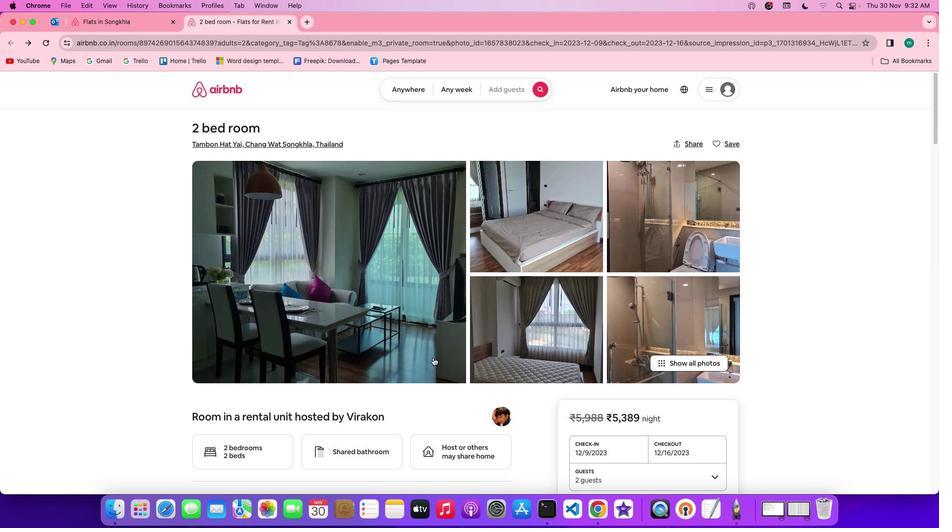 
Action: Mouse scrolled (433, 357) with delta (0, 0)
Screenshot: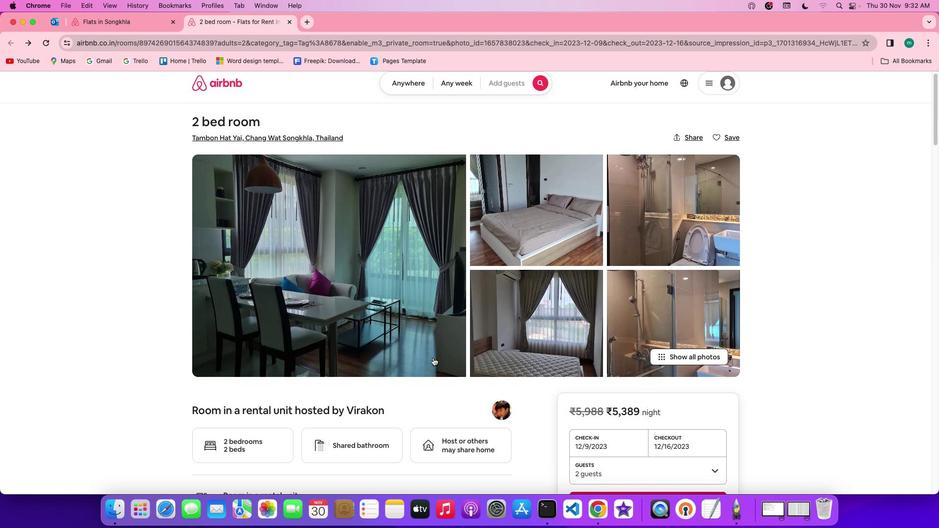 
Action: Mouse scrolled (433, 357) with delta (0, 0)
Screenshot: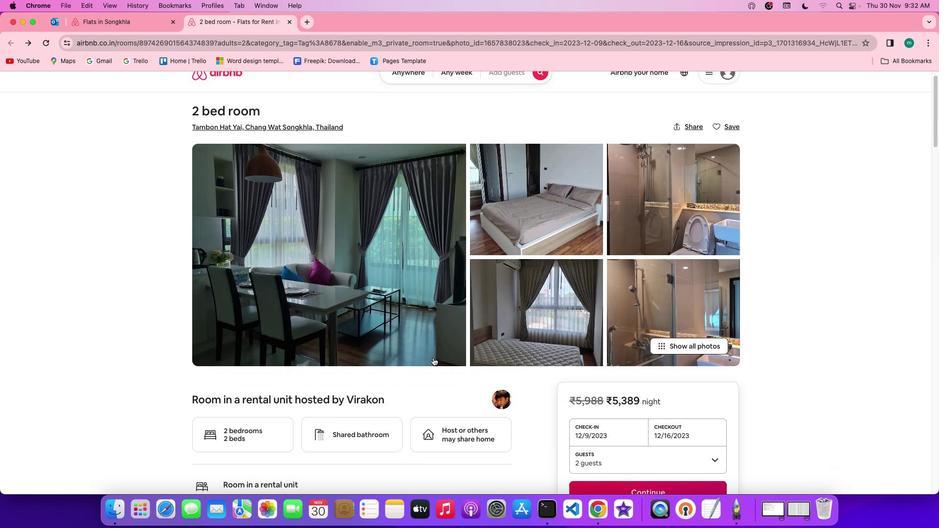 
Action: Mouse scrolled (433, 357) with delta (0, 0)
Screenshot: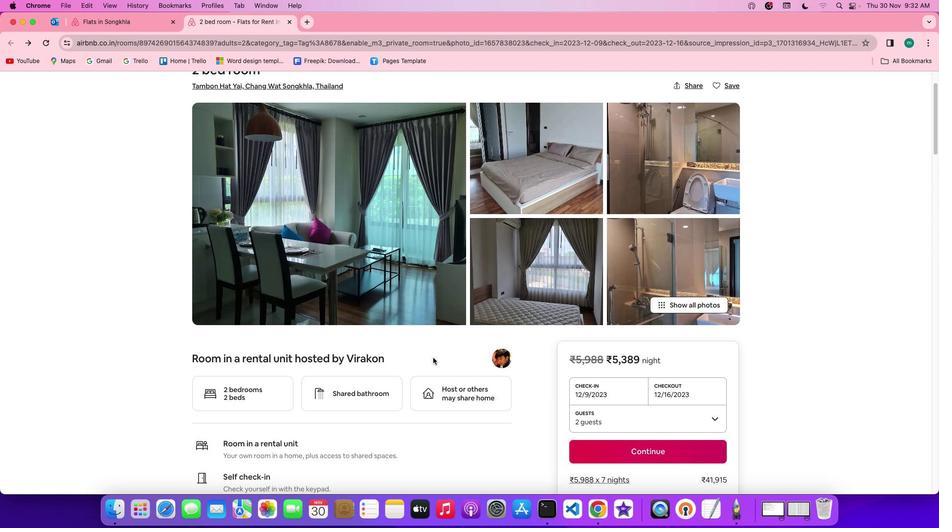 
Action: Mouse scrolled (433, 357) with delta (0, 0)
Screenshot: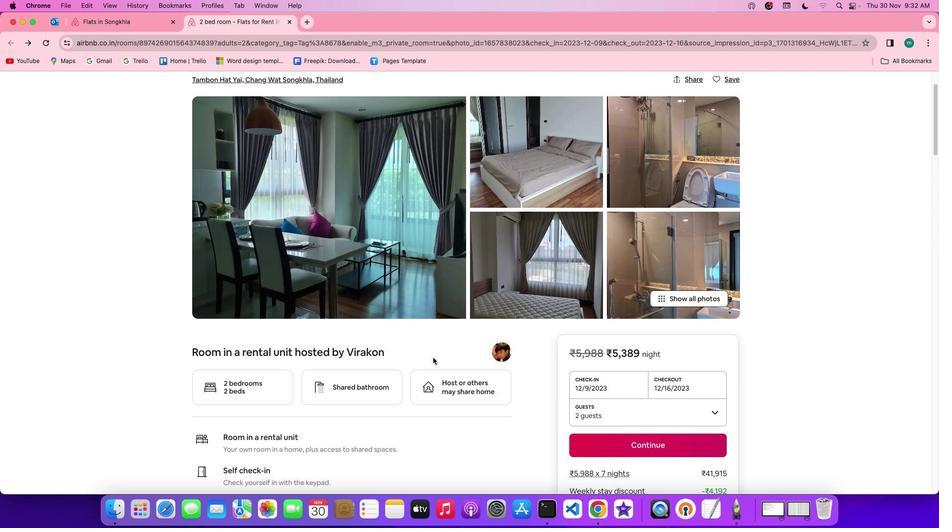 
Action: Mouse scrolled (433, 357) with delta (0, 0)
Screenshot: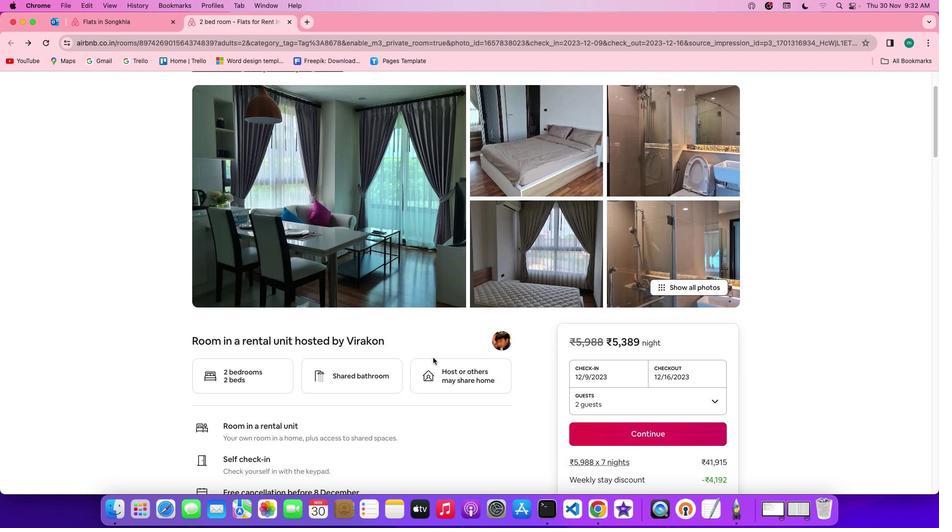 
Action: Mouse scrolled (433, 357) with delta (0, -1)
Screenshot: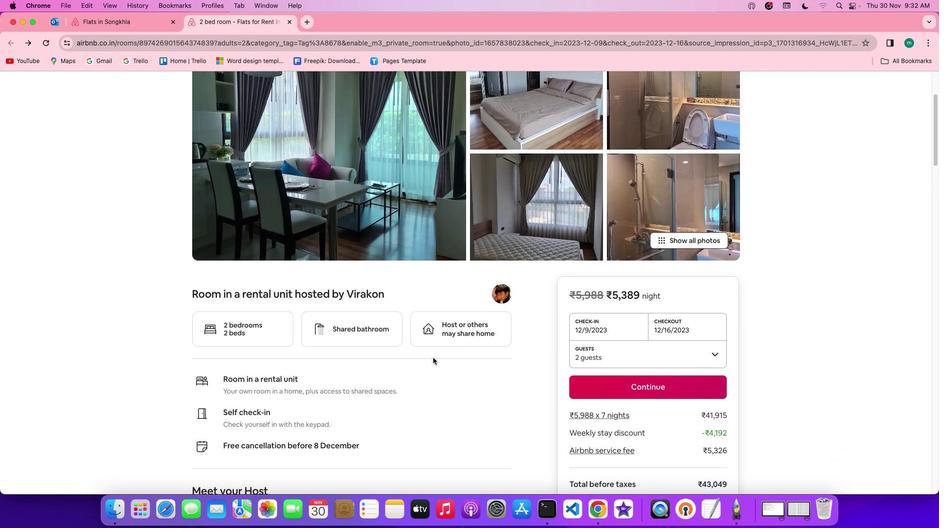 
Action: Mouse scrolled (433, 357) with delta (0, 0)
Screenshot: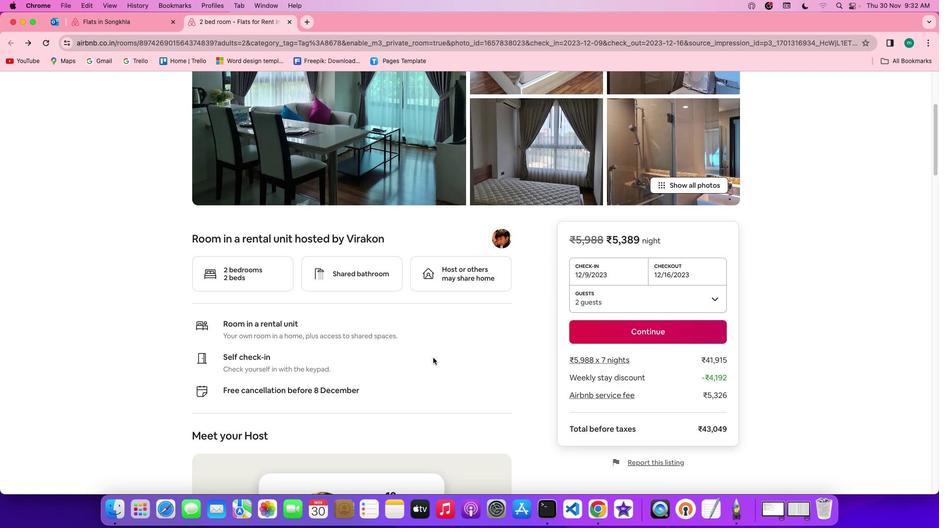 
Action: Mouse scrolled (433, 357) with delta (0, 0)
Screenshot: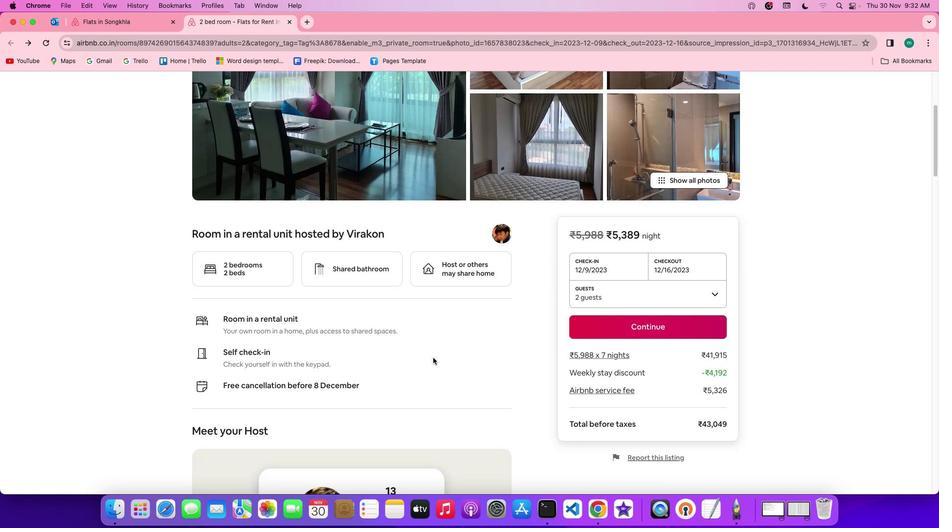 
Action: Mouse scrolled (433, 357) with delta (0, 0)
Screenshot: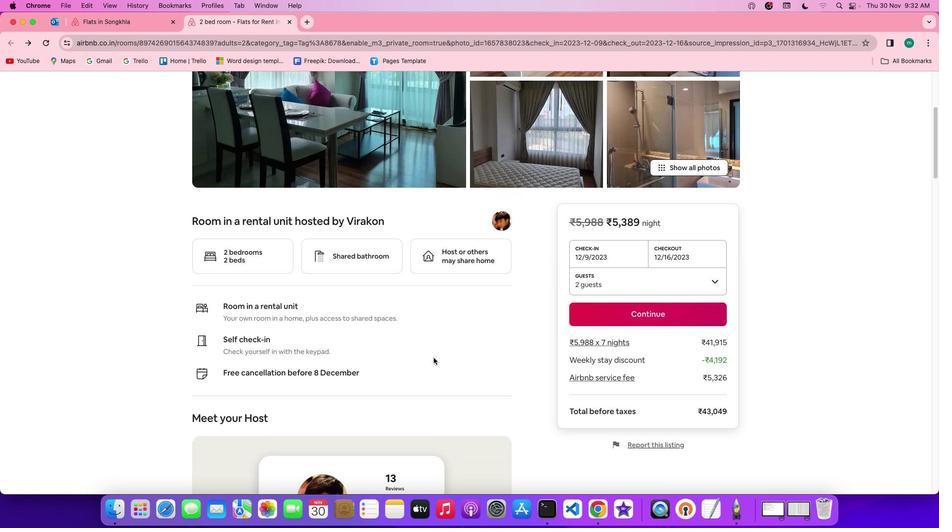 
Action: Mouse scrolled (433, 357) with delta (0, 0)
Screenshot: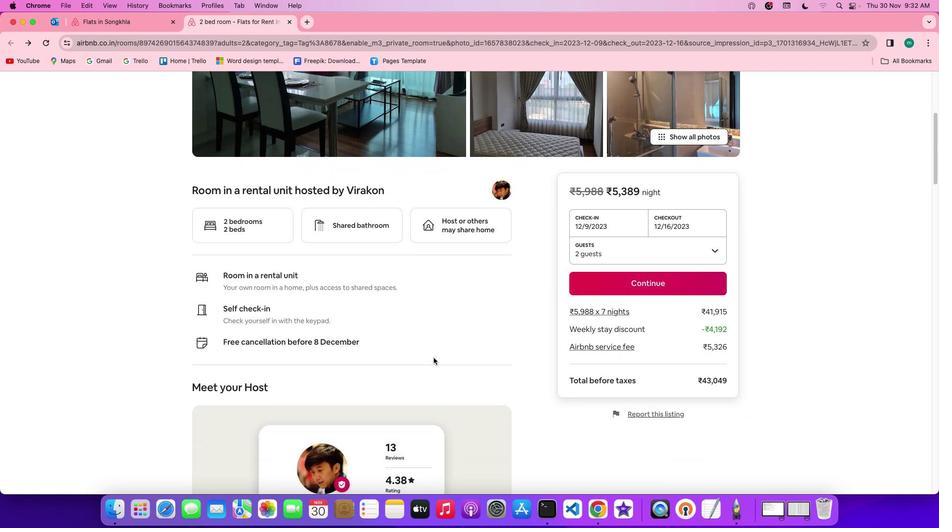 
Action: Mouse moved to (434, 357)
Screenshot: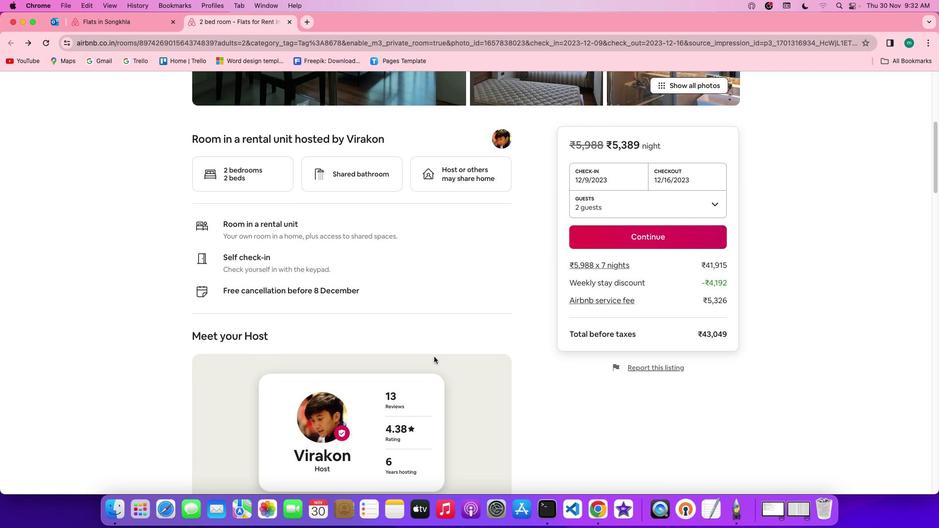 
Action: Mouse scrolled (434, 357) with delta (0, 0)
Screenshot: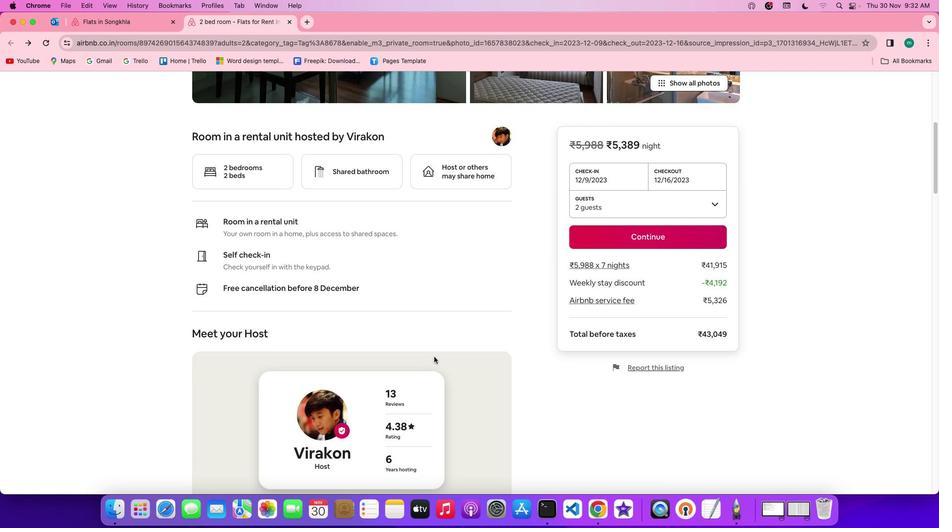 
Action: Mouse scrolled (434, 357) with delta (0, 0)
Screenshot: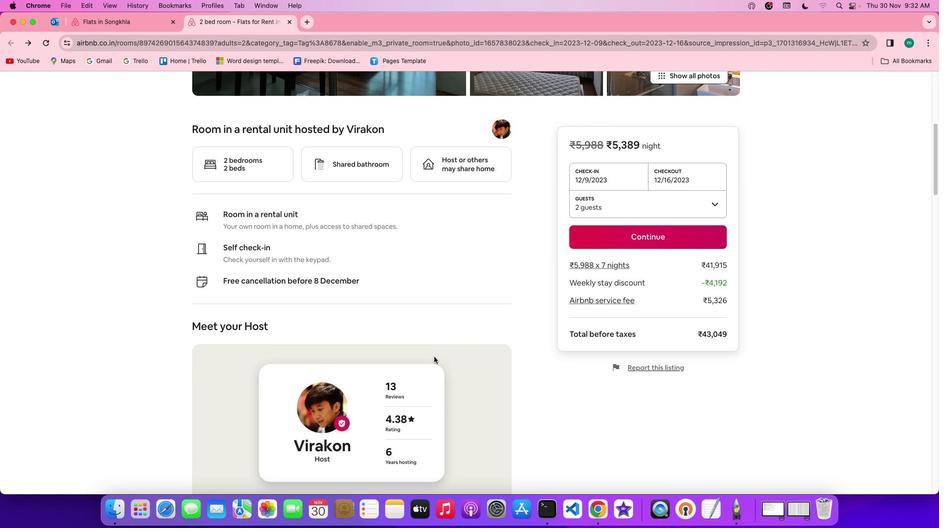 
Action: Mouse scrolled (434, 357) with delta (0, 0)
Screenshot: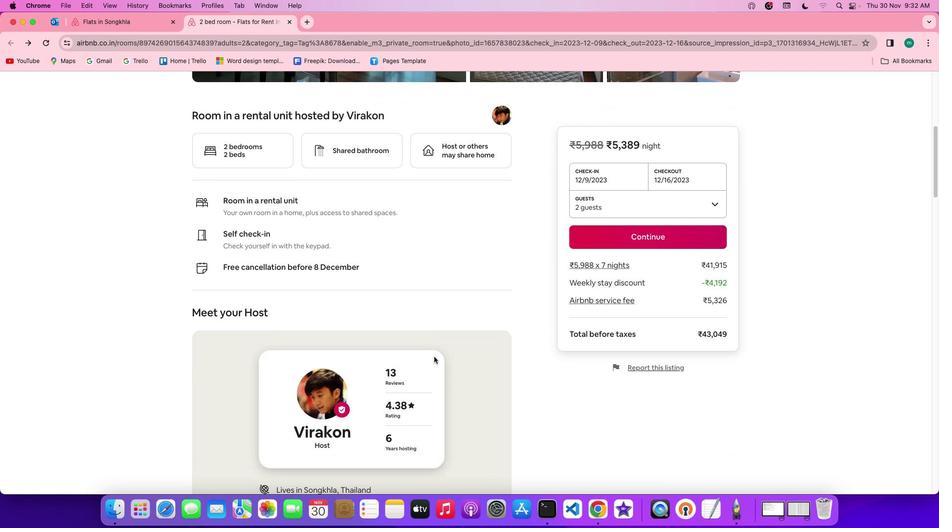 
Action: Mouse scrolled (434, 357) with delta (0, 0)
Screenshot: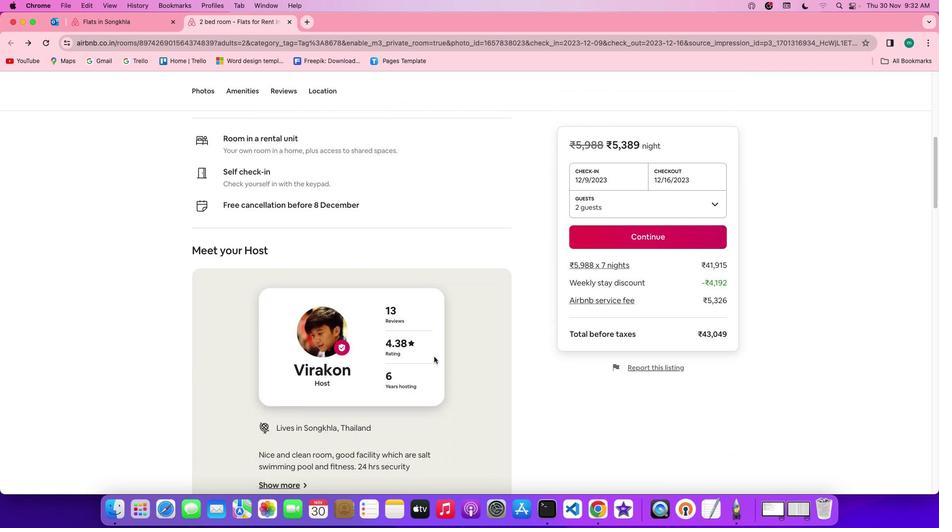 
Action: Mouse scrolled (434, 357) with delta (0, 0)
Screenshot: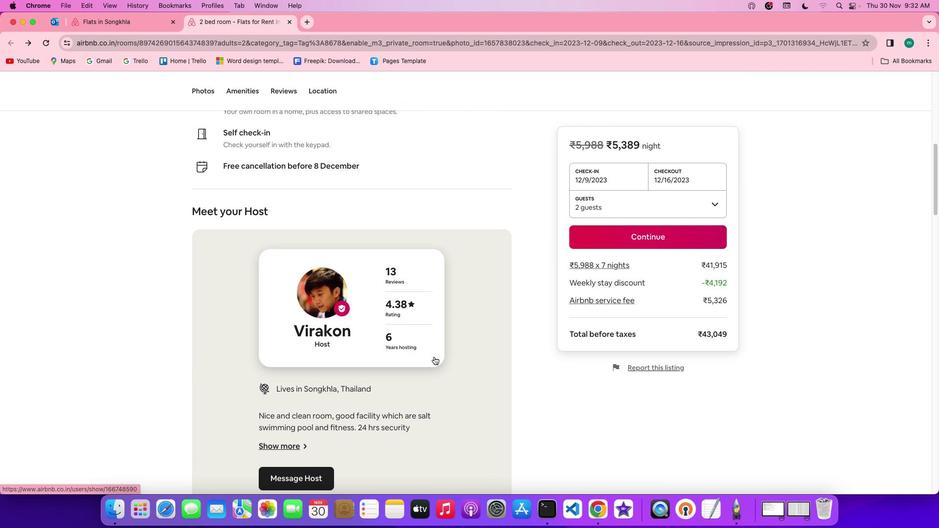 
Action: Mouse scrolled (434, 357) with delta (0, 0)
Screenshot: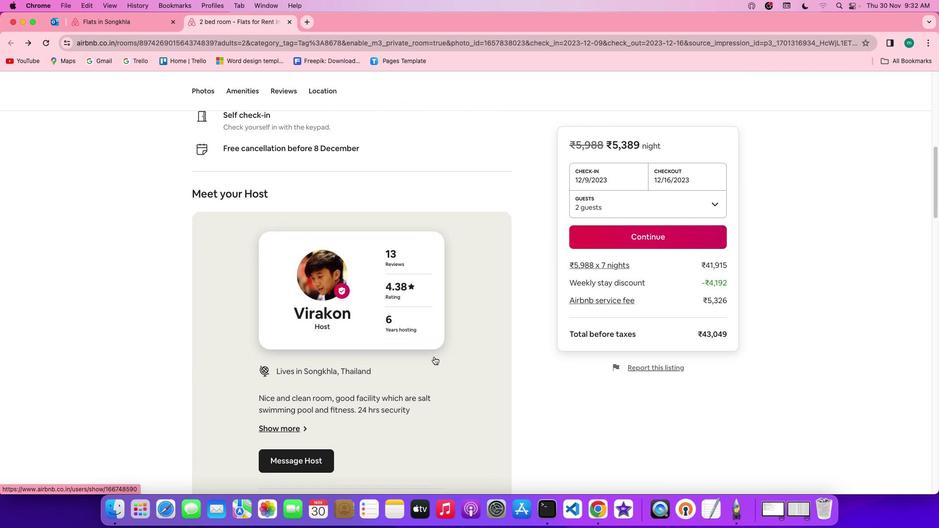 
Action: Mouse scrolled (434, 357) with delta (0, 0)
Screenshot: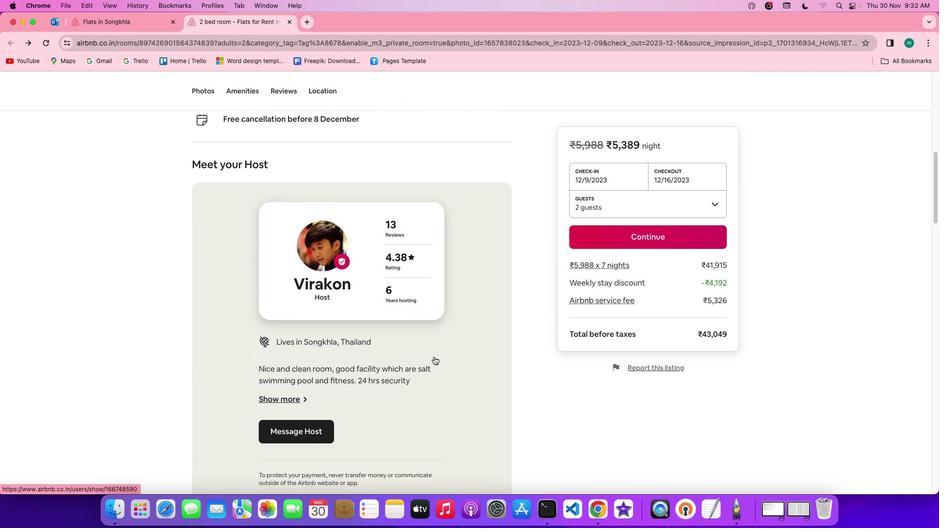 
Action: Mouse scrolled (434, 357) with delta (0, -1)
Screenshot: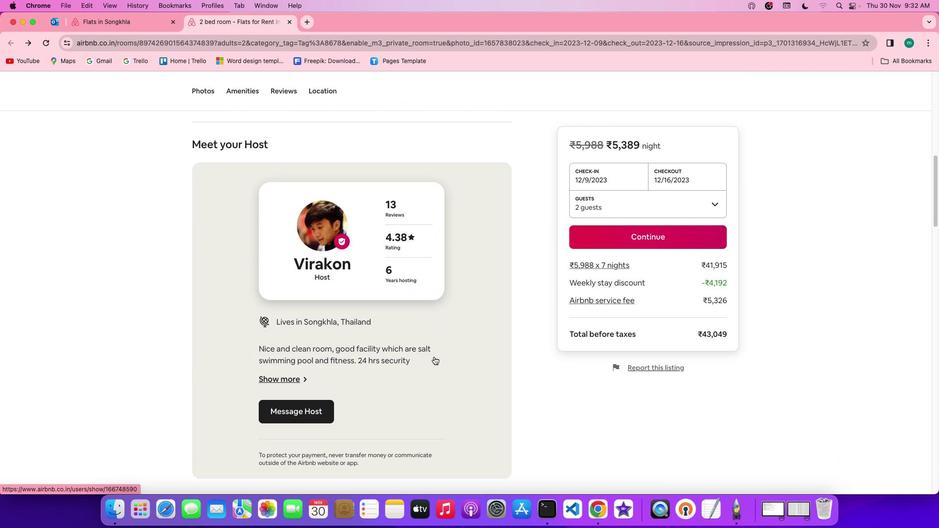 
Action: Mouse scrolled (434, 357) with delta (0, 0)
Screenshot: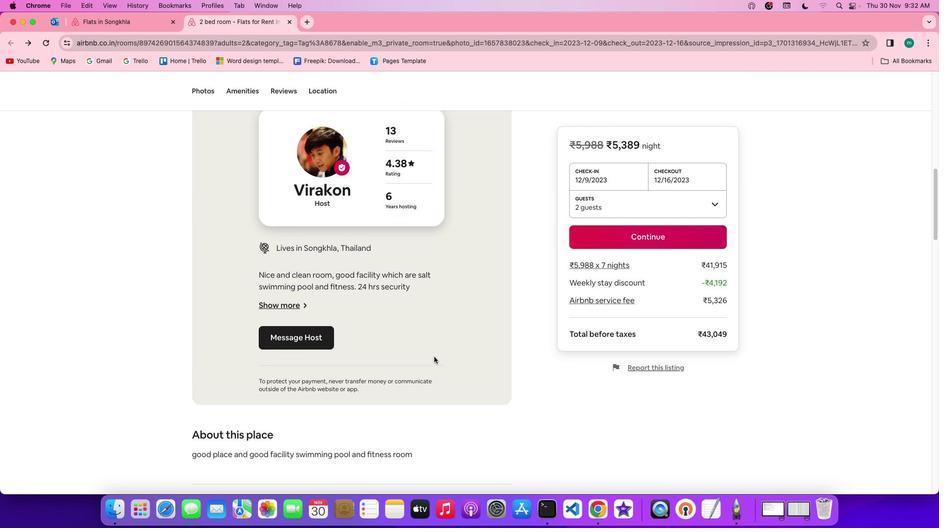 
Action: Mouse scrolled (434, 357) with delta (0, 0)
Screenshot: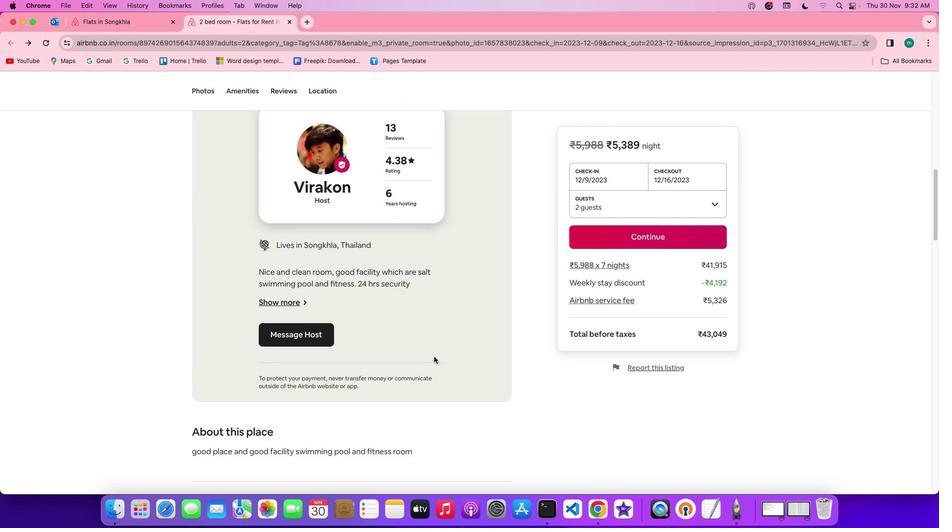 
Action: Mouse scrolled (434, 357) with delta (0, 0)
Screenshot: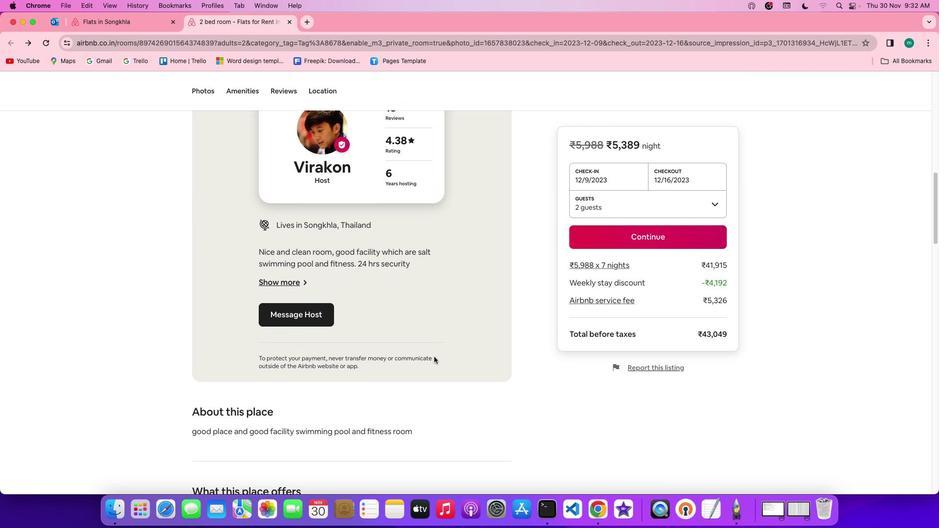
Action: Mouse scrolled (434, 357) with delta (0, 0)
Screenshot: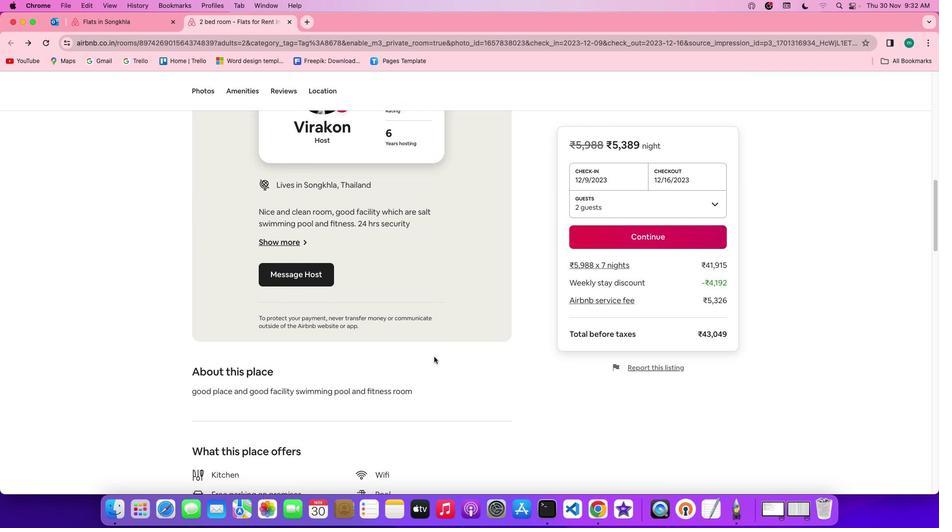 
Action: Mouse scrolled (434, 357) with delta (0, 0)
Screenshot: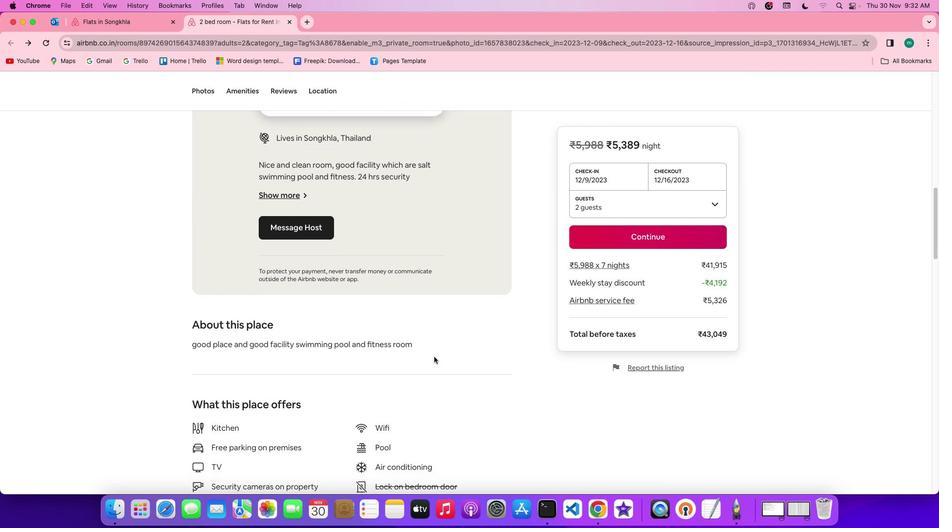 
Action: Mouse scrolled (434, 357) with delta (0, 0)
Screenshot: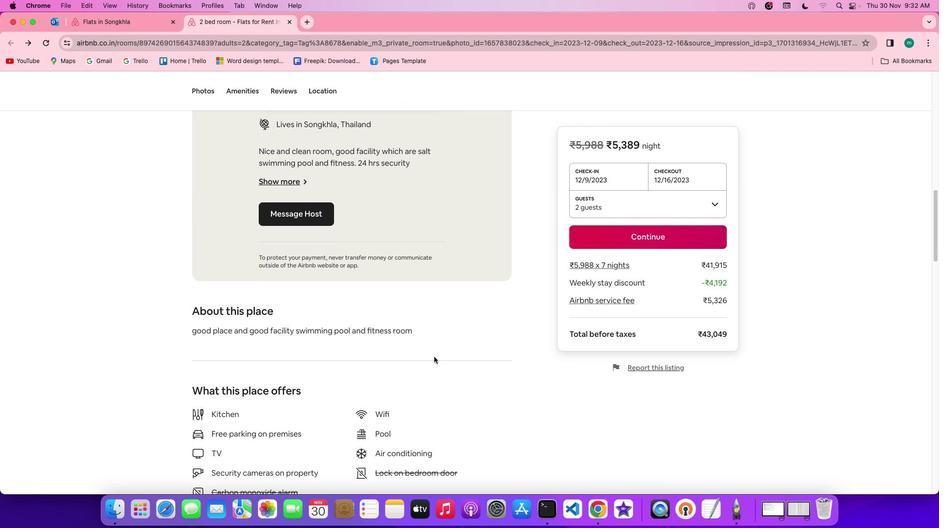 
Action: Mouse scrolled (434, 357) with delta (0, -1)
Screenshot: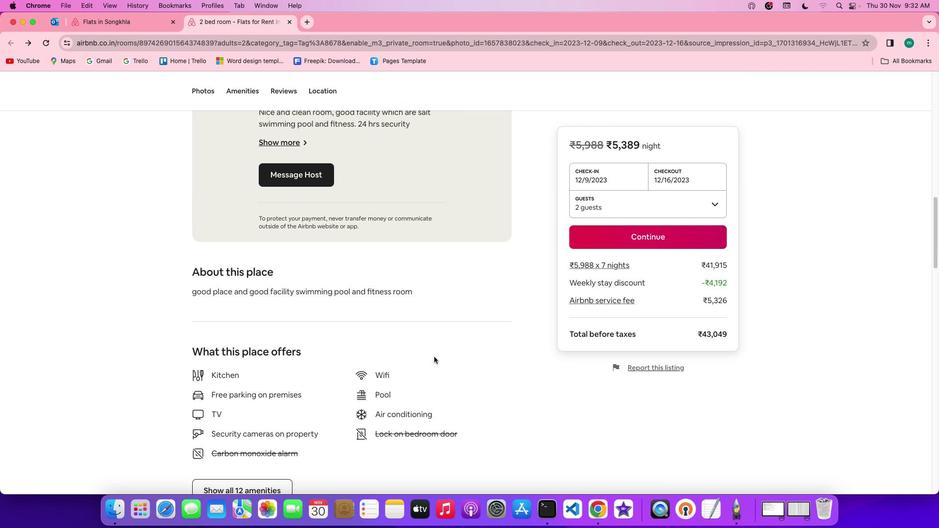 
Action: Mouse scrolled (434, 357) with delta (0, -1)
Screenshot: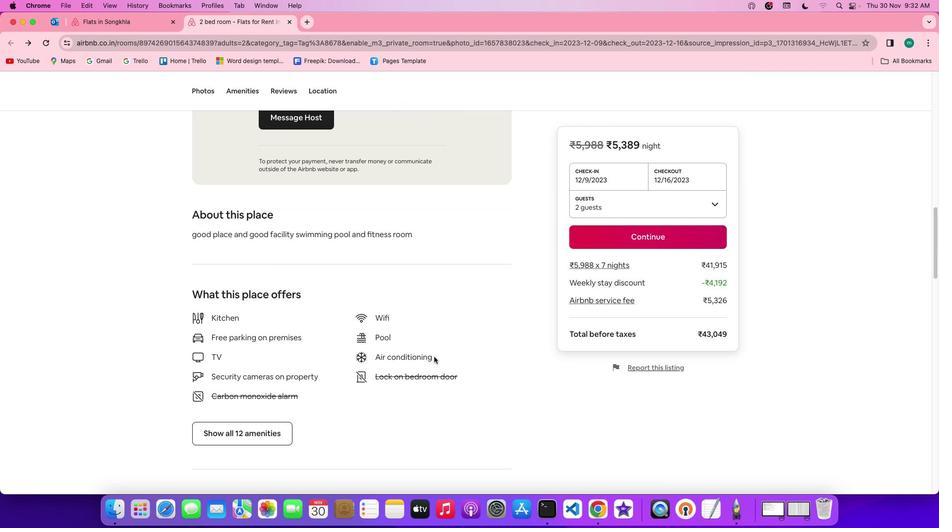 
Action: Mouse scrolled (434, 357) with delta (0, 0)
Screenshot: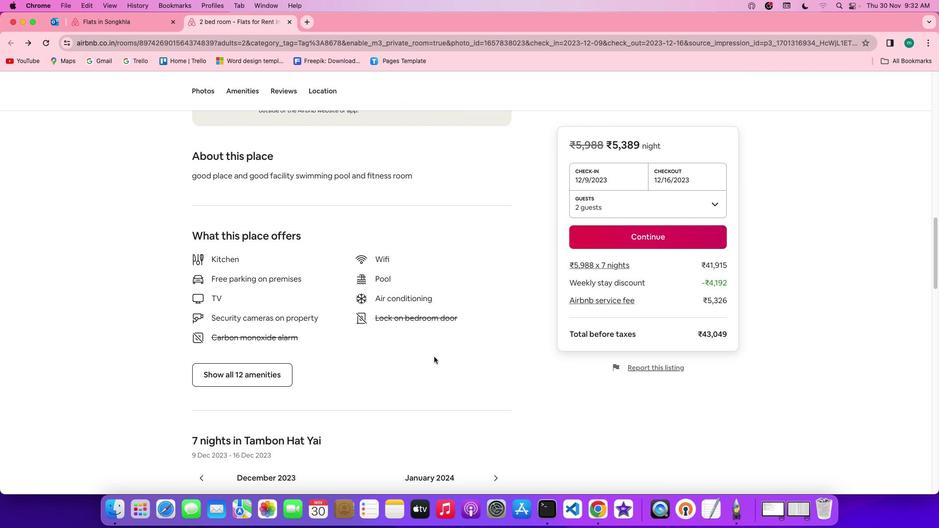 
Action: Mouse scrolled (434, 357) with delta (0, 0)
Screenshot: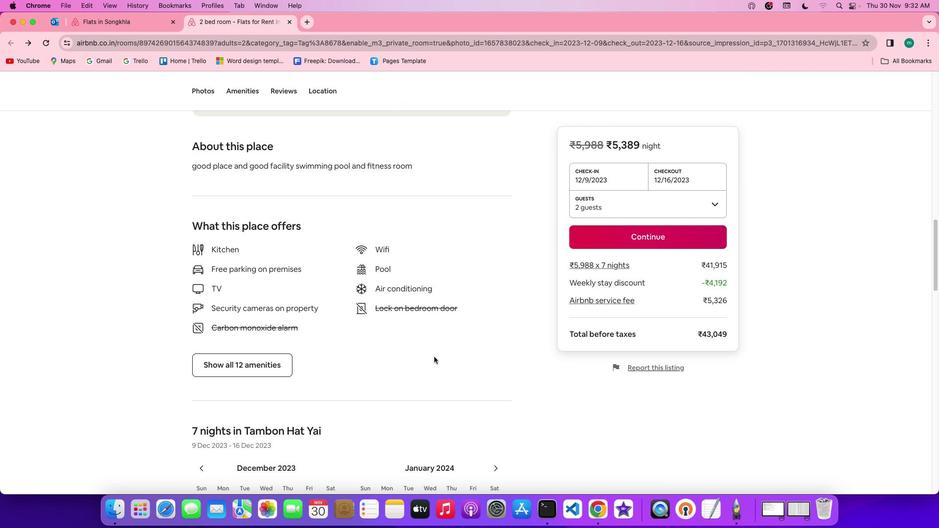
Action: Mouse scrolled (434, 357) with delta (0, 0)
Screenshot: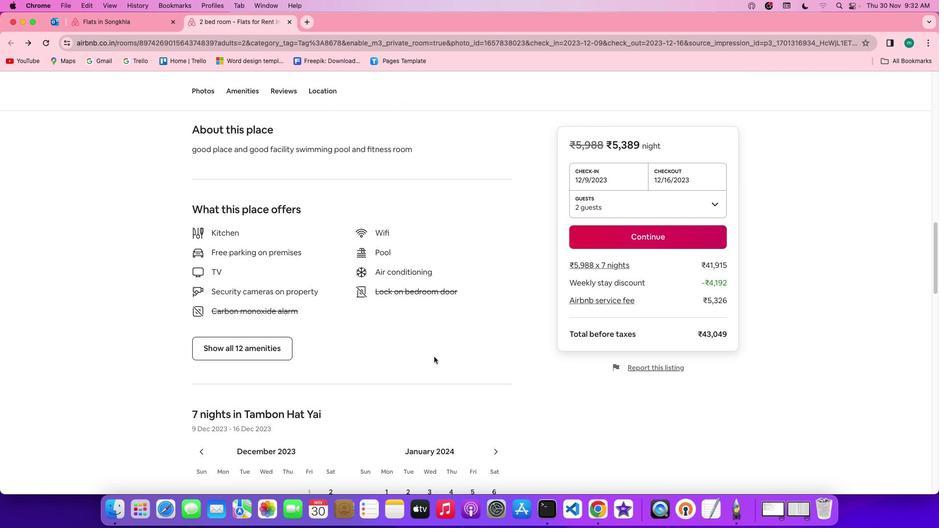 
Action: Mouse moved to (244, 312)
Screenshot: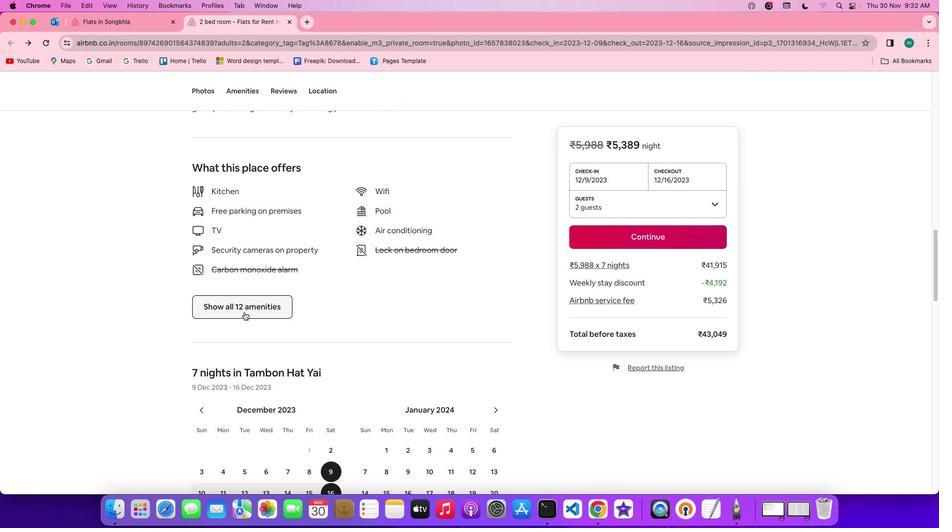 
Action: Mouse pressed left at (244, 312)
Screenshot: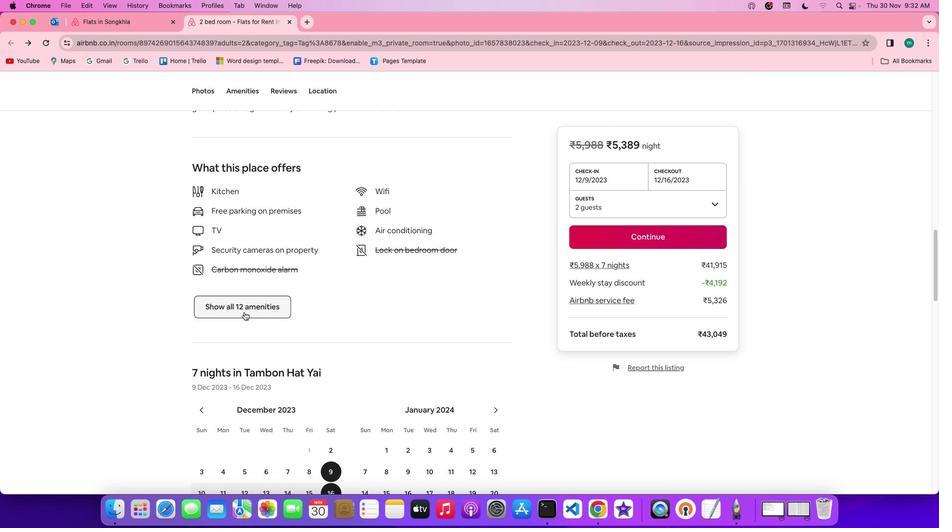 
Action: Mouse moved to (479, 333)
Screenshot: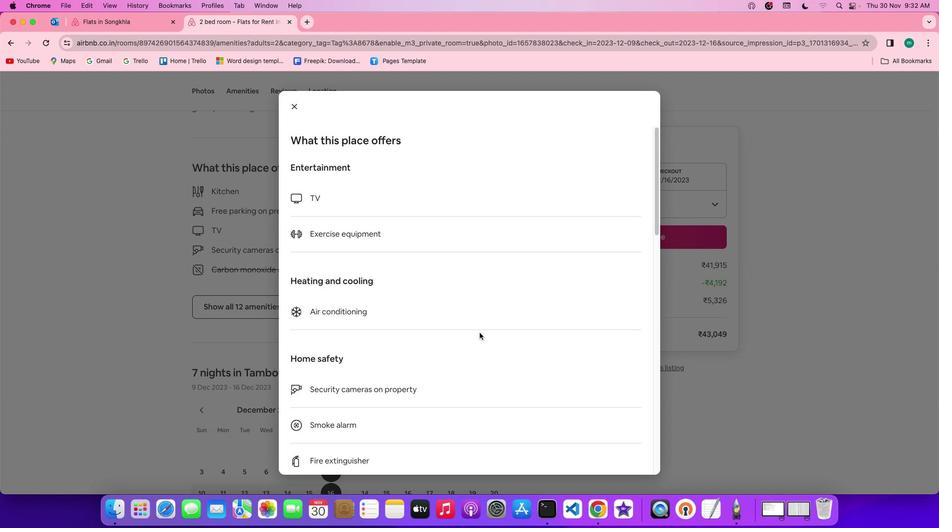 
Action: Mouse scrolled (479, 333) with delta (0, 0)
Screenshot: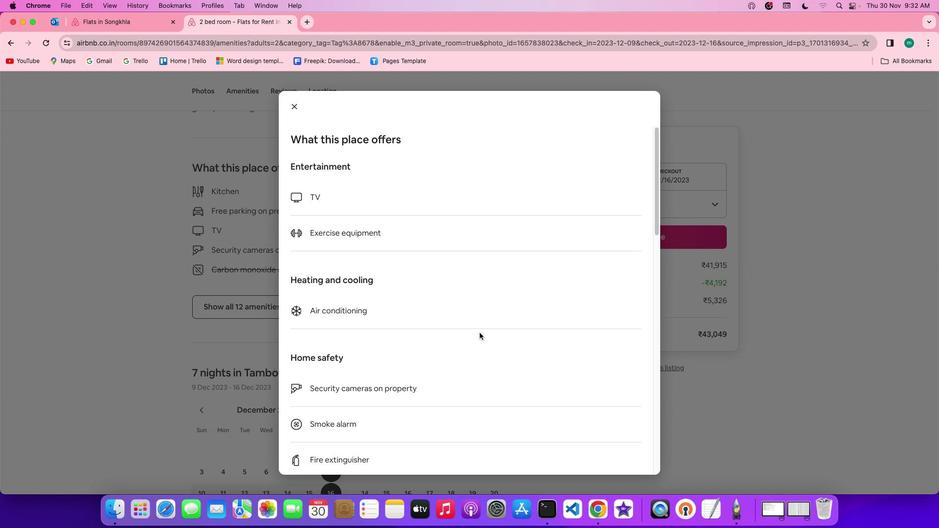 
Action: Mouse scrolled (479, 333) with delta (0, 0)
Screenshot: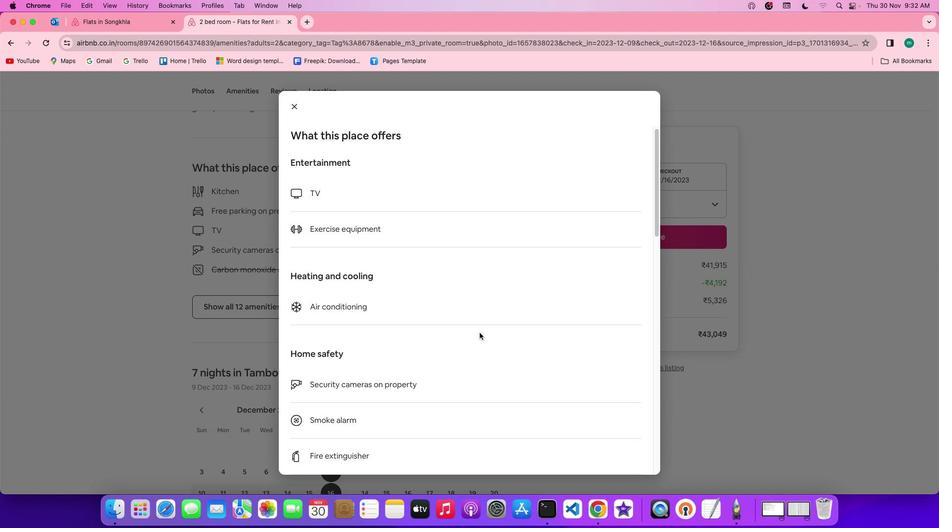 
Action: Mouse scrolled (479, 333) with delta (0, 0)
Screenshot: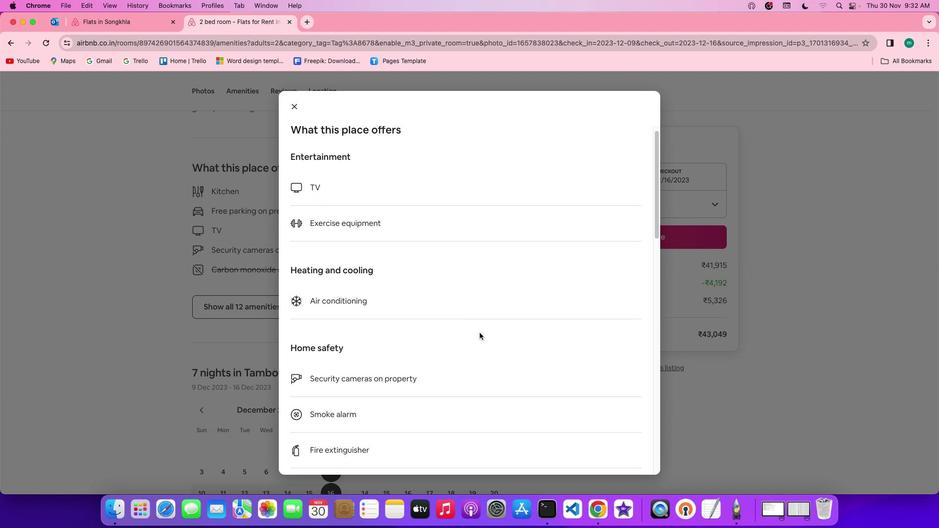 
Action: Mouse scrolled (479, 333) with delta (0, 0)
Screenshot: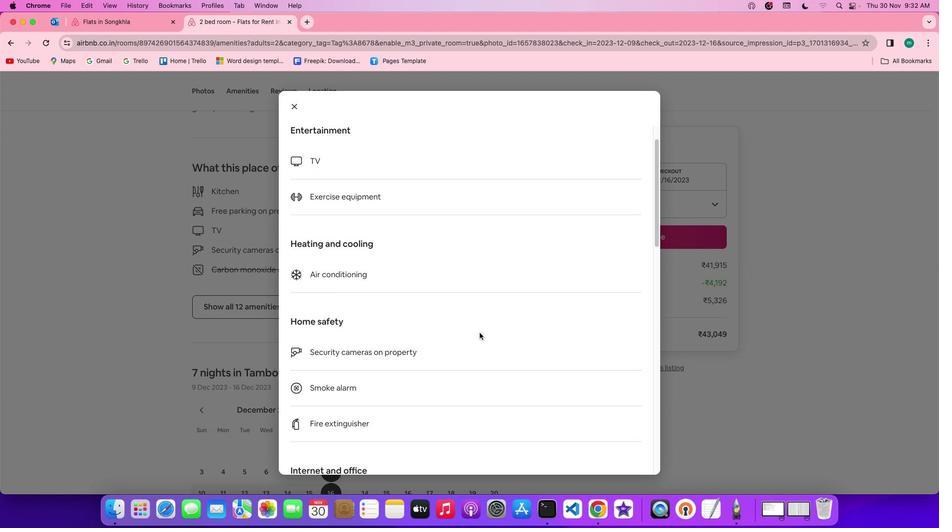 
Action: Mouse scrolled (479, 333) with delta (0, 0)
Screenshot: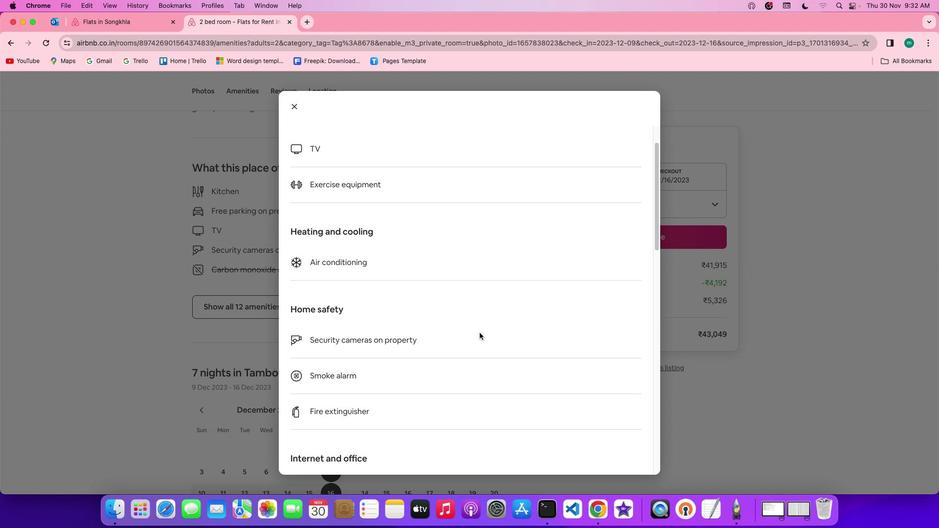 
Action: Mouse scrolled (479, 333) with delta (0, 0)
Screenshot: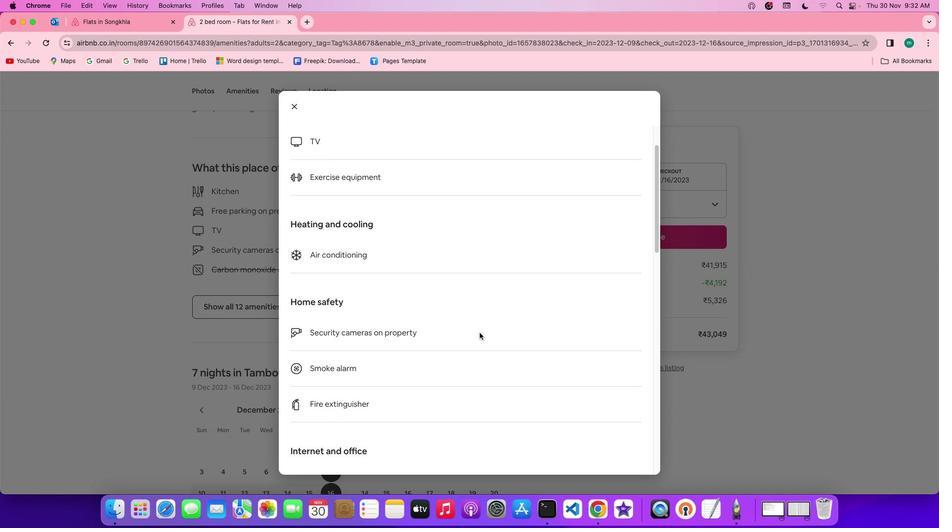 
Action: Mouse scrolled (479, 333) with delta (0, 0)
Screenshot: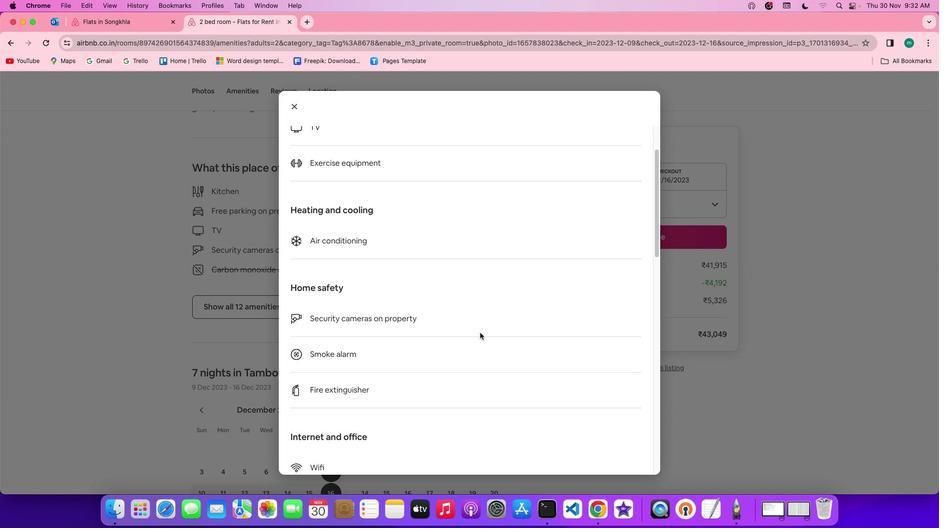 
Action: Mouse moved to (479, 333)
Screenshot: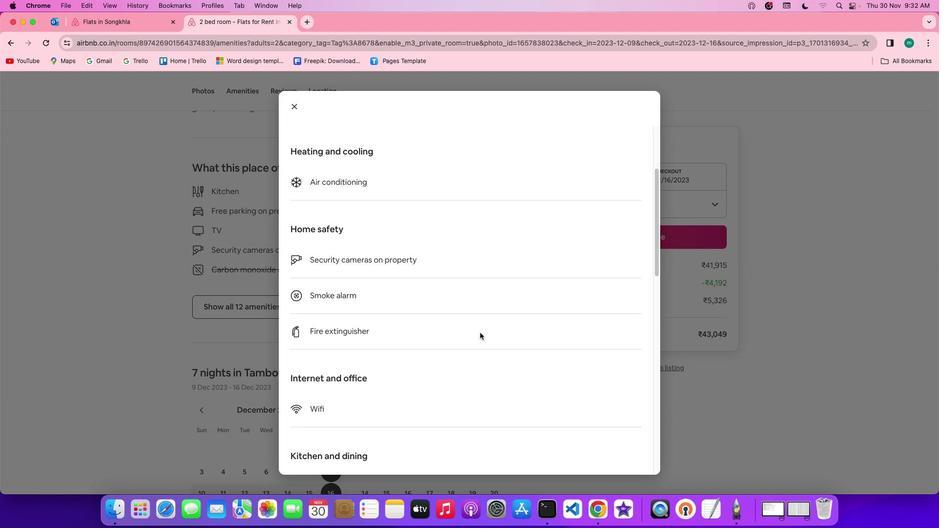 
Action: Mouse scrolled (479, 333) with delta (0, 0)
Screenshot: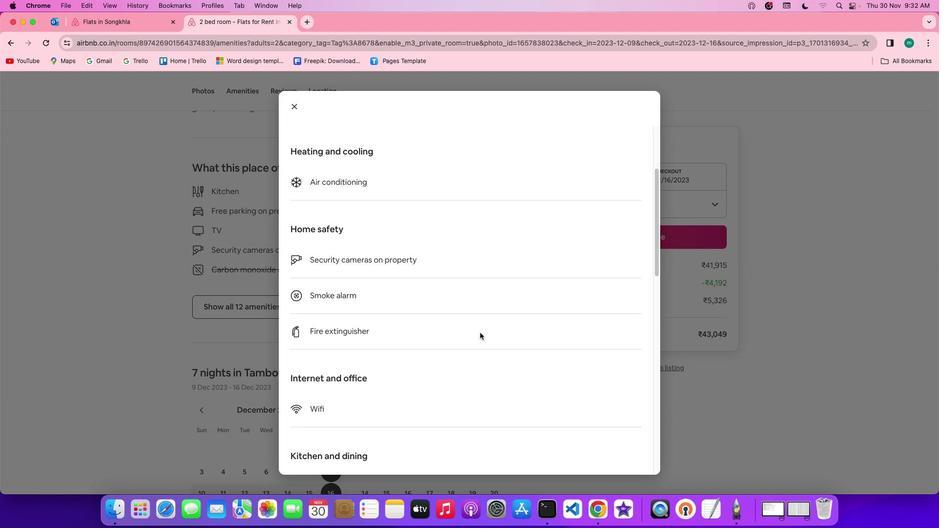
Action: Mouse scrolled (479, 333) with delta (0, 0)
Screenshot: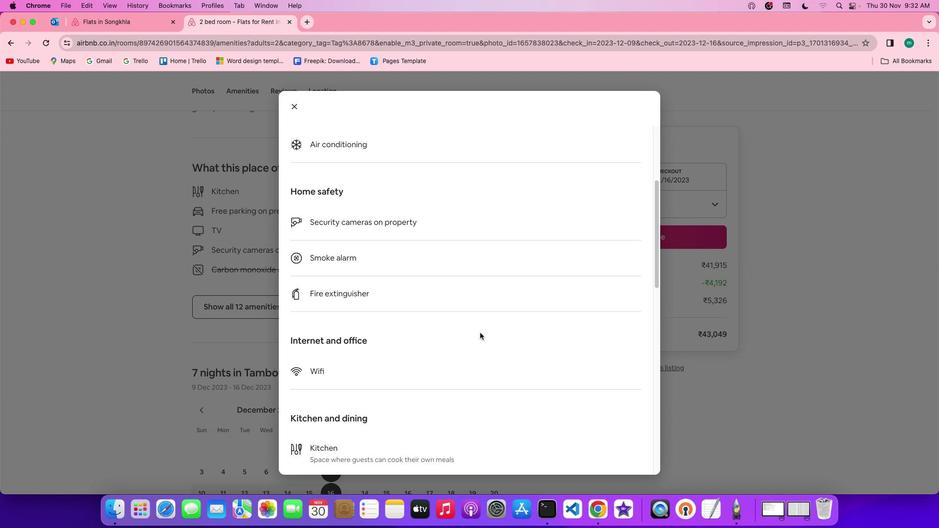 
Action: Mouse scrolled (479, 333) with delta (0, 0)
Screenshot: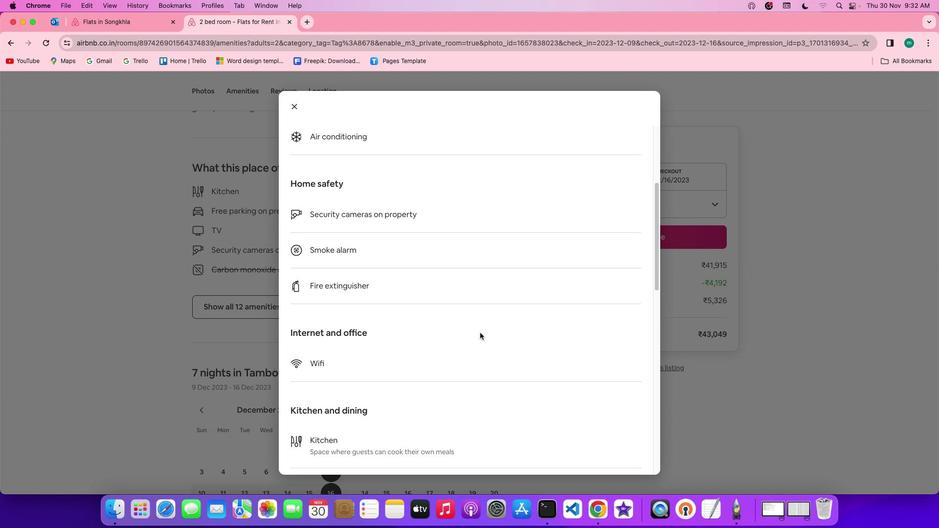 
Action: Mouse scrolled (479, 333) with delta (0, 0)
Screenshot: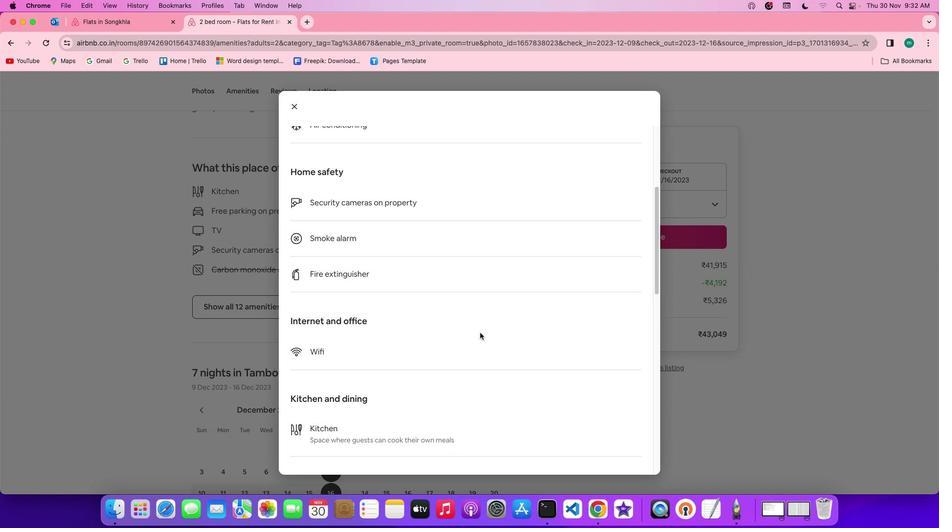 
Action: Mouse scrolled (479, 333) with delta (0, 0)
Screenshot: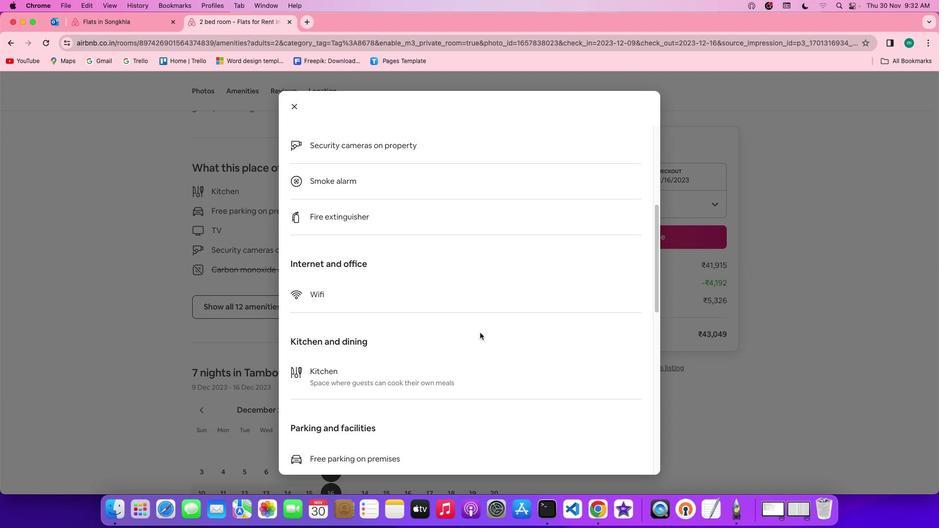 
Action: Mouse scrolled (479, 333) with delta (0, 0)
Screenshot: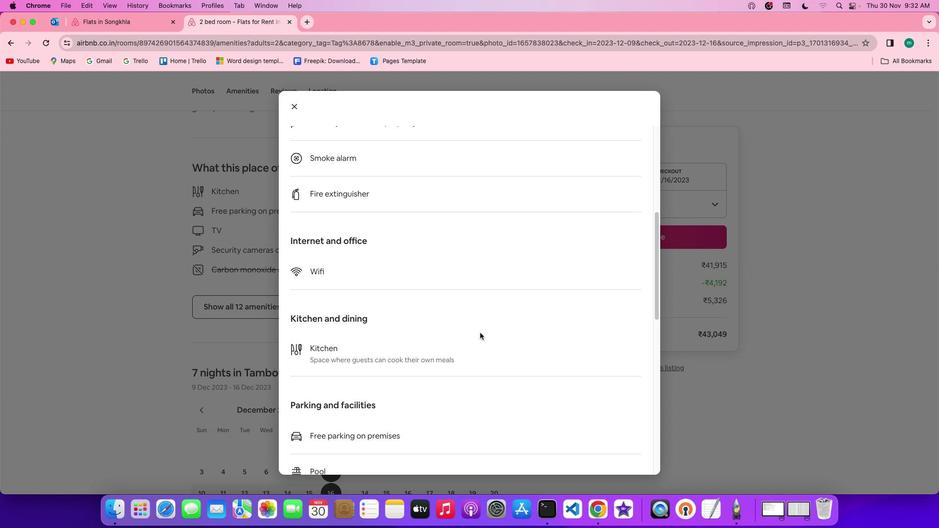 
Action: Mouse scrolled (479, 333) with delta (0, 0)
Screenshot: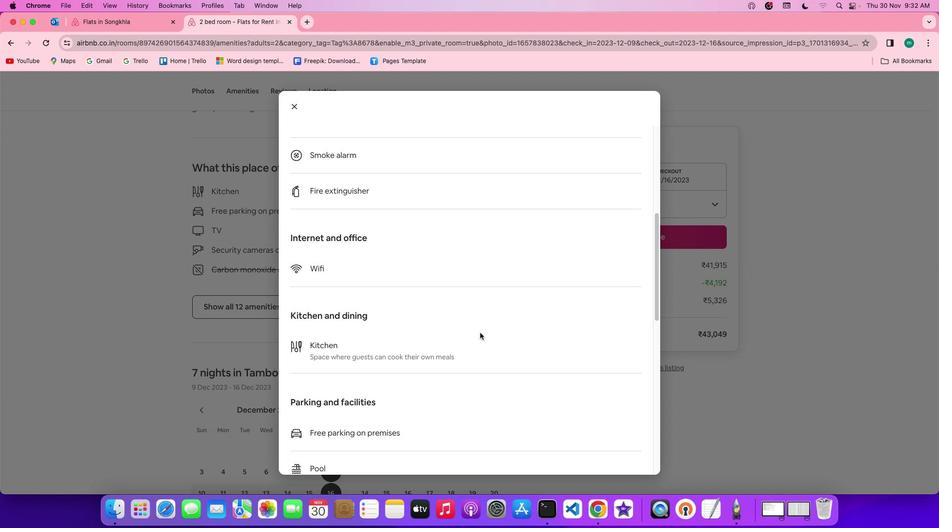 
Action: Mouse scrolled (479, 333) with delta (0, 0)
Screenshot: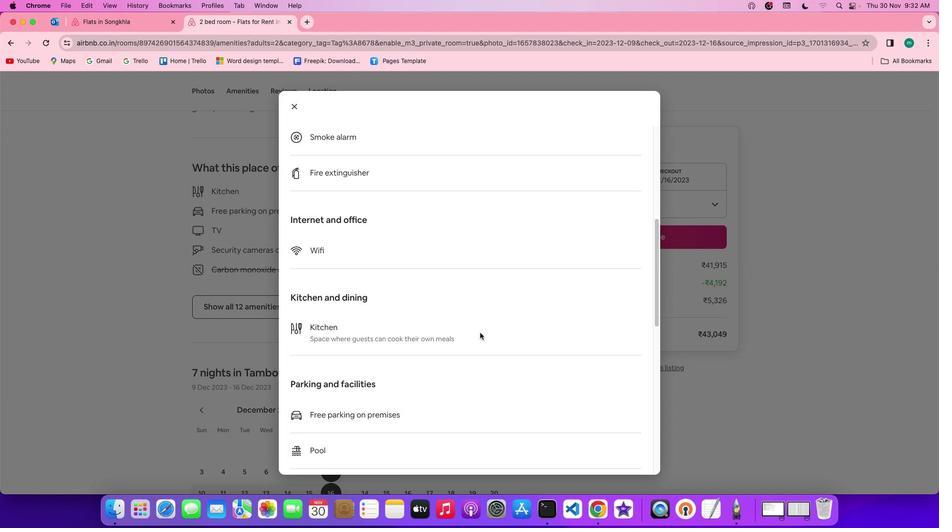 
Action: Mouse moved to (479, 333)
Screenshot: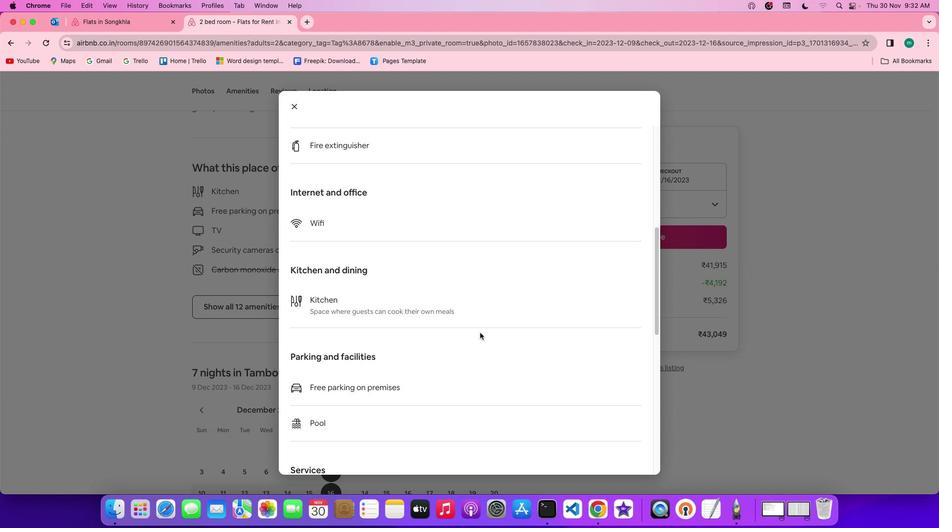 
Action: Mouse scrolled (479, 333) with delta (0, 0)
Screenshot: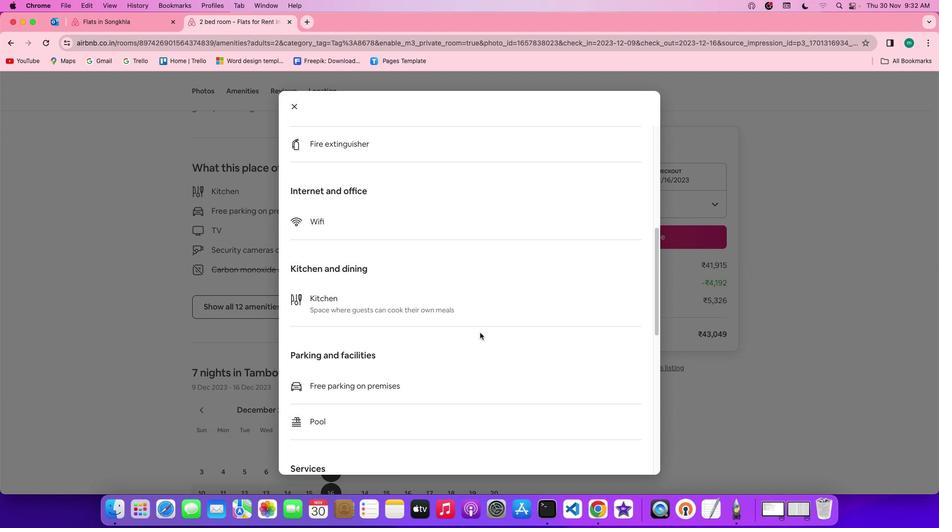 
Action: Mouse scrolled (479, 333) with delta (0, 0)
Screenshot: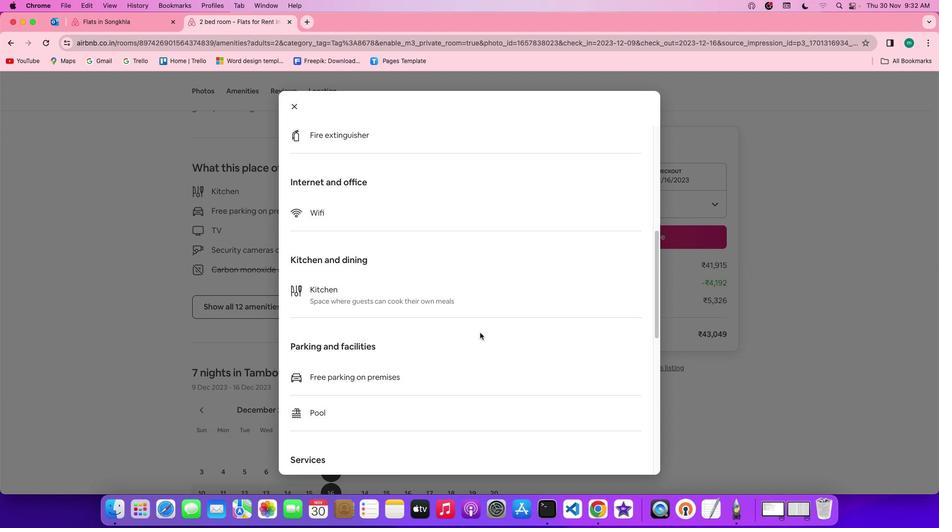 
Action: Mouse scrolled (479, 333) with delta (0, 0)
Screenshot: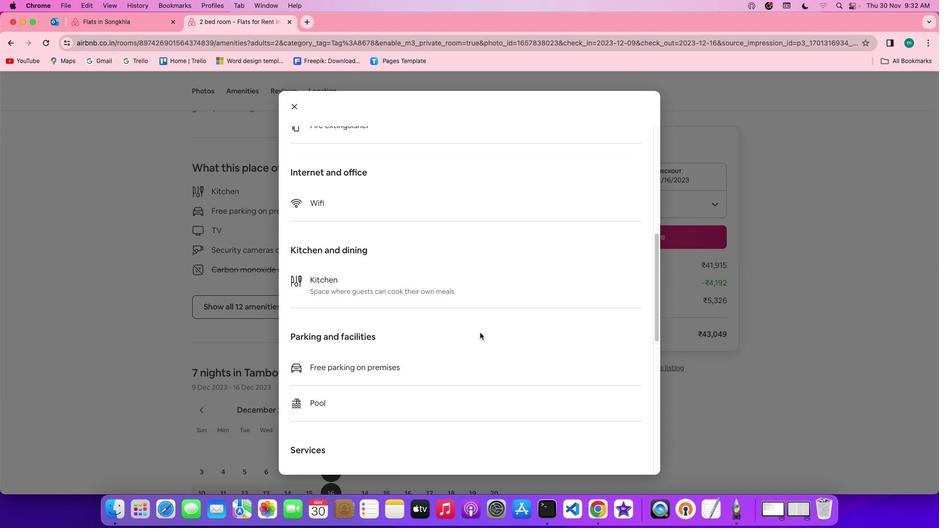 
Action: Mouse scrolled (479, 333) with delta (0, 0)
Screenshot: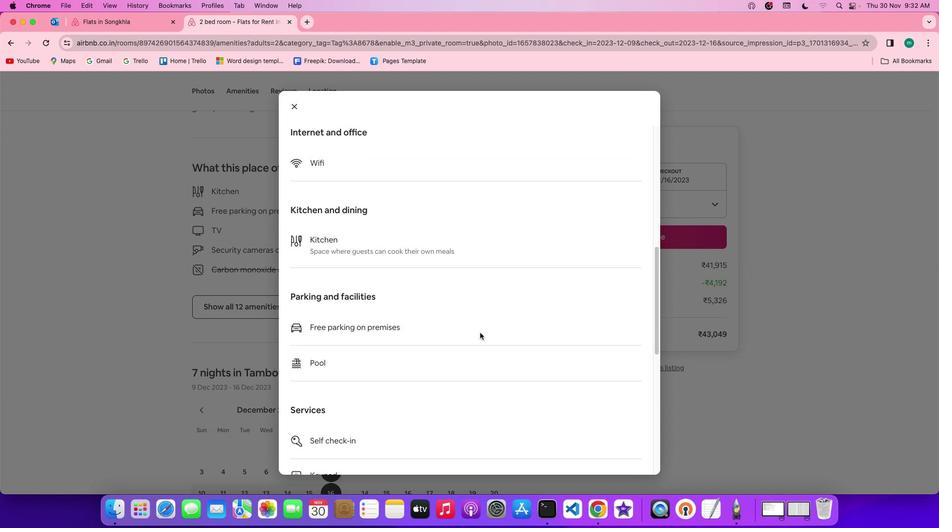 
Action: Mouse scrolled (479, 333) with delta (0, 0)
Screenshot: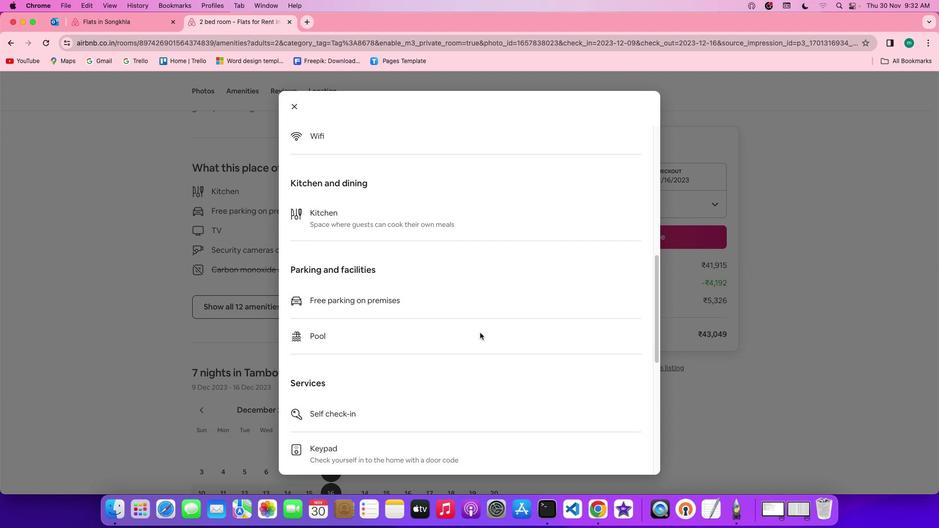 
Action: Mouse scrolled (479, 333) with delta (0, 0)
Screenshot: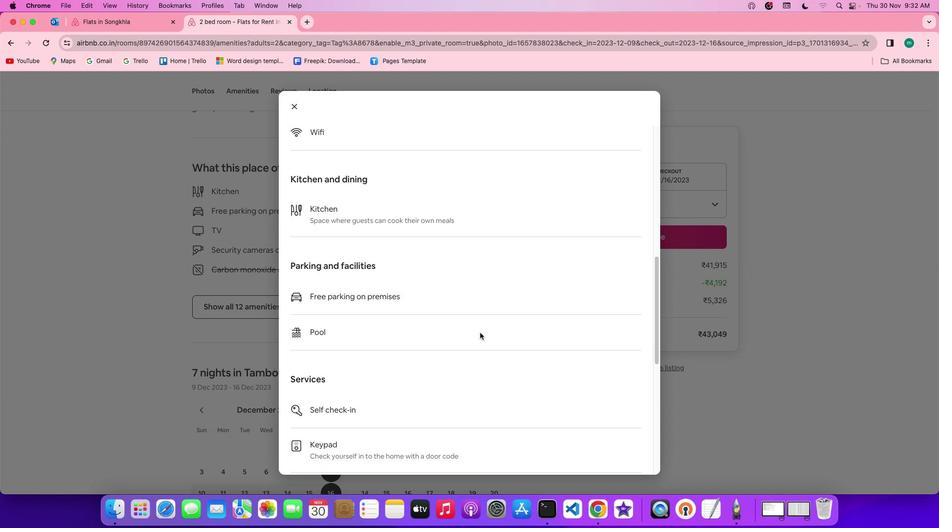 
Action: Mouse scrolled (479, 333) with delta (0, 0)
Screenshot: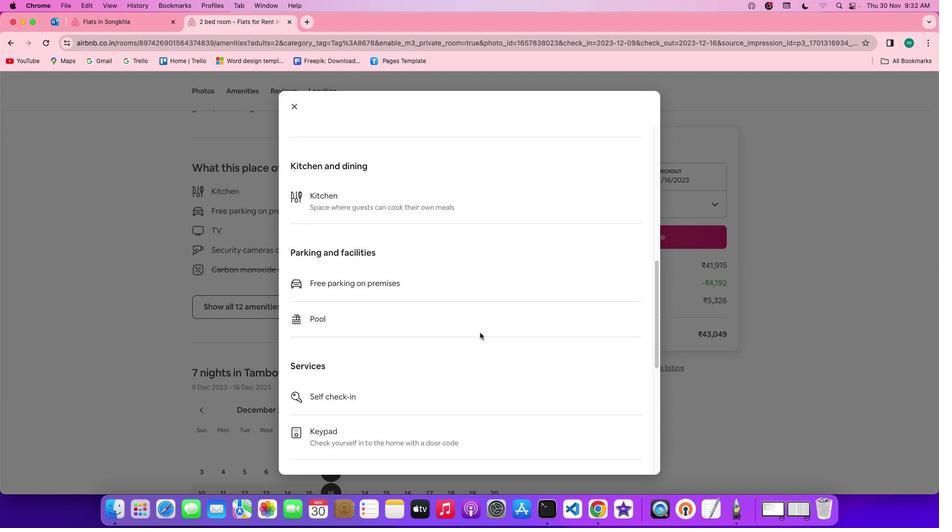 
Action: Mouse scrolled (479, 333) with delta (0, 0)
Screenshot: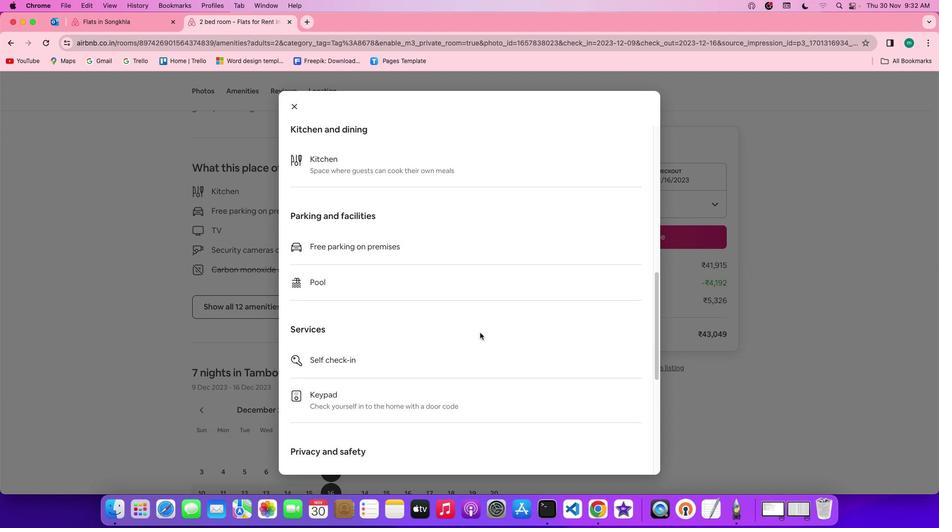 
Action: Mouse scrolled (479, 333) with delta (0, 0)
Screenshot: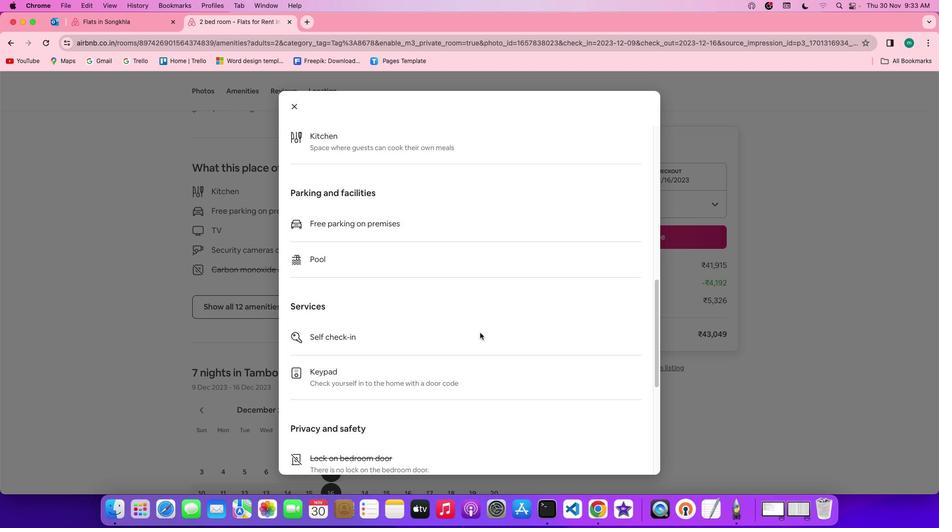 
Action: Mouse scrolled (479, 333) with delta (0, 0)
Screenshot: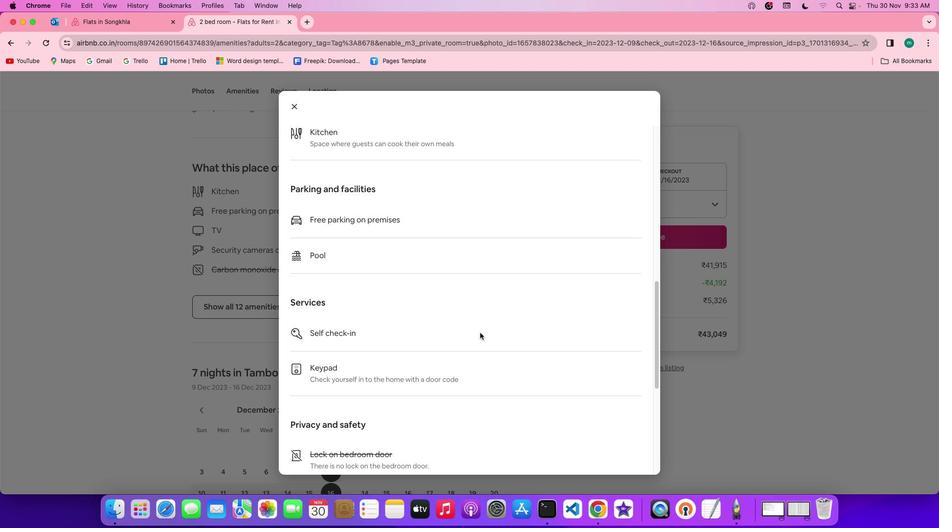 
Action: Mouse scrolled (479, 333) with delta (0, 0)
Screenshot: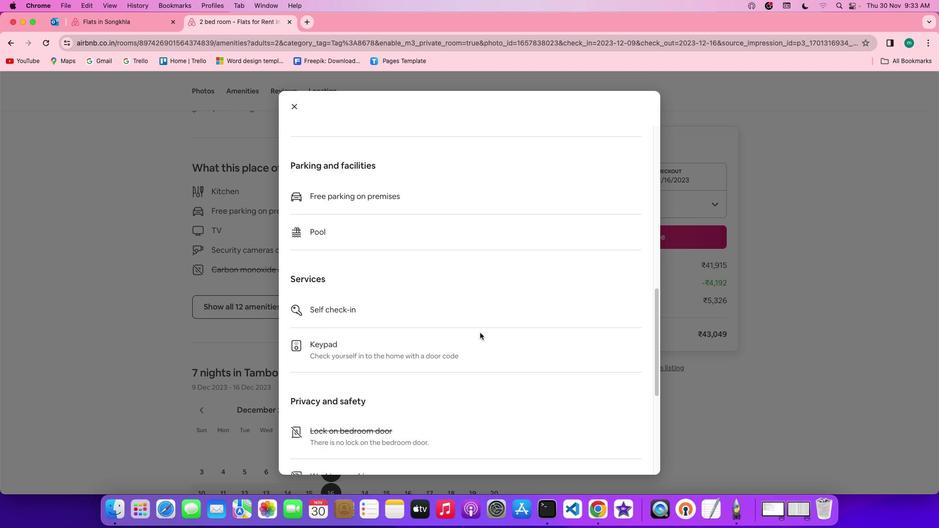
Action: Mouse scrolled (479, 333) with delta (0, 0)
Screenshot: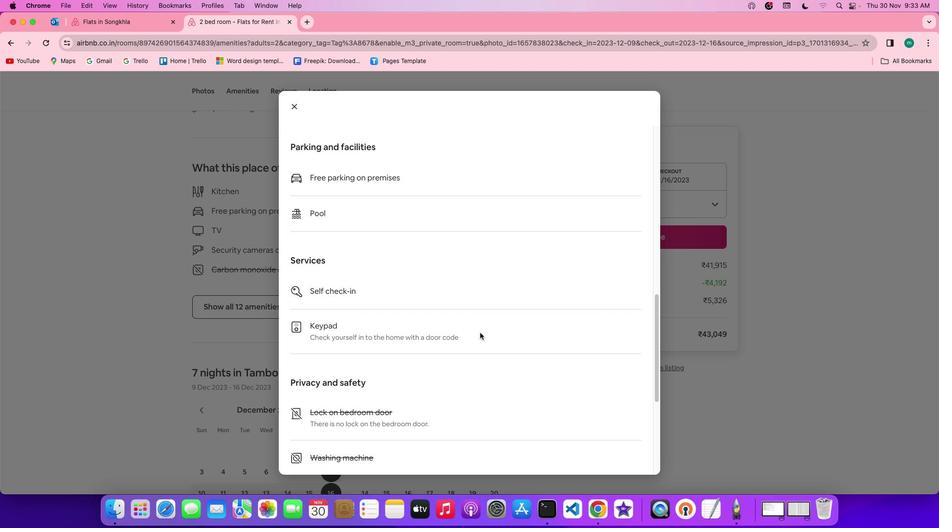 
Action: Mouse scrolled (479, 333) with delta (0, 0)
Screenshot: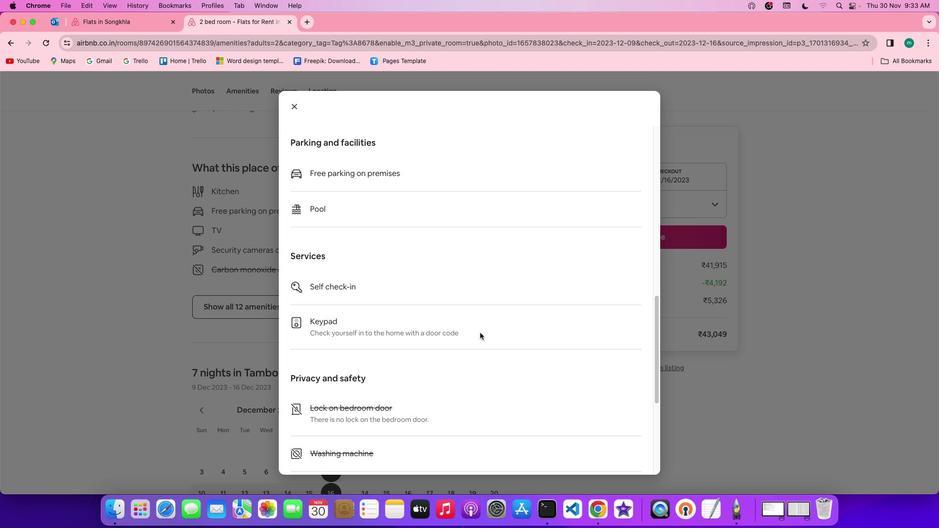 
Action: Mouse scrolled (479, 333) with delta (0, 0)
Screenshot: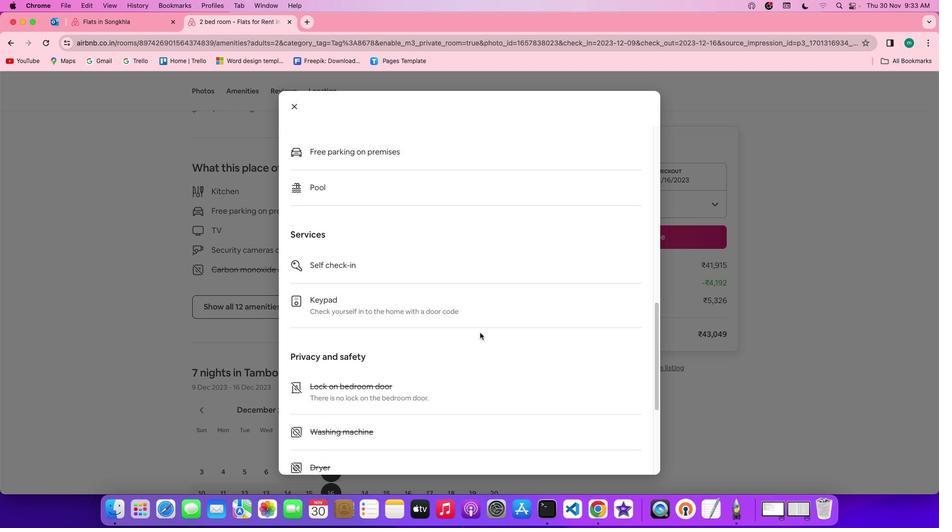 
Action: Mouse scrolled (479, 333) with delta (0, 0)
Screenshot: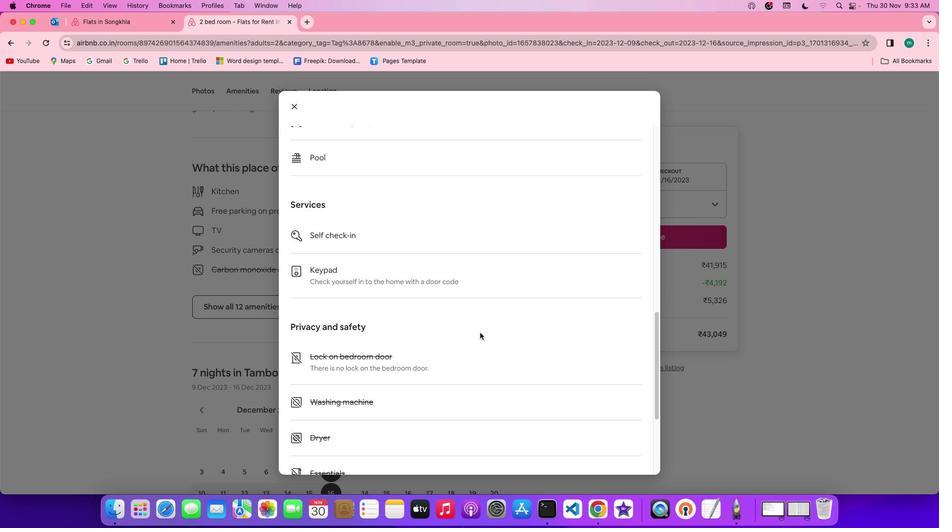 
Action: Mouse scrolled (479, 333) with delta (0, 0)
Screenshot: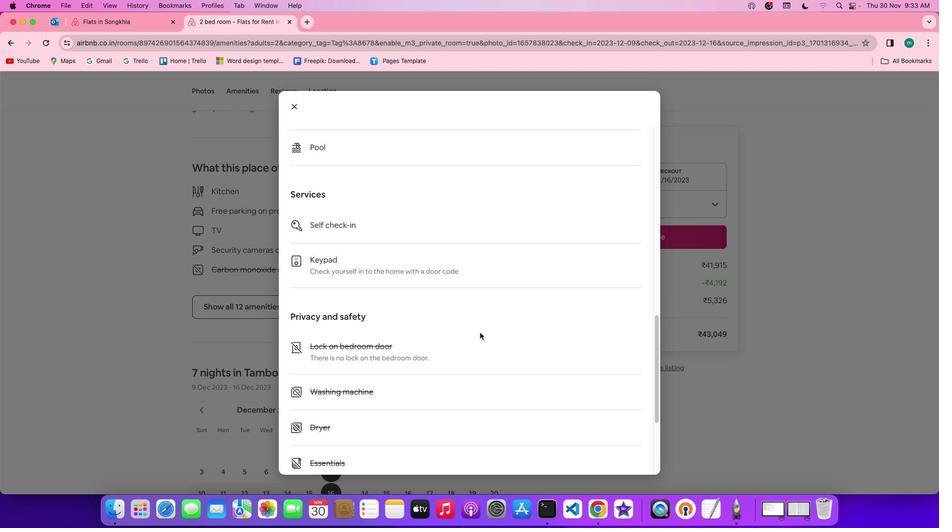 
Action: Mouse scrolled (479, 333) with delta (0, 0)
Screenshot: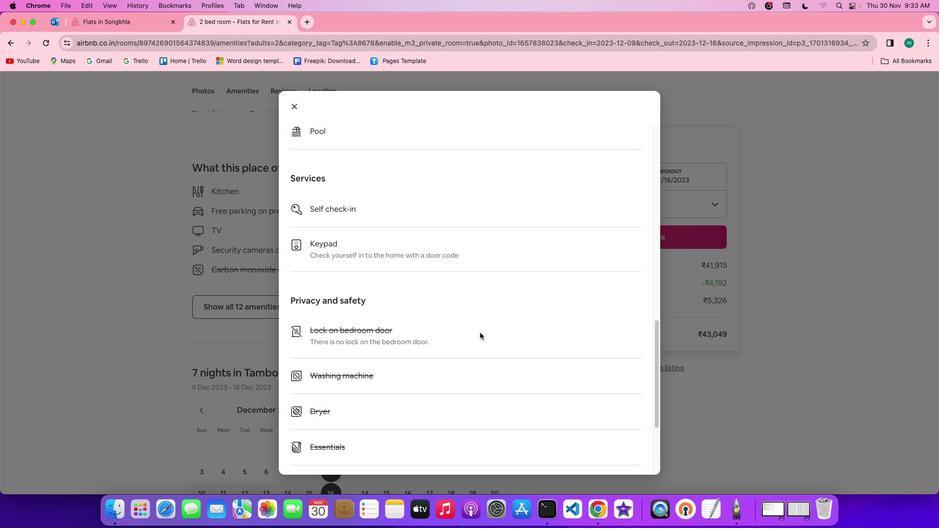 
Action: Mouse scrolled (479, 333) with delta (0, -1)
Screenshot: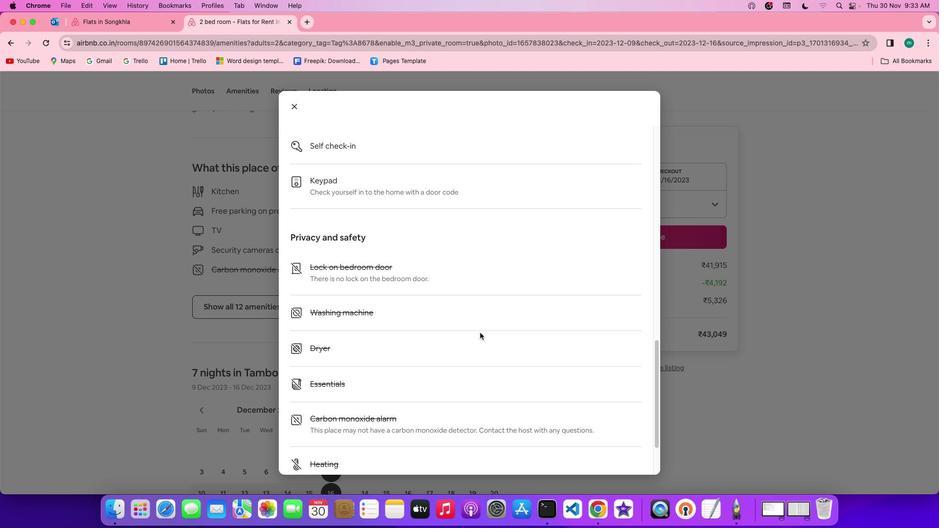 
Action: Mouse scrolled (479, 333) with delta (0, 0)
Screenshot: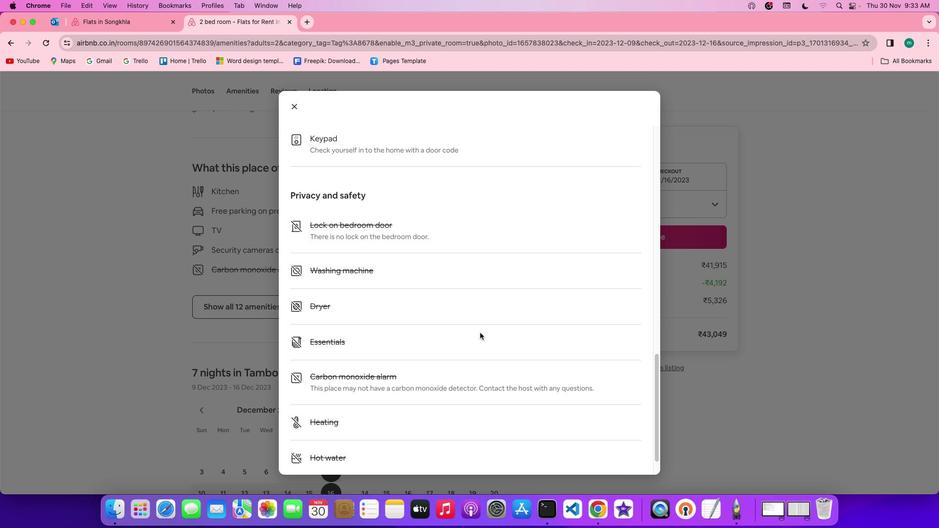 
Action: Mouse scrolled (479, 333) with delta (0, 0)
Screenshot: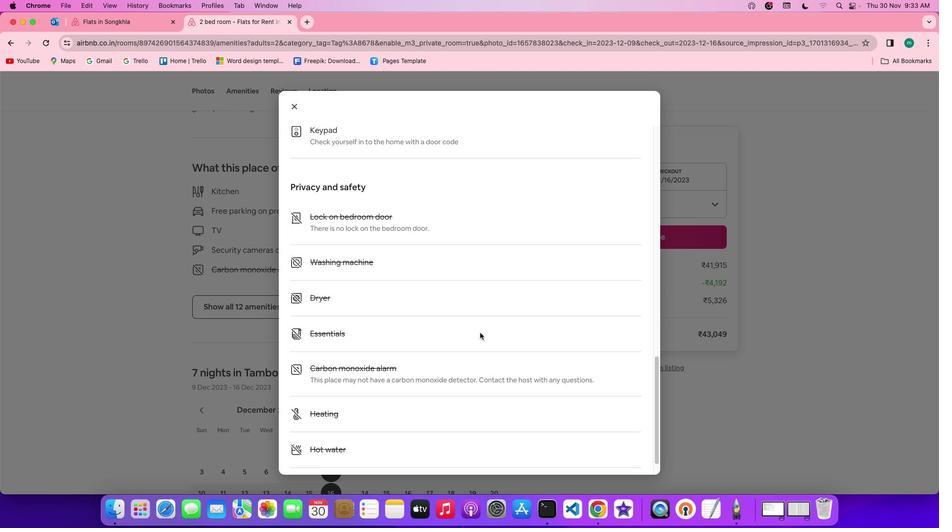 
Action: Mouse scrolled (479, 333) with delta (0, 0)
Screenshot: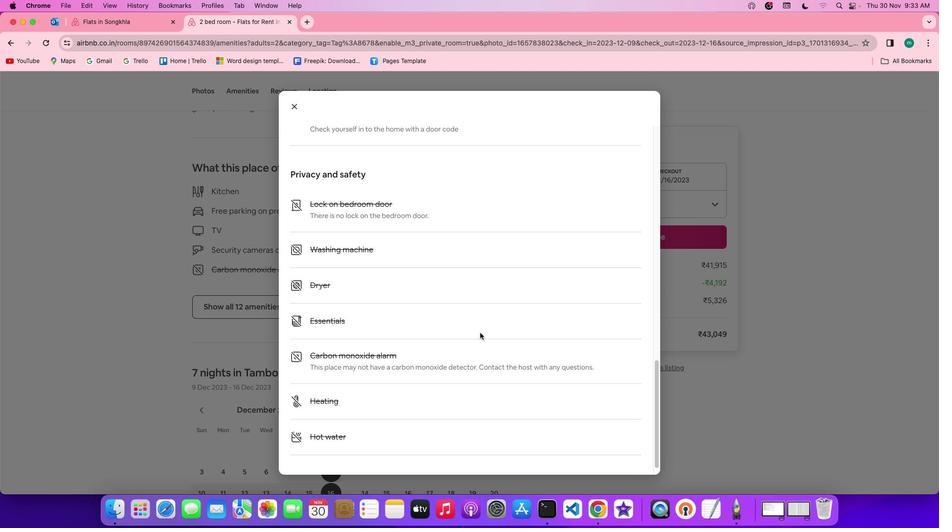 
Action: Mouse scrolled (479, 333) with delta (0, 0)
Screenshot: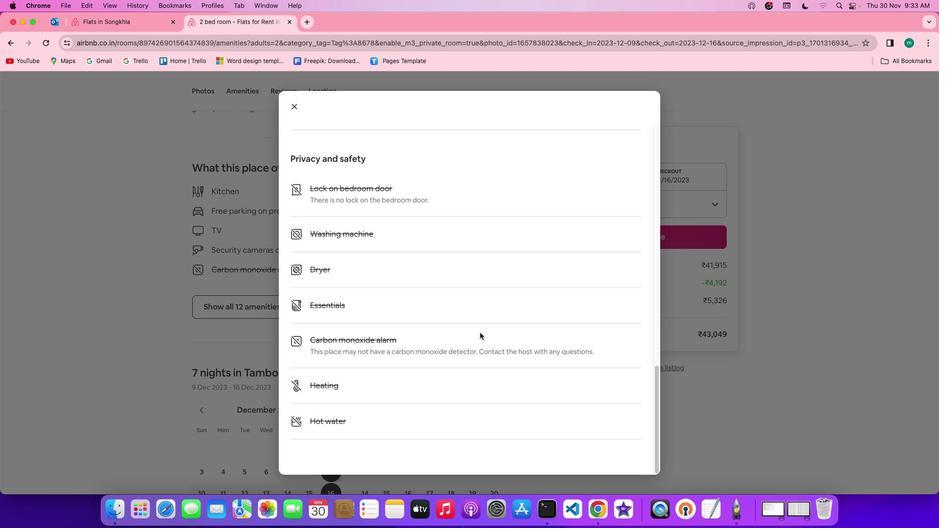 
Action: Mouse scrolled (479, 333) with delta (0, 0)
Screenshot: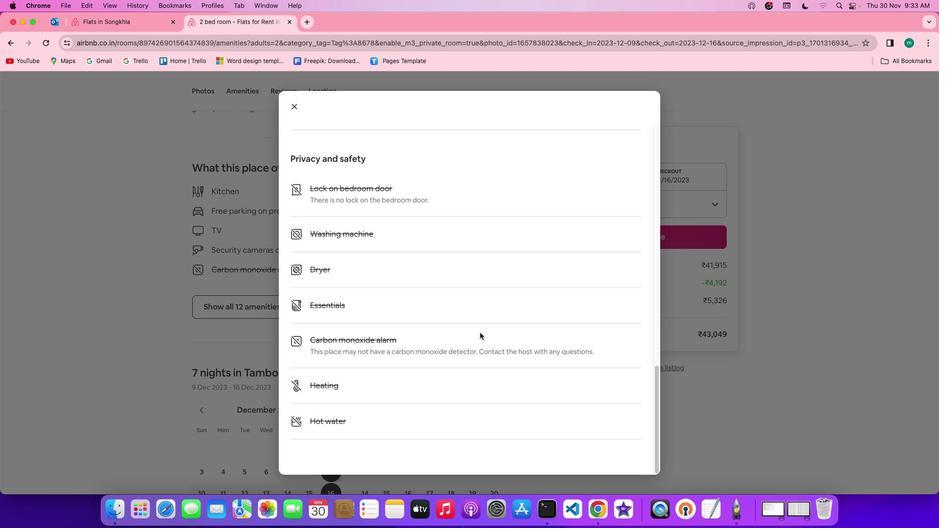 
Action: Mouse scrolled (479, 333) with delta (0, 0)
Screenshot: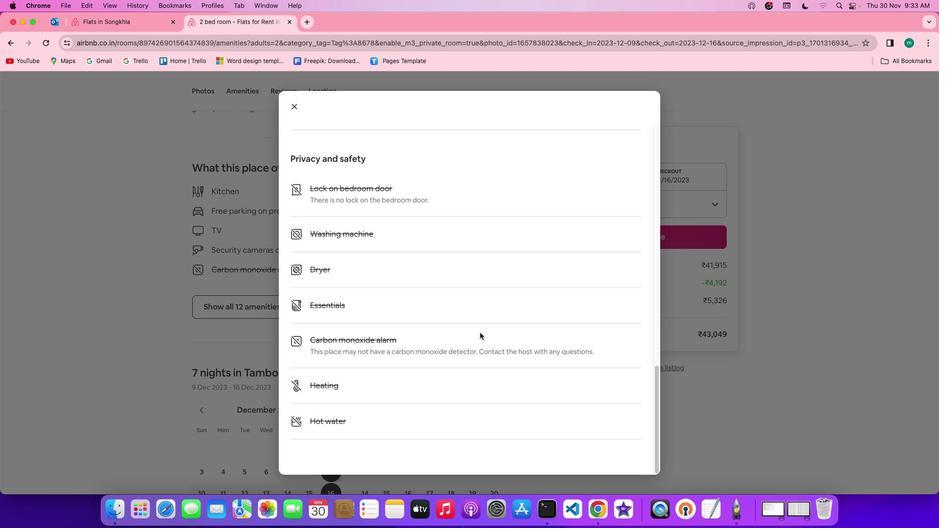 
Action: Mouse scrolled (479, 333) with delta (0, 0)
Screenshot: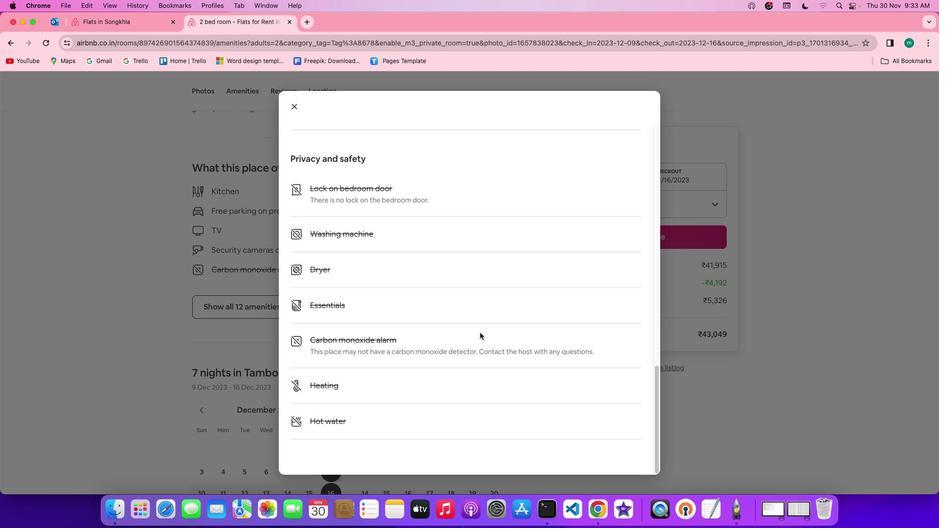 
Action: Mouse scrolled (479, 333) with delta (0, 0)
Screenshot: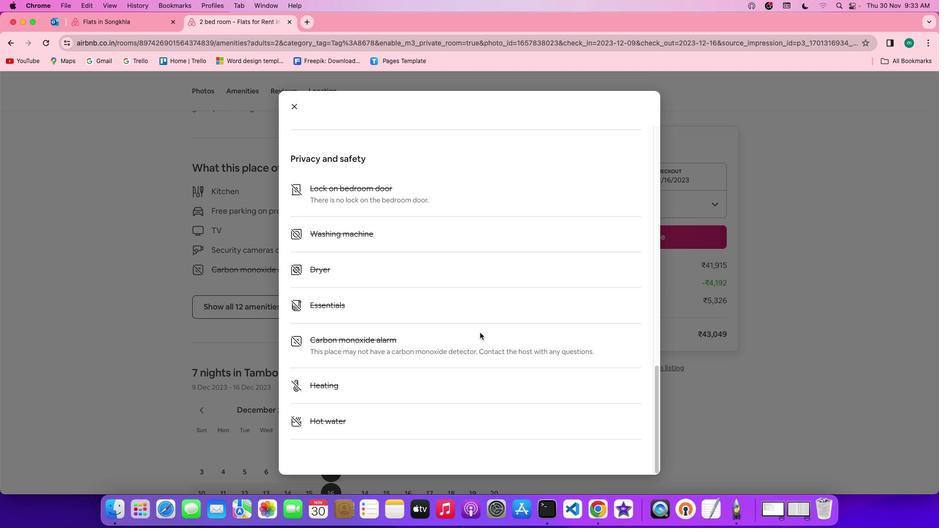 
Action: Mouse scrolled (479, 333) with delta (0, 0)
Screenshot: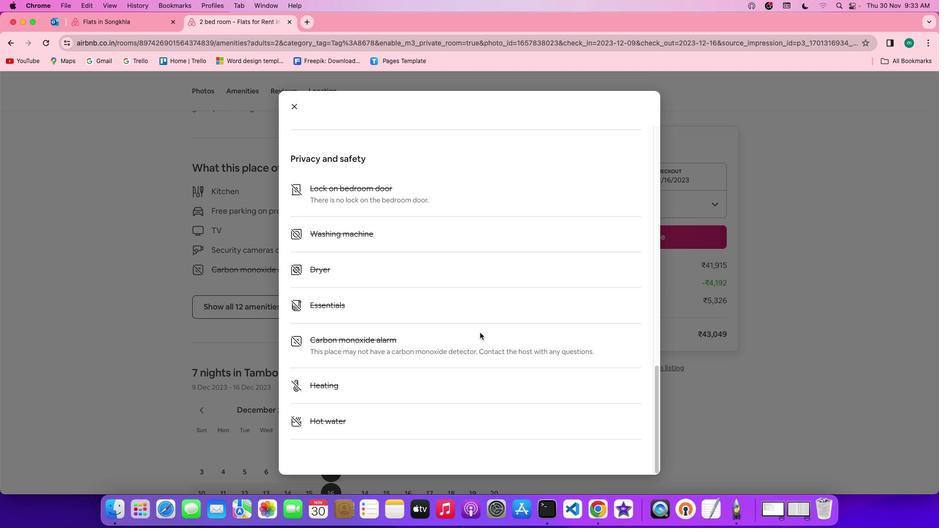 
Action: Mouse moved to (480, 333)
Screenshot: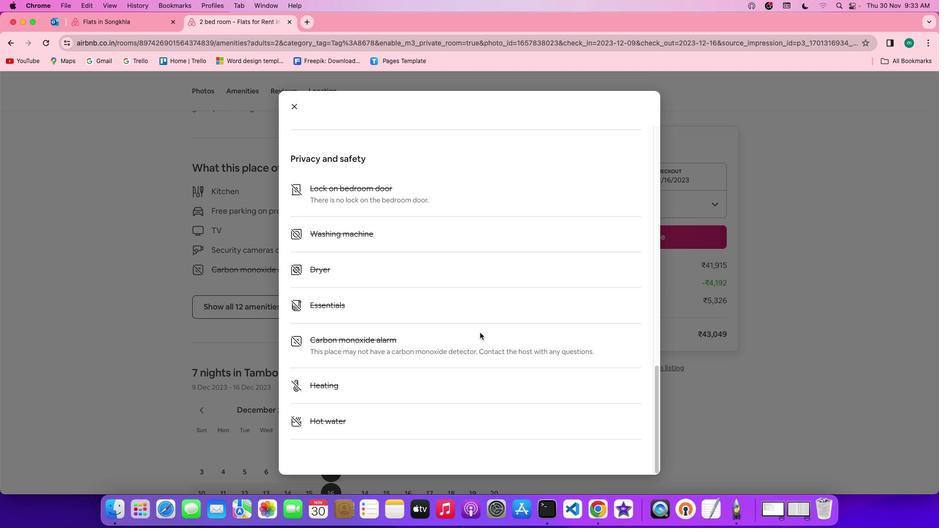 
Action: Mouse scrolled (480, 333) with delta (0, 0)
Screenshot: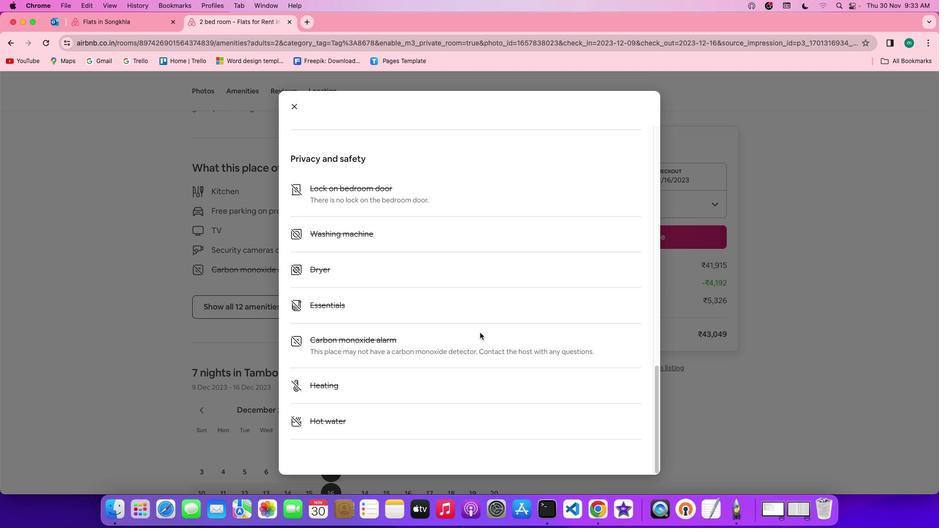 
Action: Mouse scrolled (480, 333) with delta (0, 0)
Screenshot: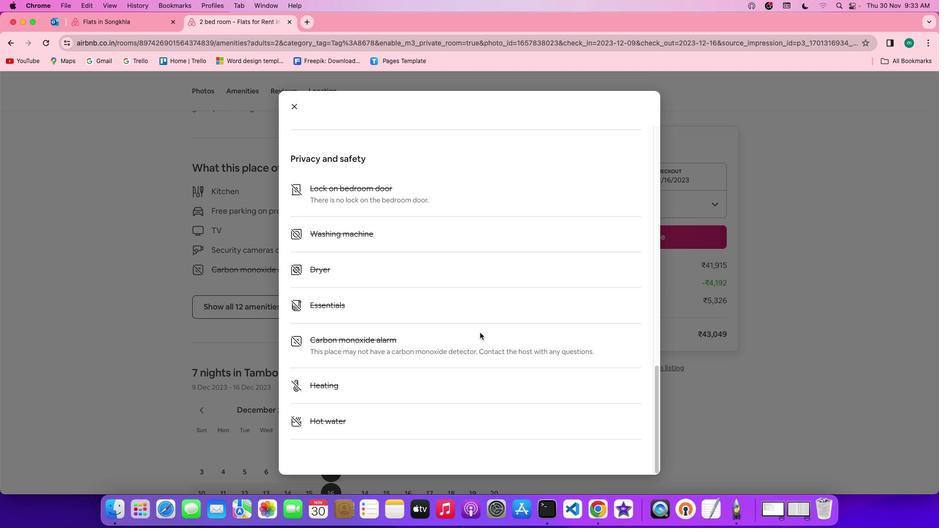 
Action: Mouse moved to (480, 333)
Screenshot: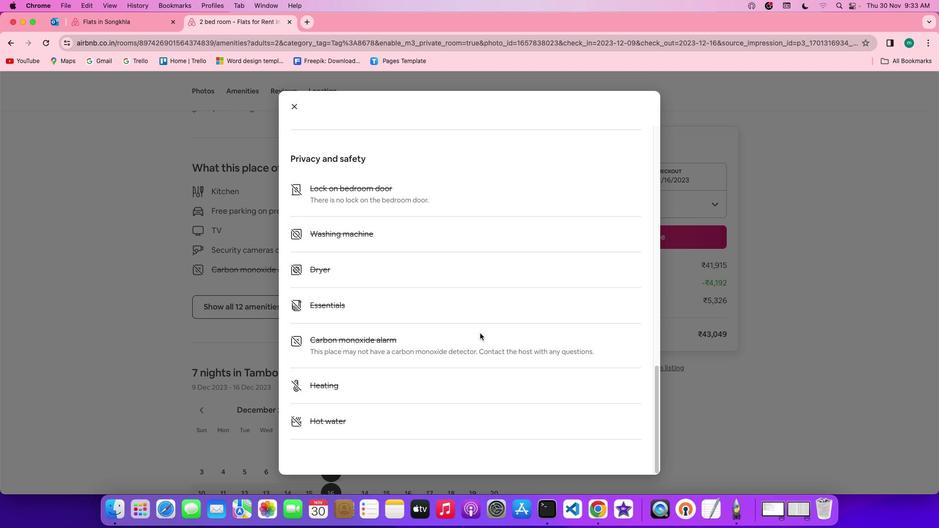 
Action: Mouse scrolled (480, 333) with delta (0, 0)
Screenshot: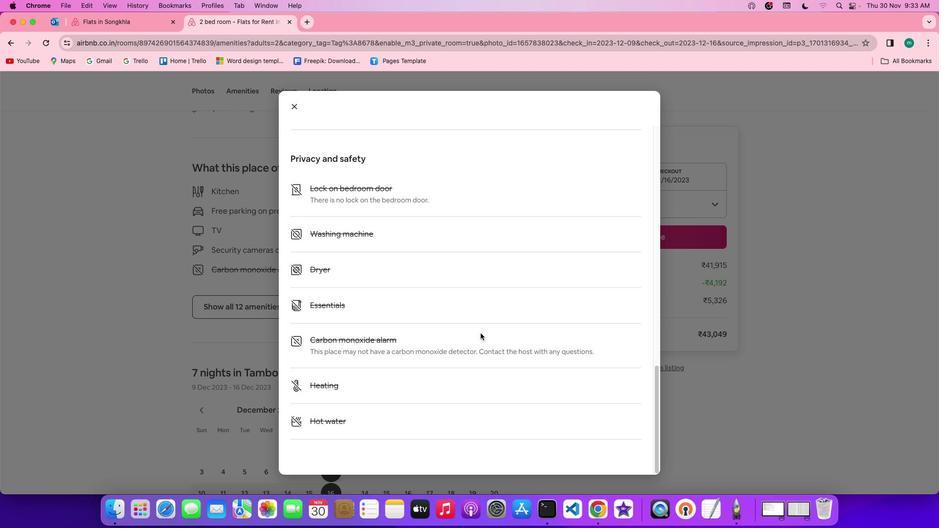 
Action: Mouse scrolled (480, 333) with delta (0, 0)
Screenshot: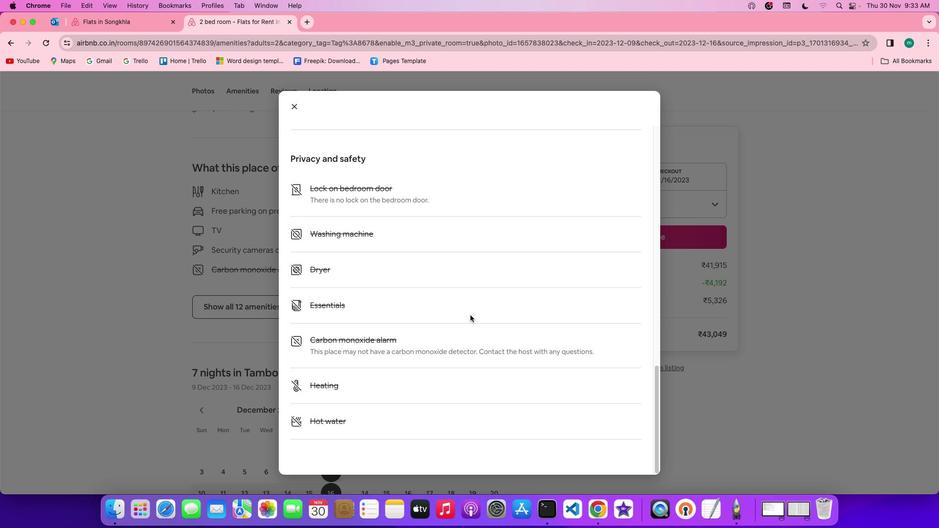 
Action: Mouse scrolled (480, 333) with delta (0, -1)
Screenshot: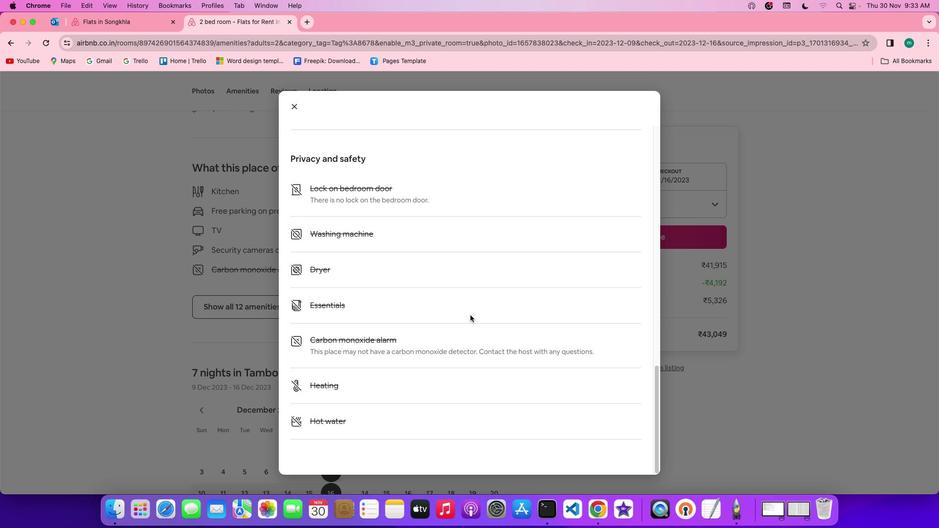 
Action: Mouse scrolled (480, 333) with delta (0, -2)
Screenshot: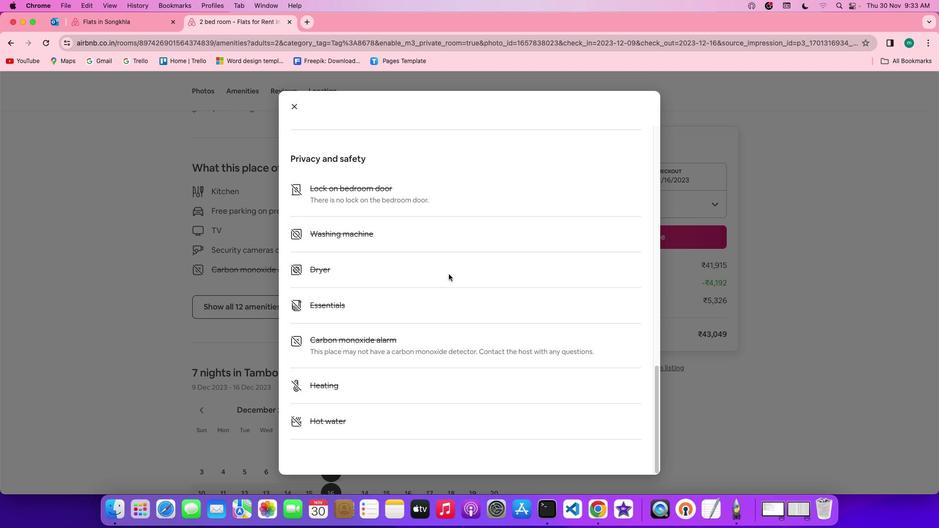 
Action: Mouse moved to (294, 108)
Screenshot: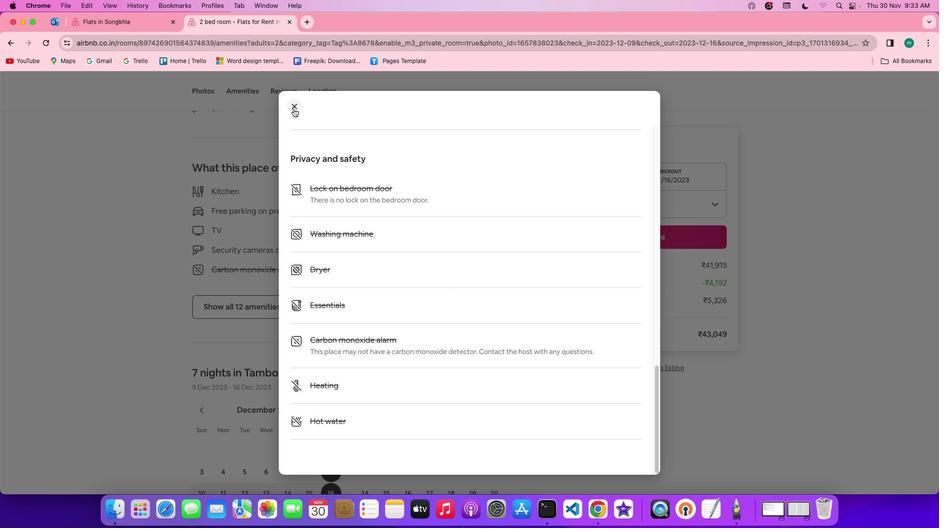 
Action: Mouse pressed left at (294, 108)
Screenshot: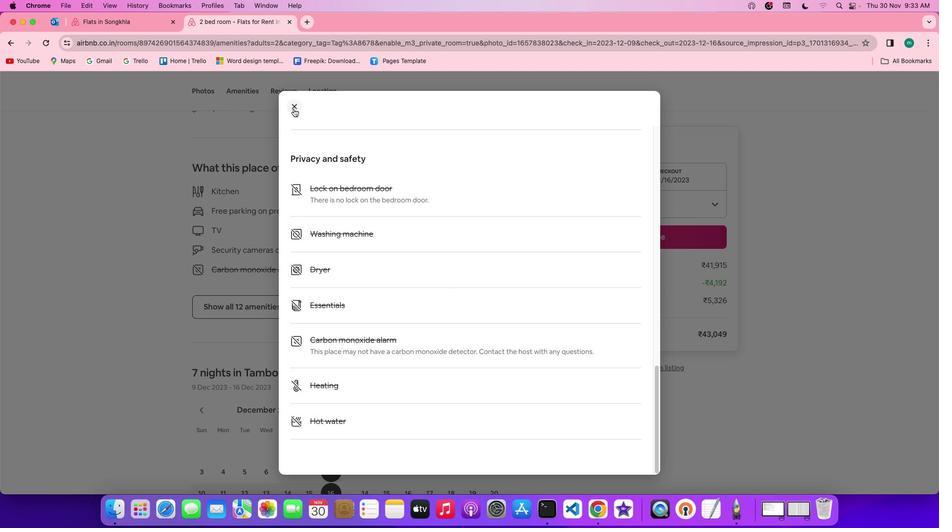 
Action: Mouse moved to (432, 380)
Screenshot: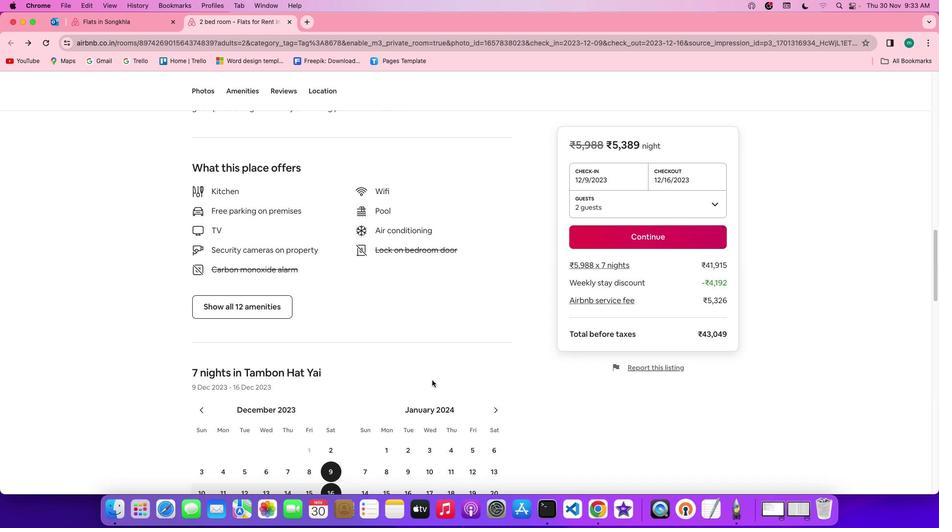 
Action: Mouse scrolled (432, 380) with delta (0, 0)
Screenshot: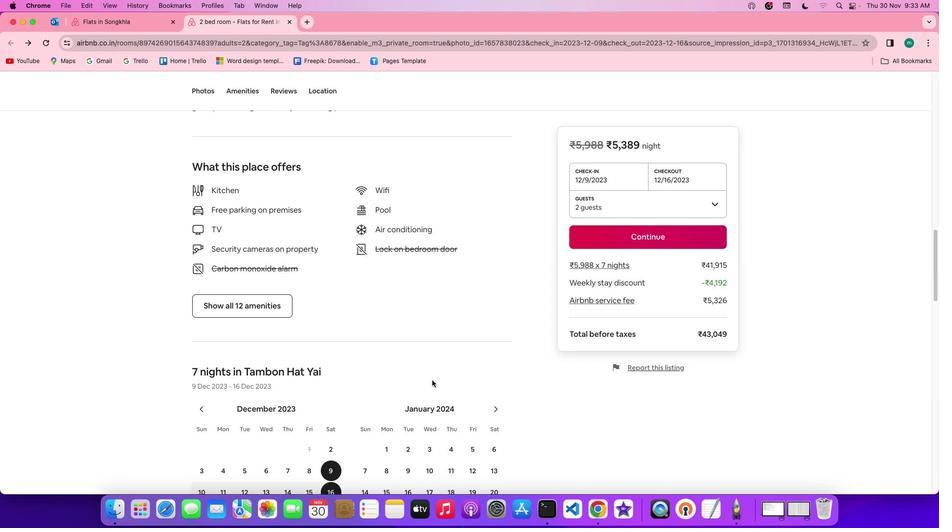 
Action: Mouse scrolled (432, 380) with delta (0, 0)
Screenshot: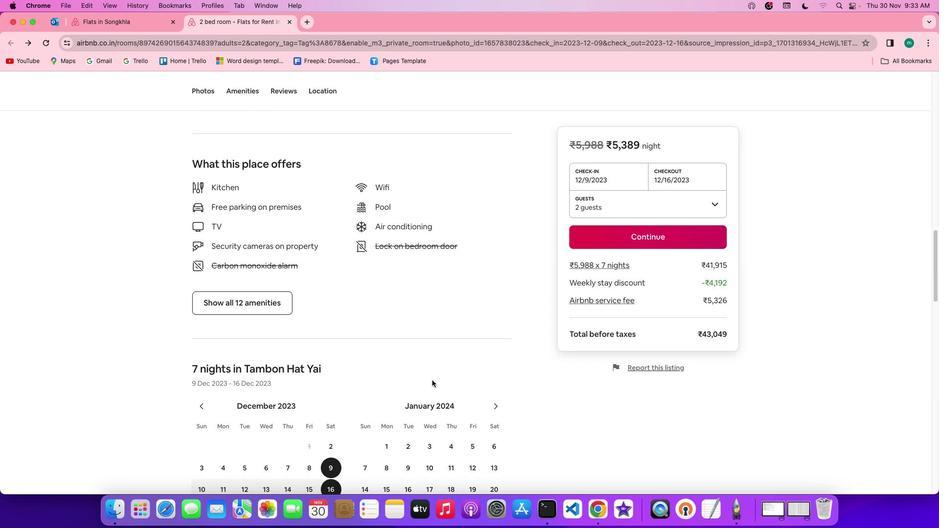 
Action: Mouse scrolled (432, 380) with delta (0, 0)
Screenshot: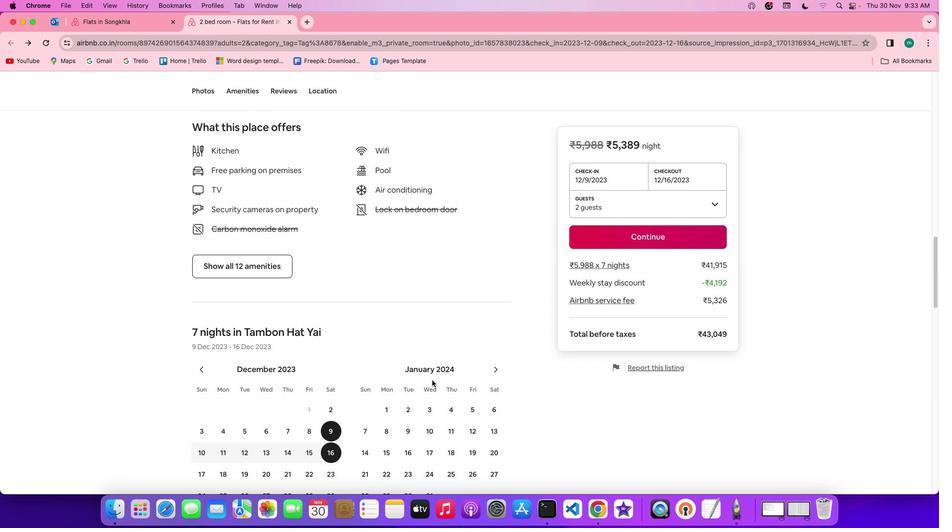 
Action: Mouse scrolled (432, 380) with delta (0, -1)
Screenshot: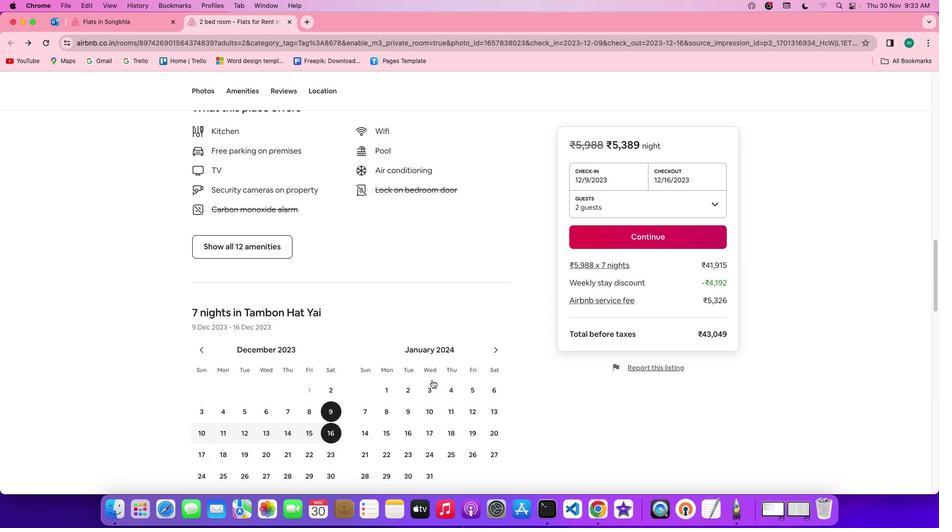 
Action: Mouse scrolled (432, 380) with delta (0, 0)
Screenshot: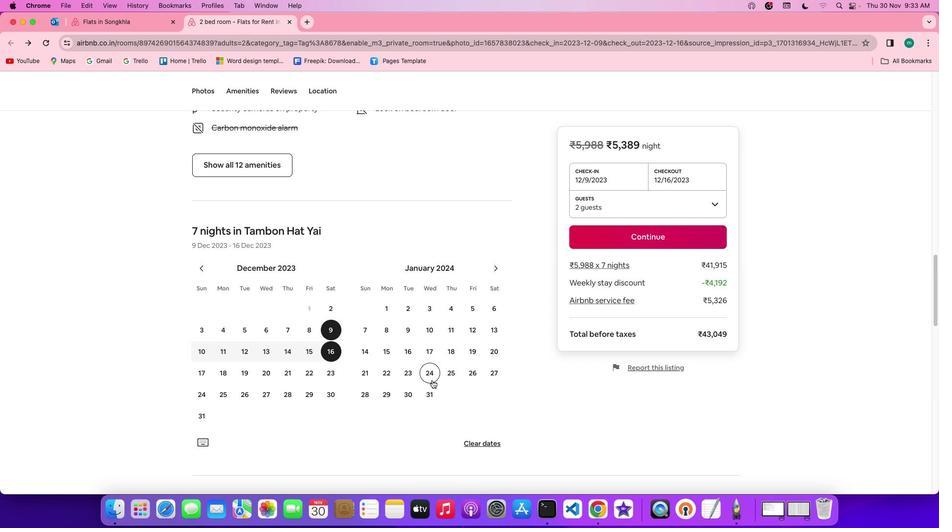 
Action: Mouse scrolled (432, 380) with delta (0, 0)
Screenshot: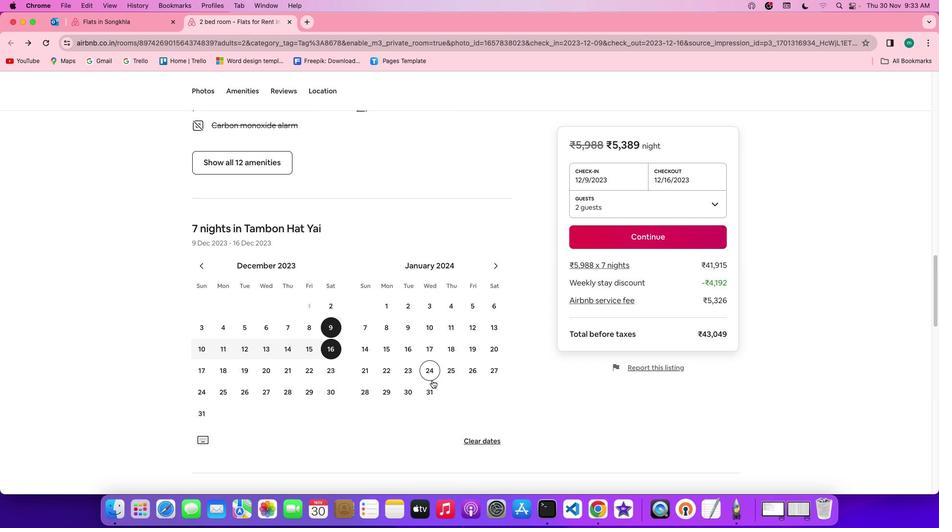 
Action: Mouse scrolled (432, 380) with delta (0, 0)
Screenshot: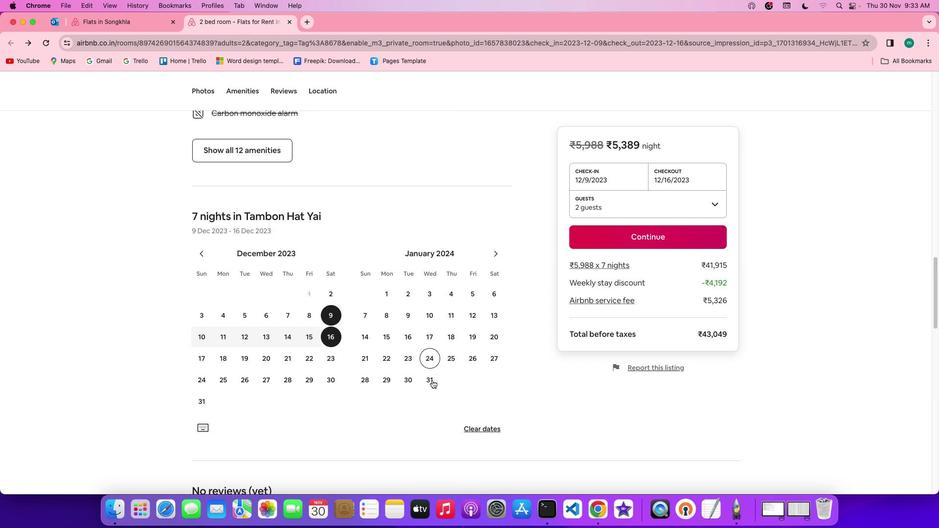 
Action: Mouse scrolled (432, 380) with delta (0, 0)
Screenshot: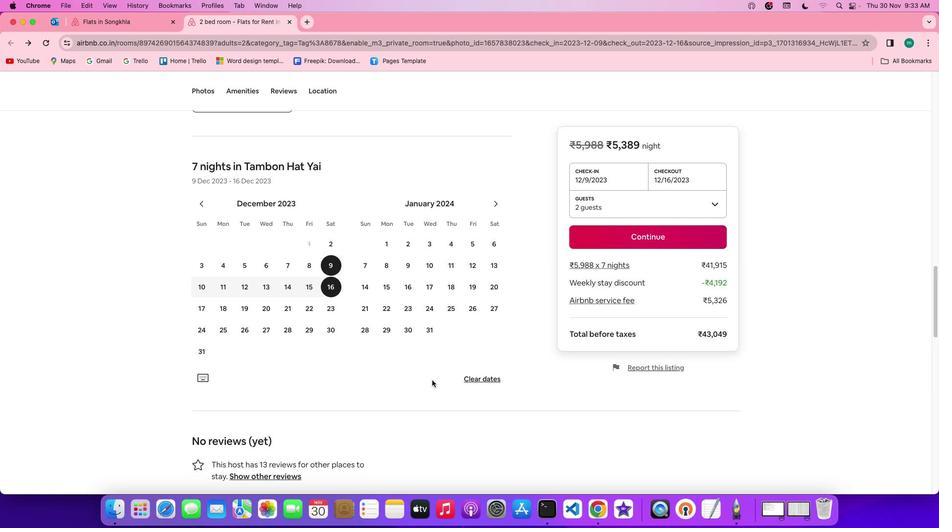 
Action: Mouse scrolled (432, 380) with delta (0, 0)
Screenshot: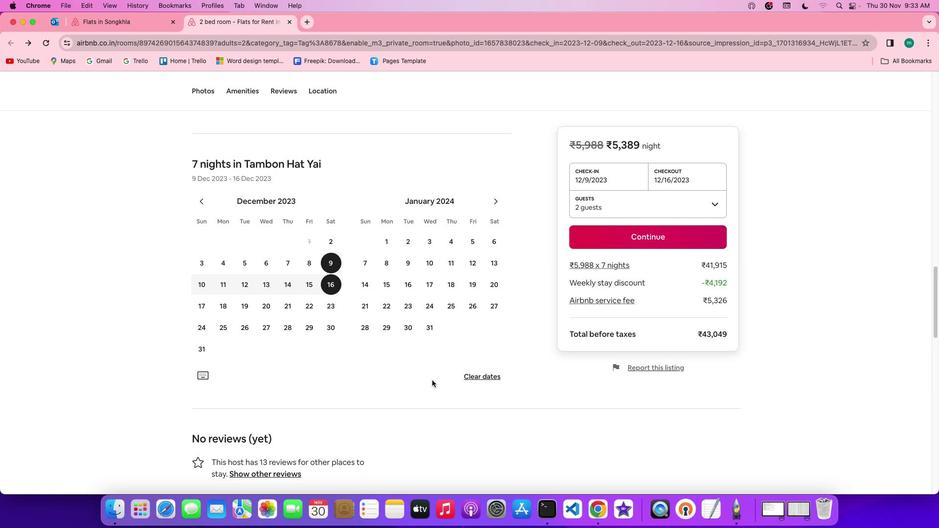 
Action: Mouse scrolled (432, 380) with delta (0, 0)
Screenshot: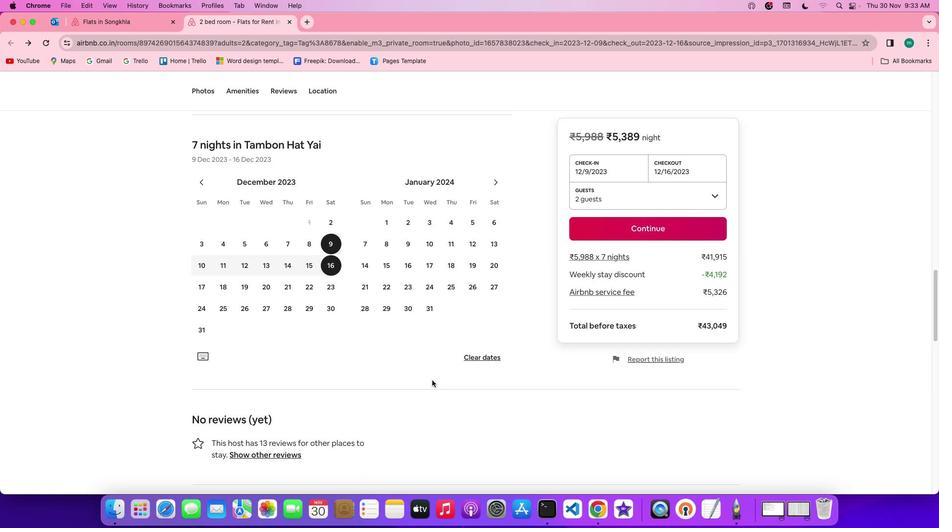 
Action: Mouse scrolled (432, 380) with delta (0, 0)
Screenshot: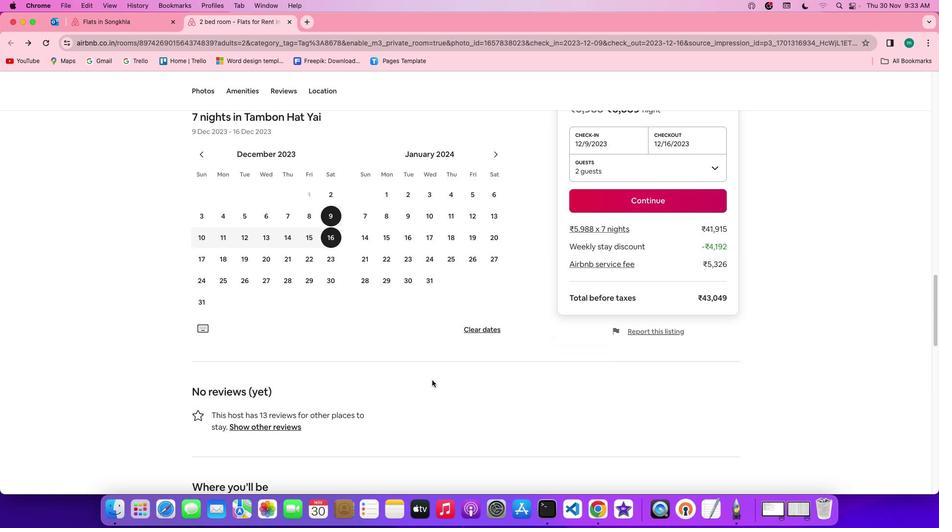 
Action: Mouse scrolled (432, 380) with delta (0, 0)
Screenshot: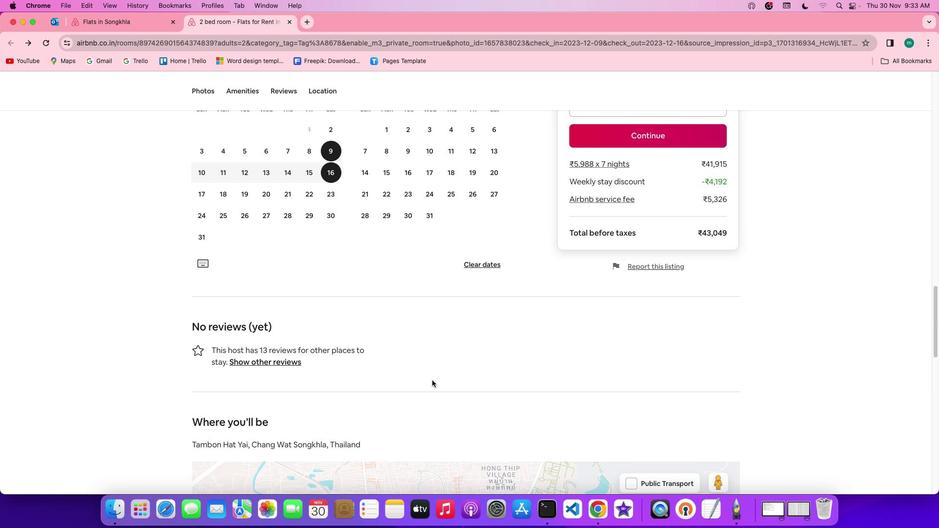 
Action: Mouse scrolled (432, 380) with delta (0, 0)
Screenshot: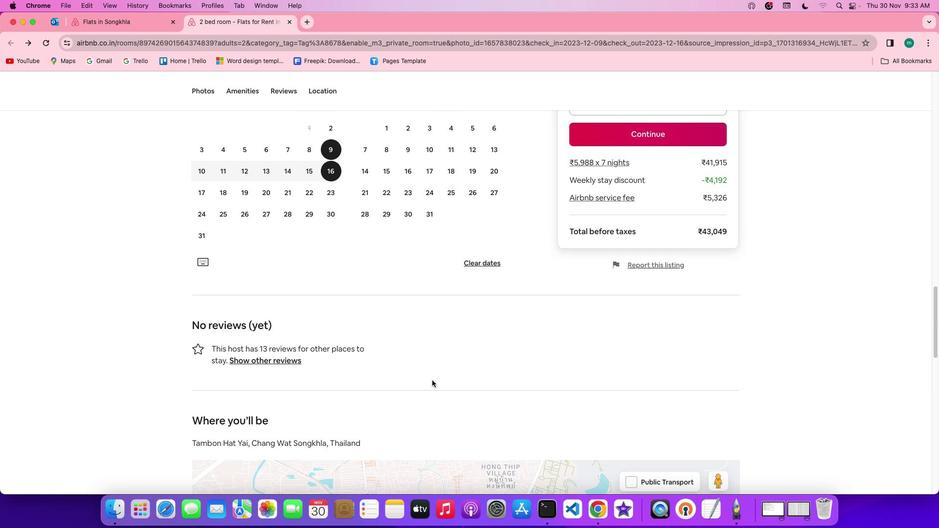 
Action: Mouse scrolled (432, 380) with delta (0, 0)
Screenshot: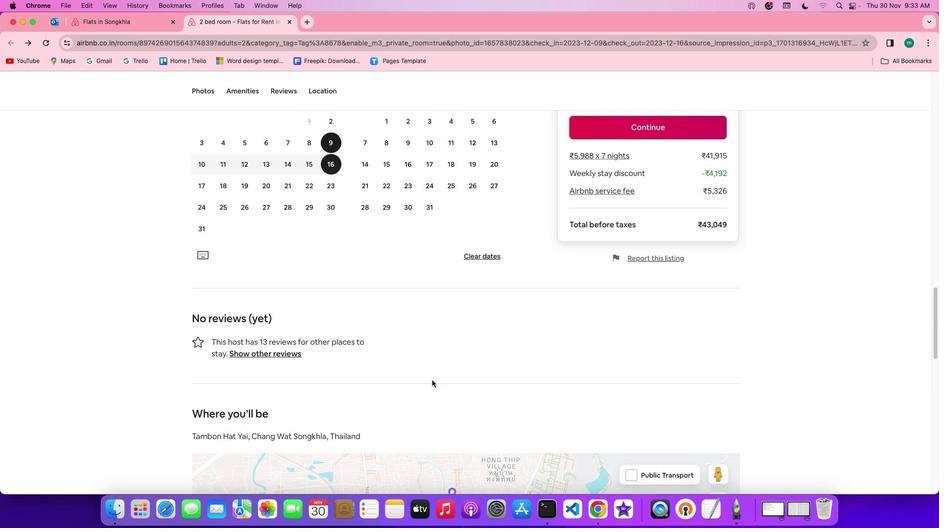 
Action: Mouse scrolled (432, 380) with delta (0, -1)
Screenshot: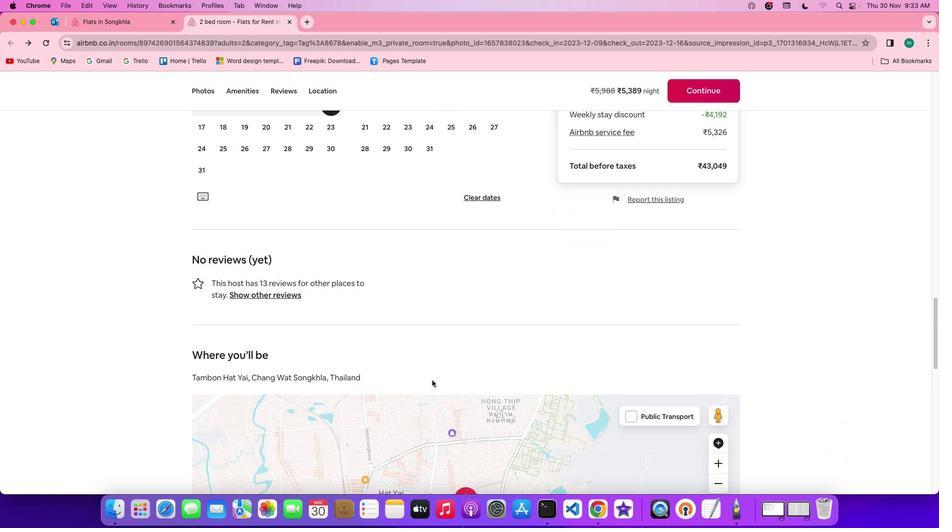 
Action: Mouse scrolled (432, 380) with delta (0, 0)
Screenshot: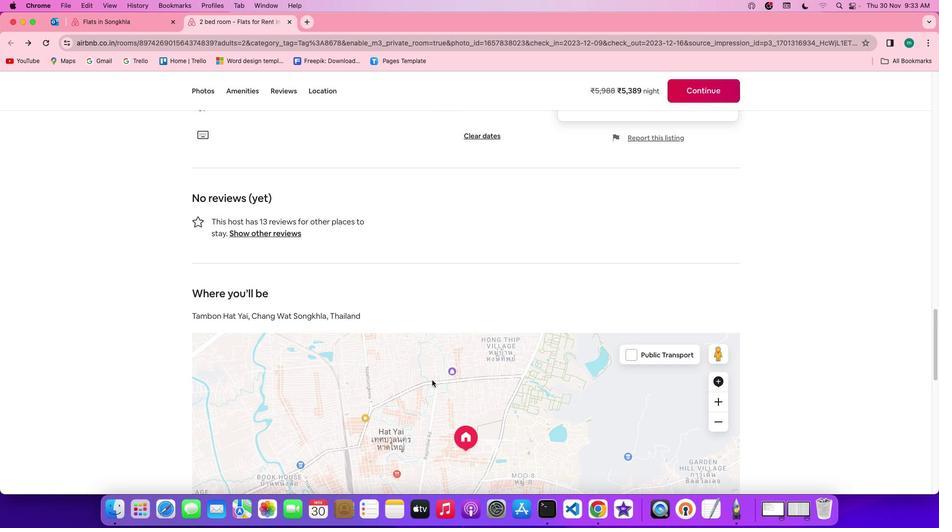 
Action: Mouse scrolled (432, 380) with delta (0, 0)
Screenshot: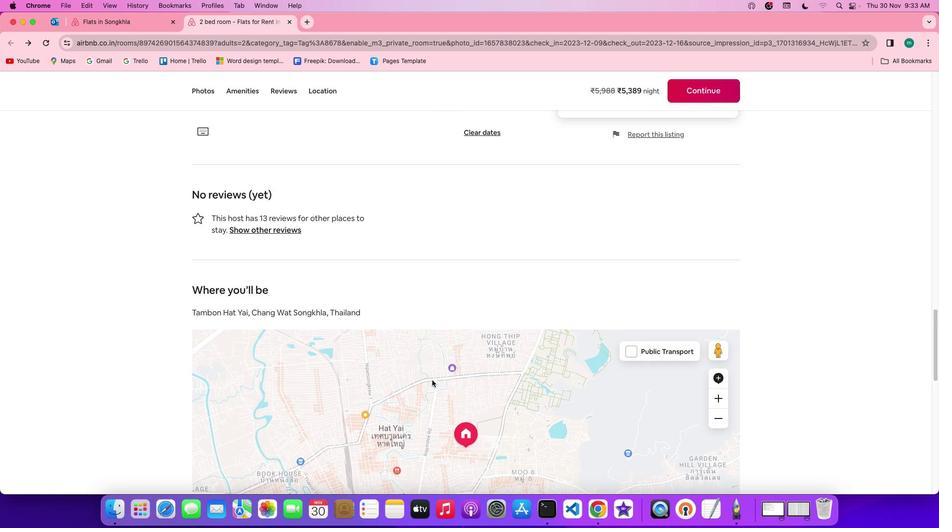 
Action: Mouse scrolled (432, 380) with delta (0, 0)
Screenshot: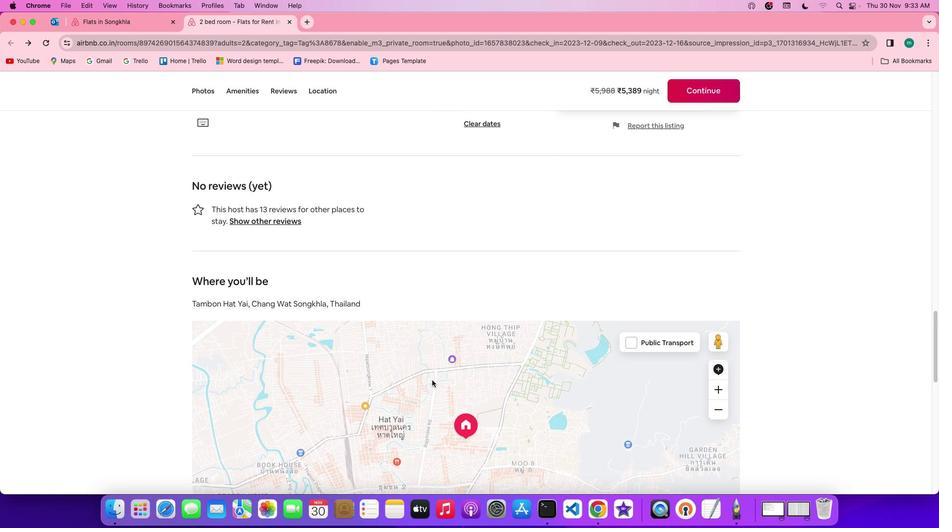 
Action: Mouse scrolled (432, 380) with delta (0, -1)
Screenshot: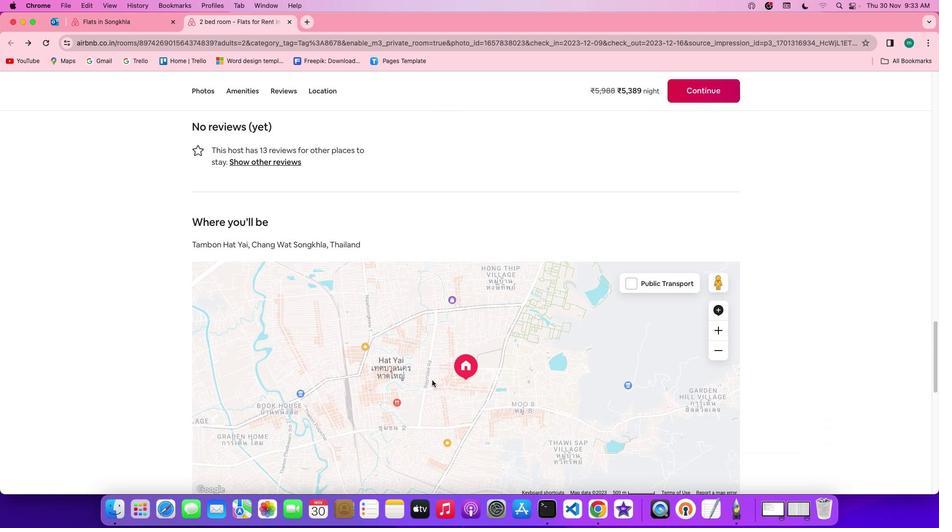 
Action: Mouse scrolled (432, 380) with delta (0, 0)
